 Task: nan
Action: Mouse moved to (456, 625)
Screenshot: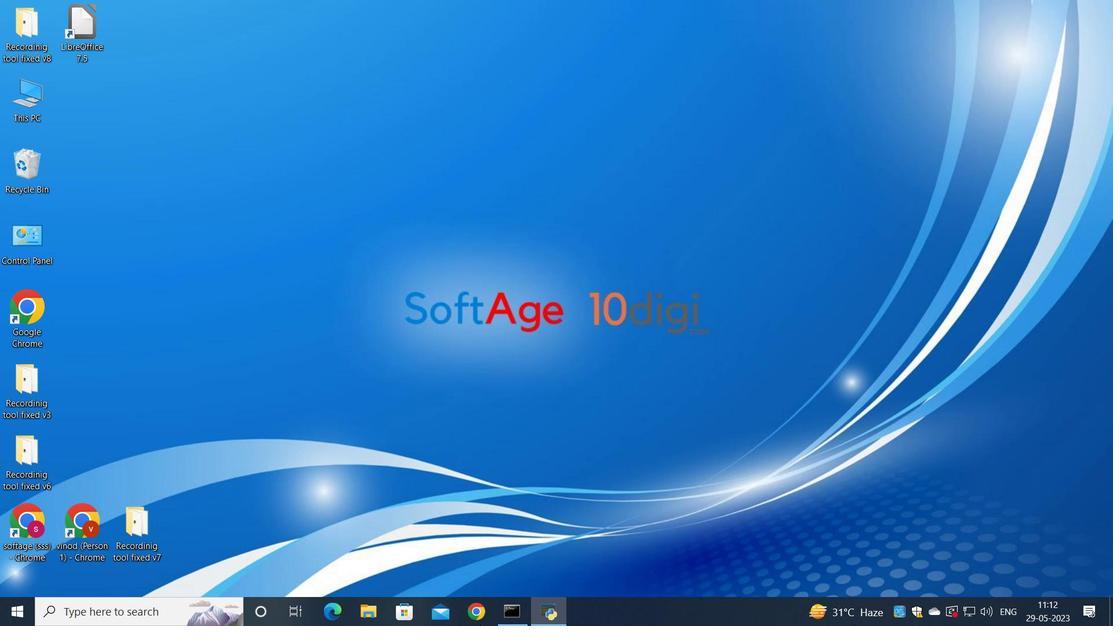 
Action: Mouse pressed left at (456, 625)
Screenshot: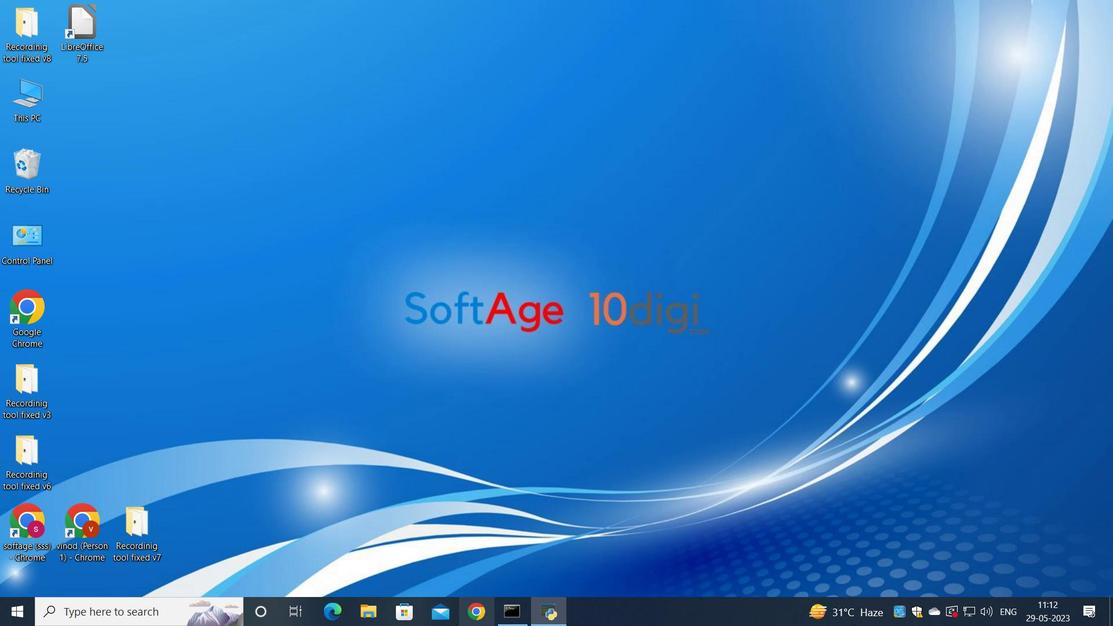 
Action: Mouse moved to (477, 616)
Screenshot: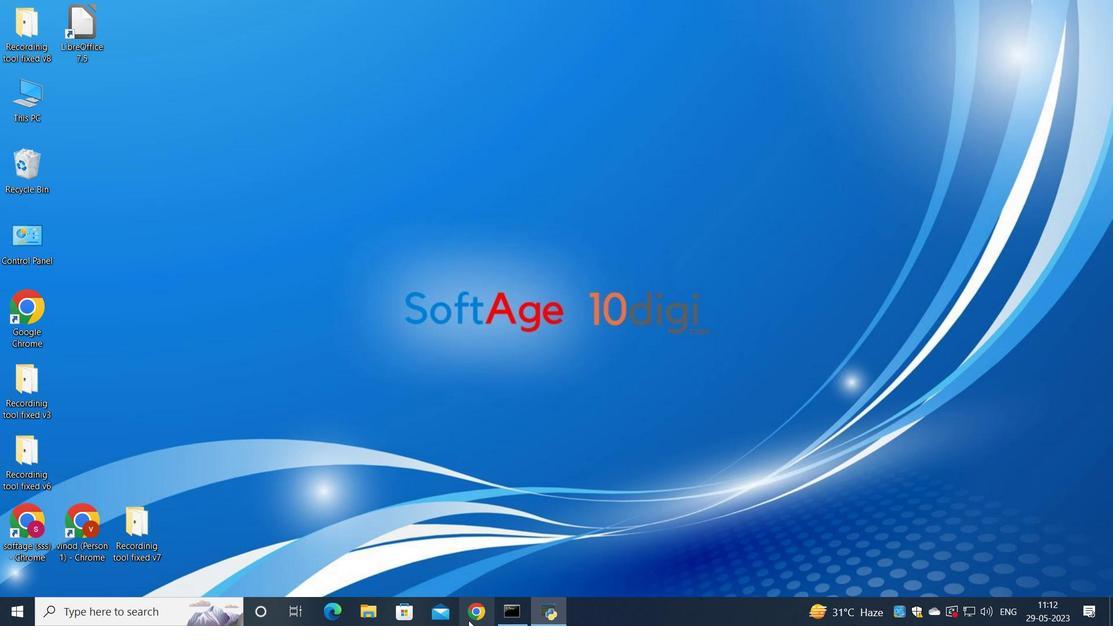 
Action: Mouse pressed left at (477, 616)
Screenshot: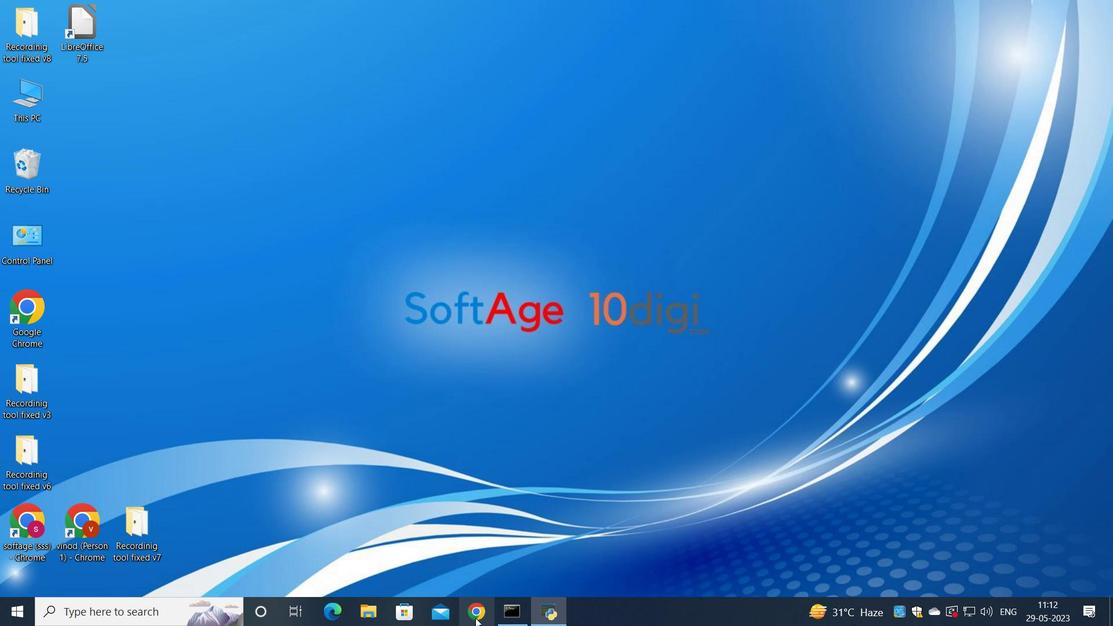 
Action: Mouse moved to (899, 22)
Screenshot: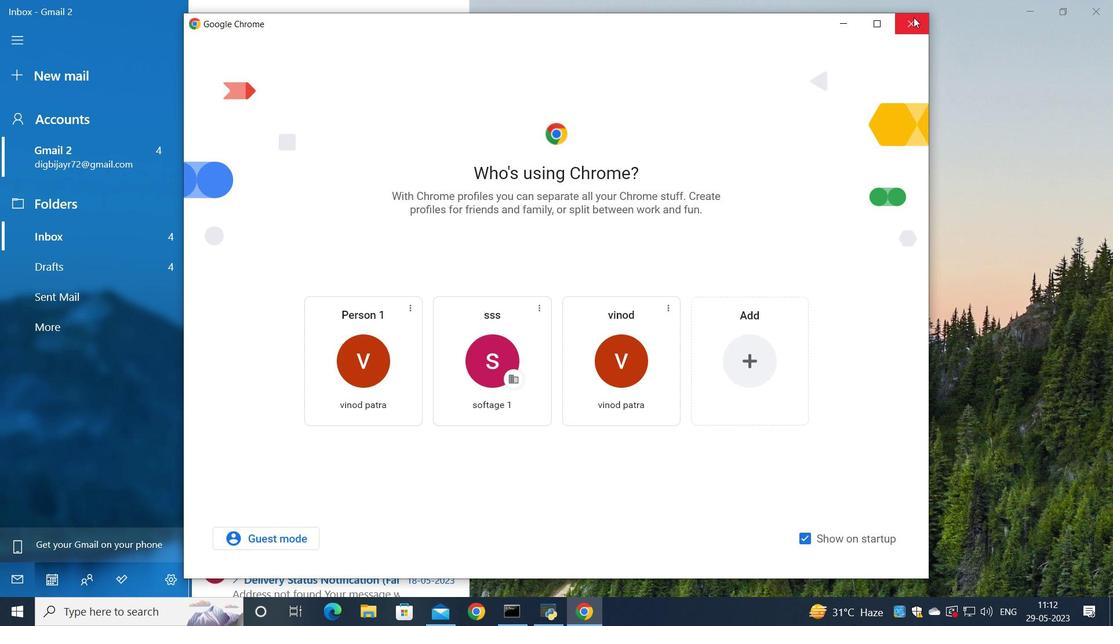 
Action: Mouse pressed left at (899, 22)
Screenshot: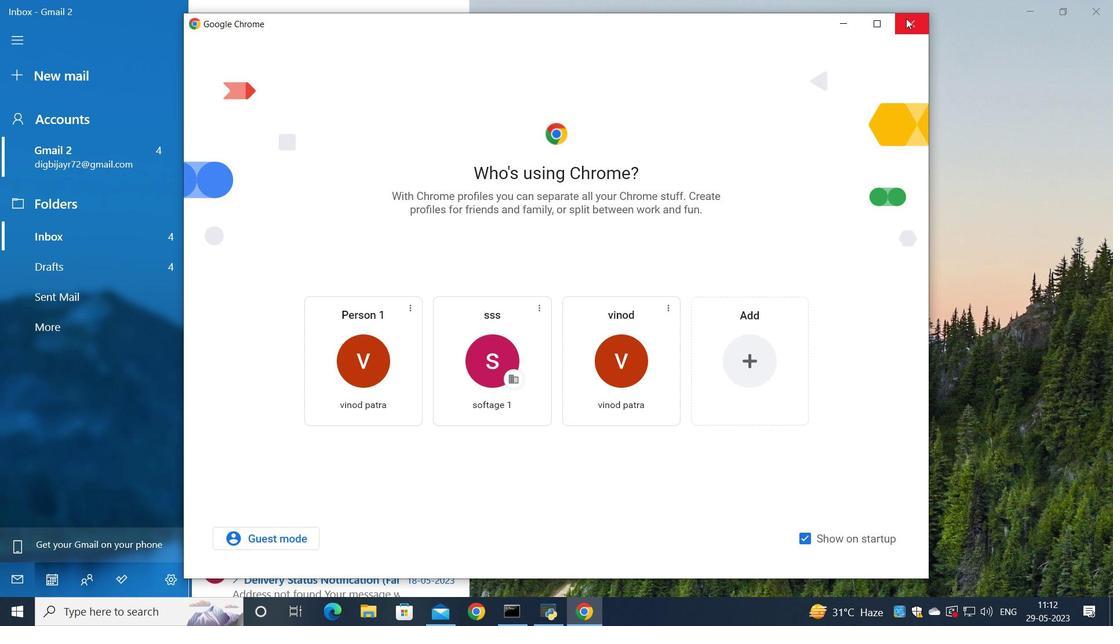 
Action: Mouse moved to (552, 553)
Screenshot: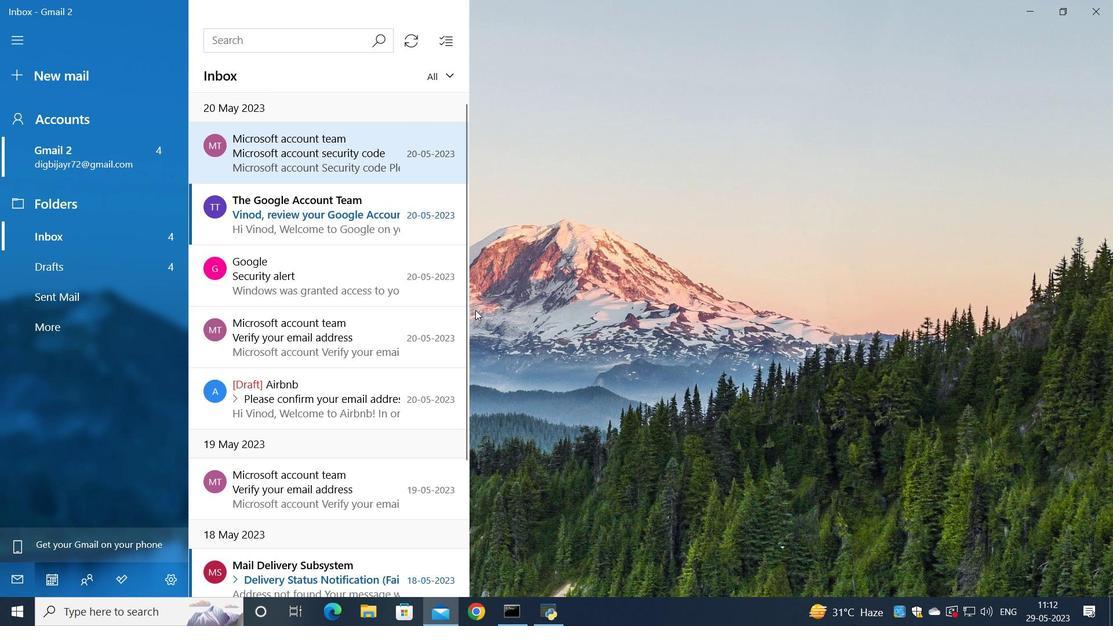 
Action: Mouse scrolled (552, 554) with delta (0, 0)
Screenshot: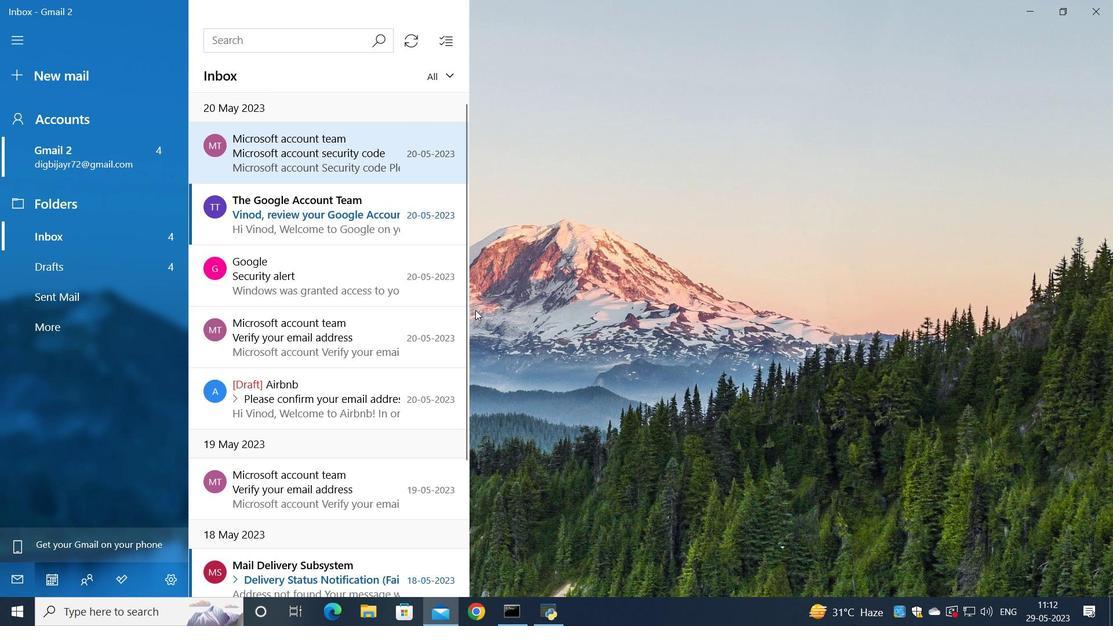 
Action: Mouse moved to (472, 620)
Screenshot: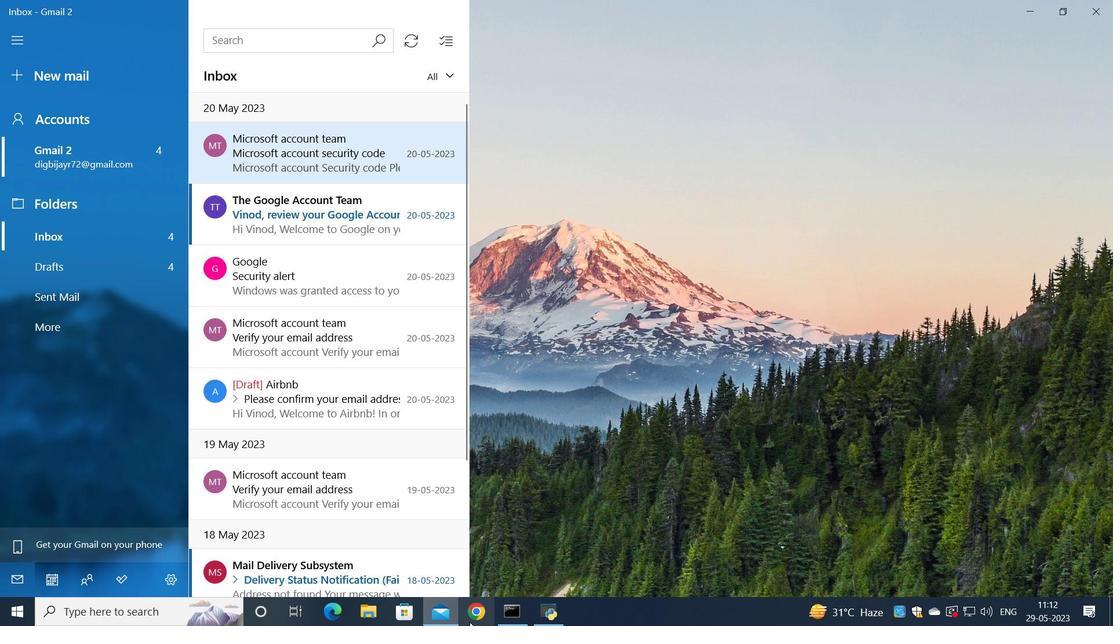 
Action: Mouse pressed left at (472, 620)
Screenshot: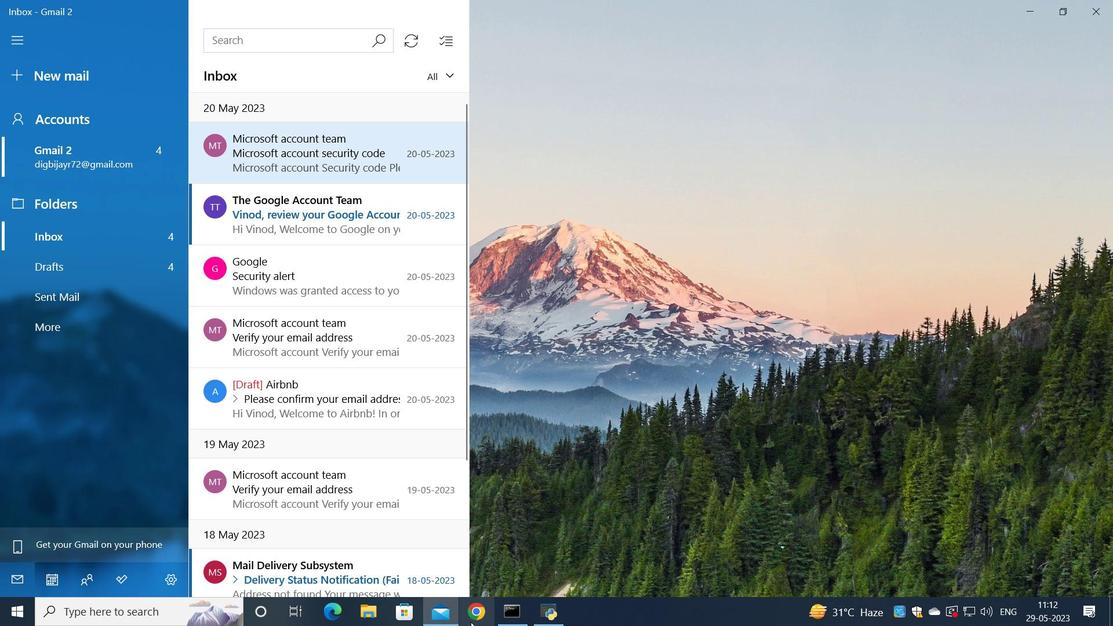 
Action: Mouse moved to (491, 360)
Screenshot: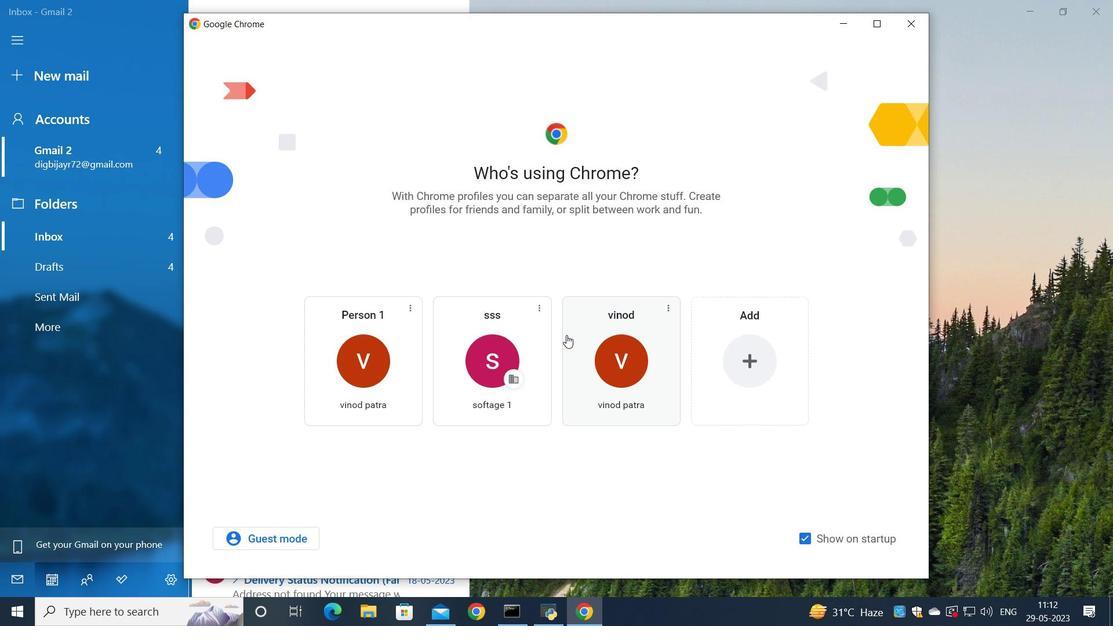 
Action: Mouse pressed left at (491, 360)
Screenshot: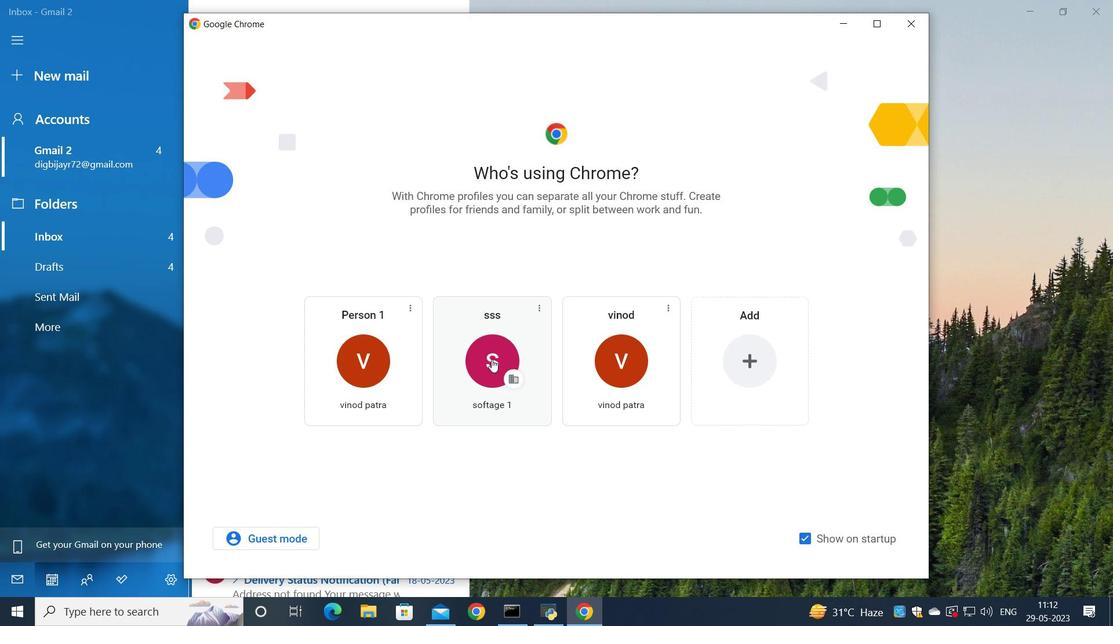 
Action: Mouse moved to (971, 78)
Screenshot: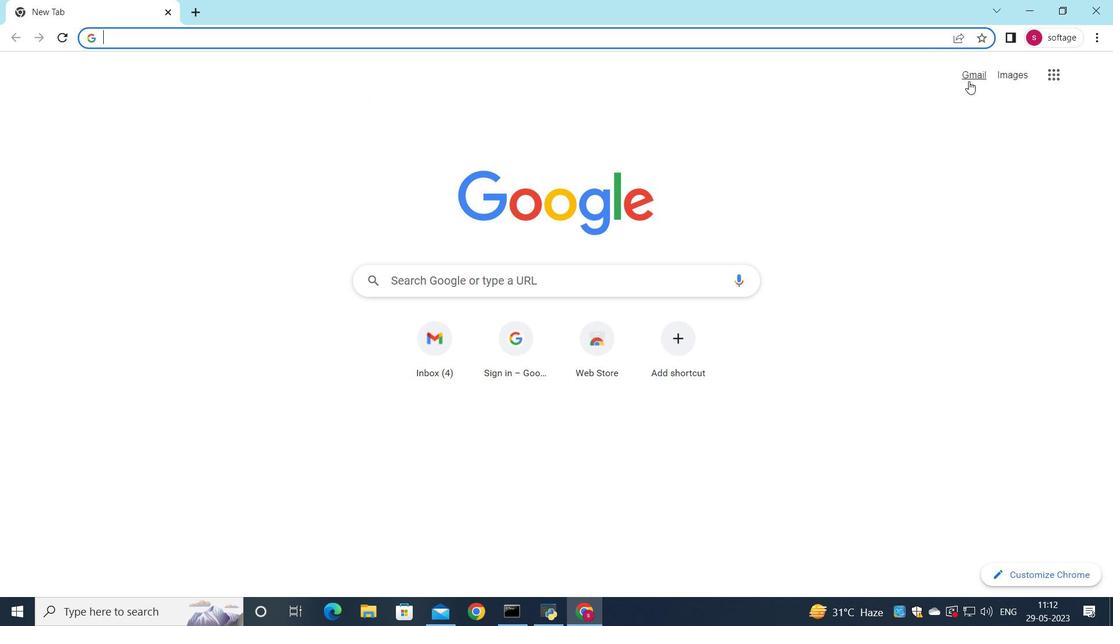 
Action: Mouse pressed left at (971, 78)
Screenshot: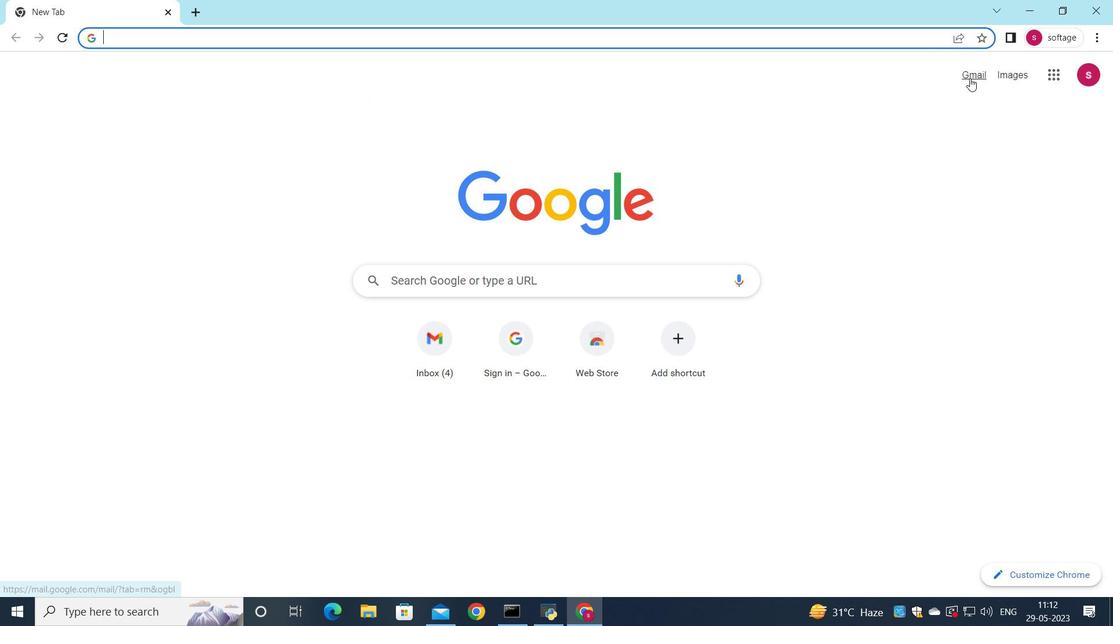 
Action: Mouse moved to (948, 95)
Screenshot: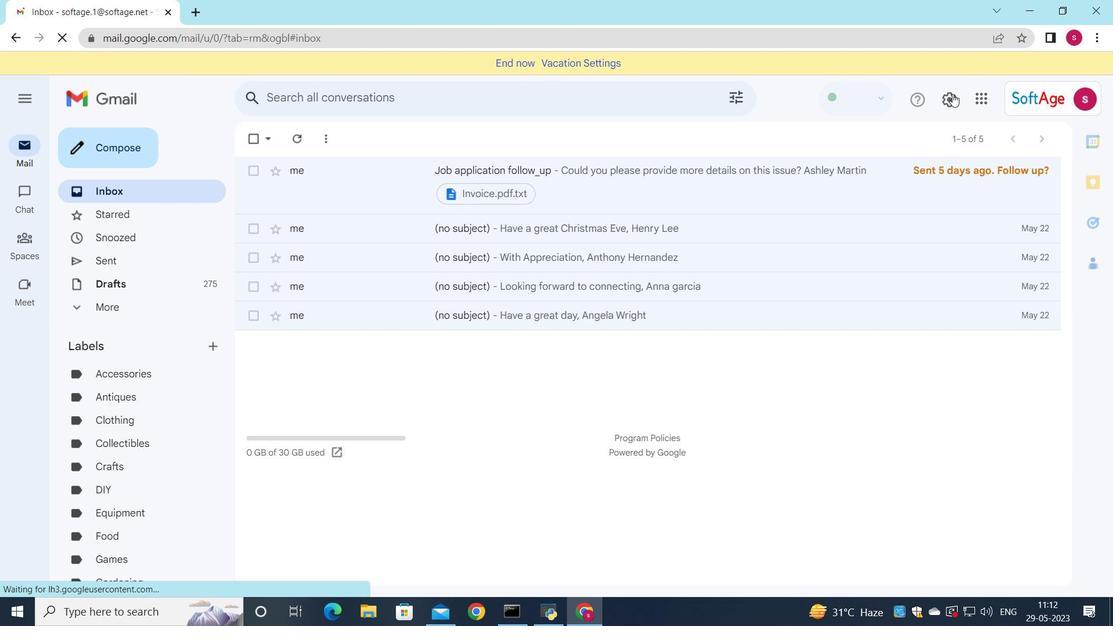 
Action: Mouse pressed left at (948, 95)
Screenshot: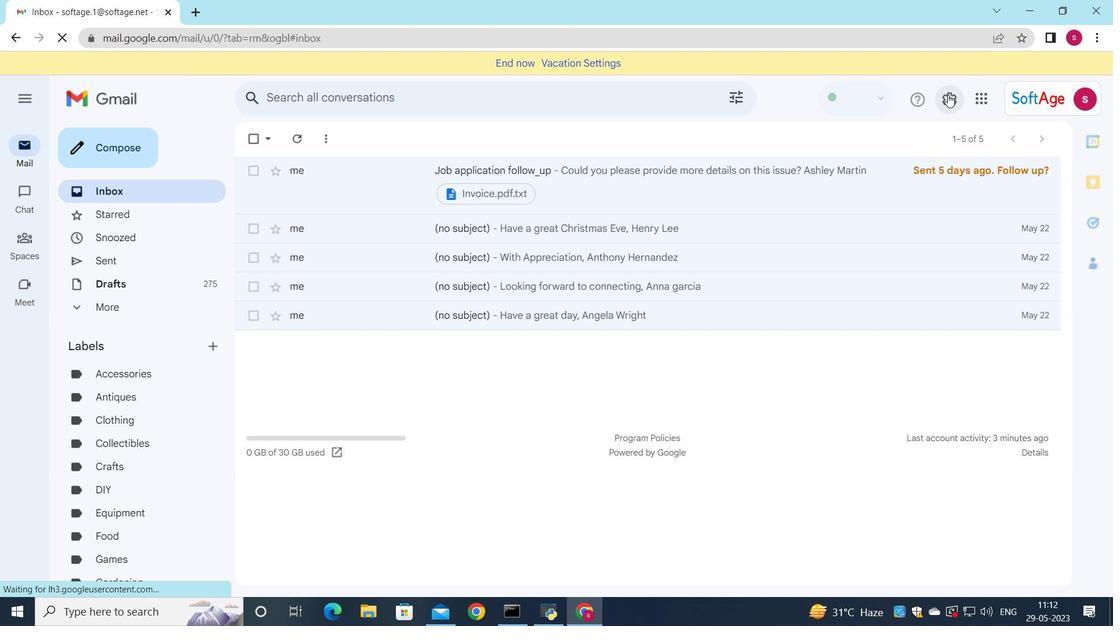
Action: Mouse moved to (967, 170)
Screenshot: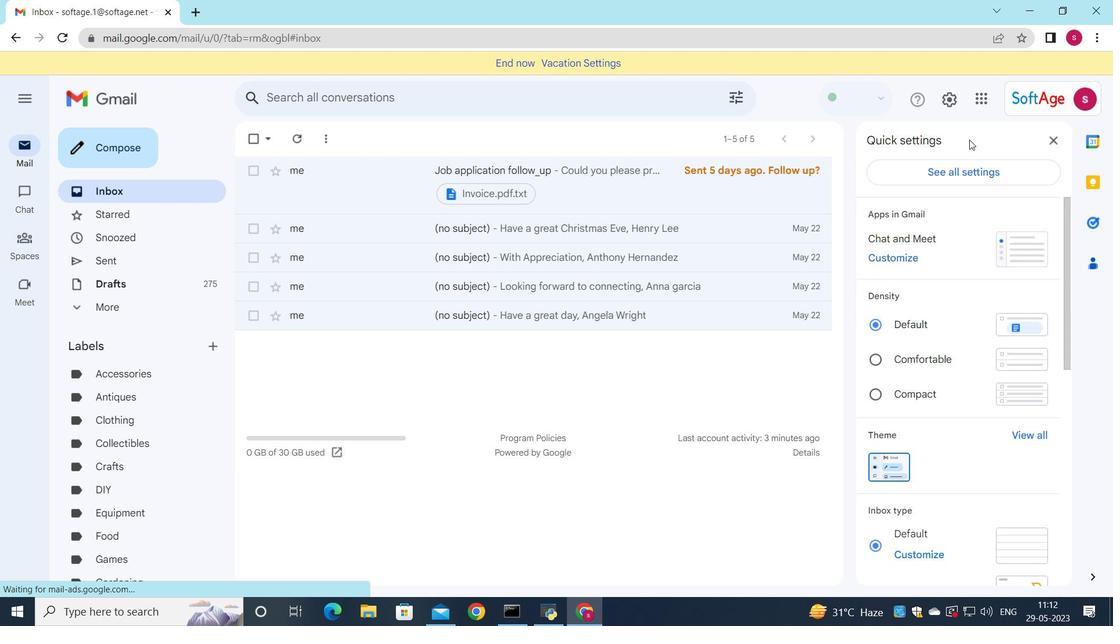 
Action: Mouse pressed left at (967, 170)
Screenshot: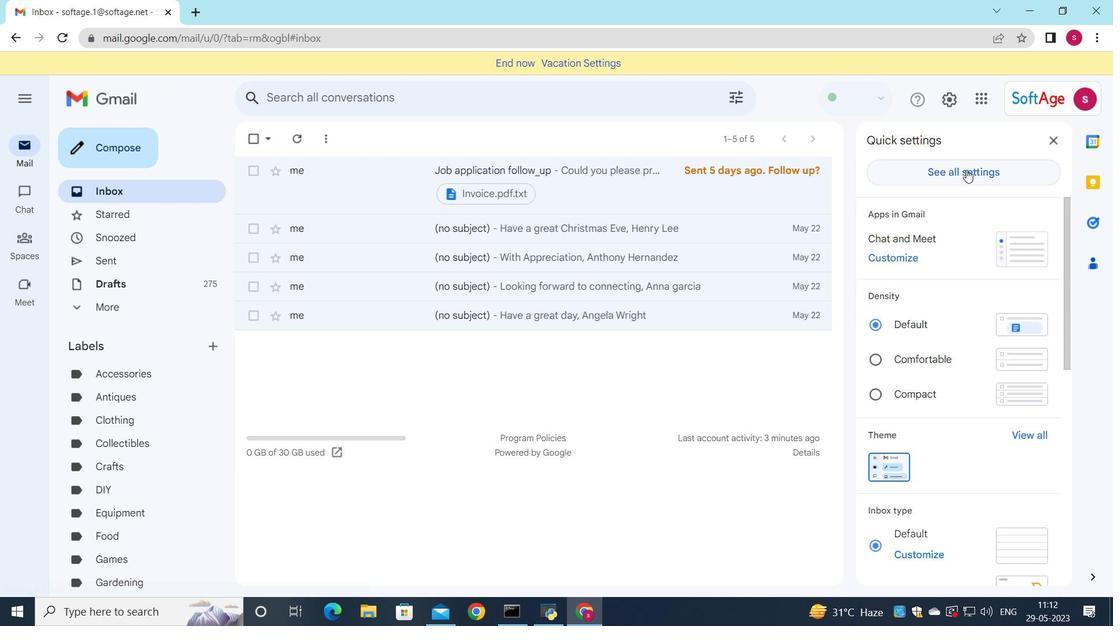 
Action: Mouse moved to (743, 246)
Screenshot: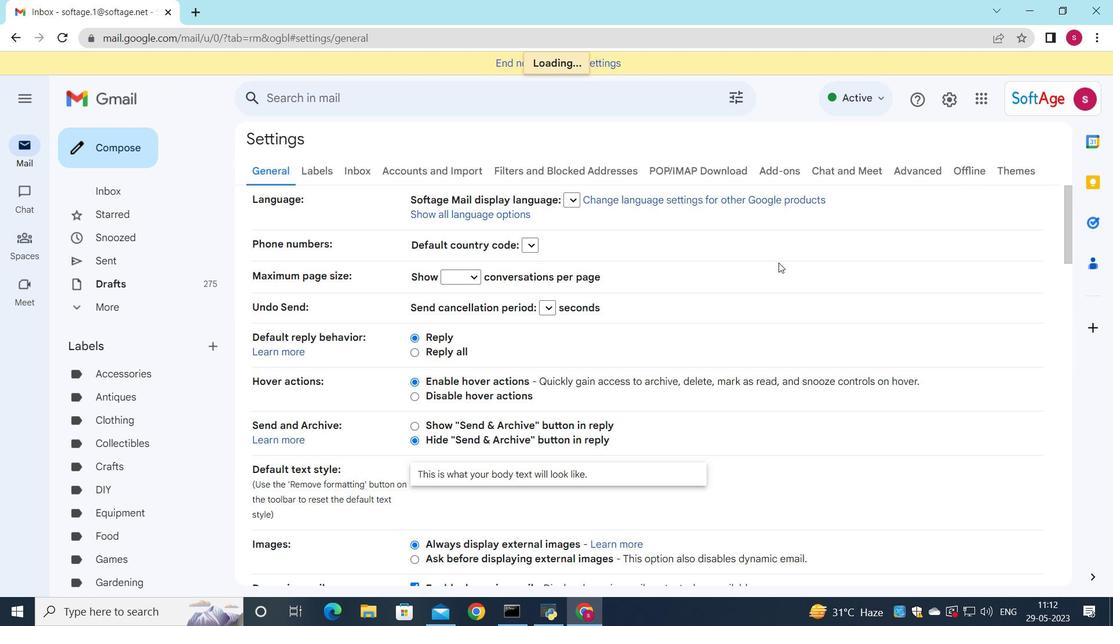 
Action: Mouse scrolled (743, 245) with delta (0, 0)
Screenshot: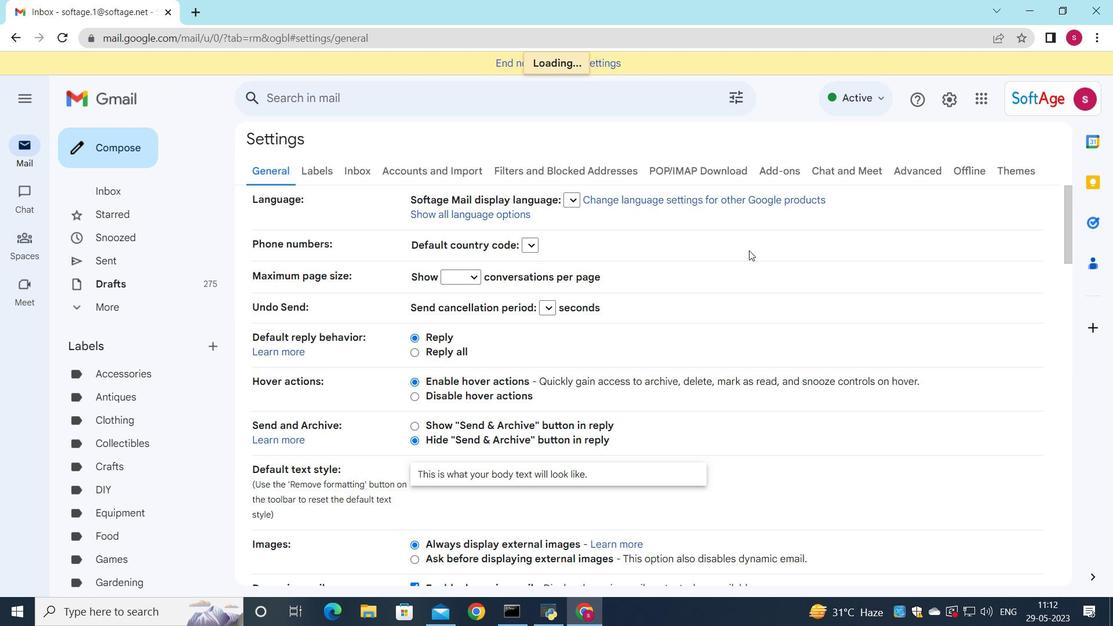 
Action: Mouse moved to (743, 246)
Screenshot: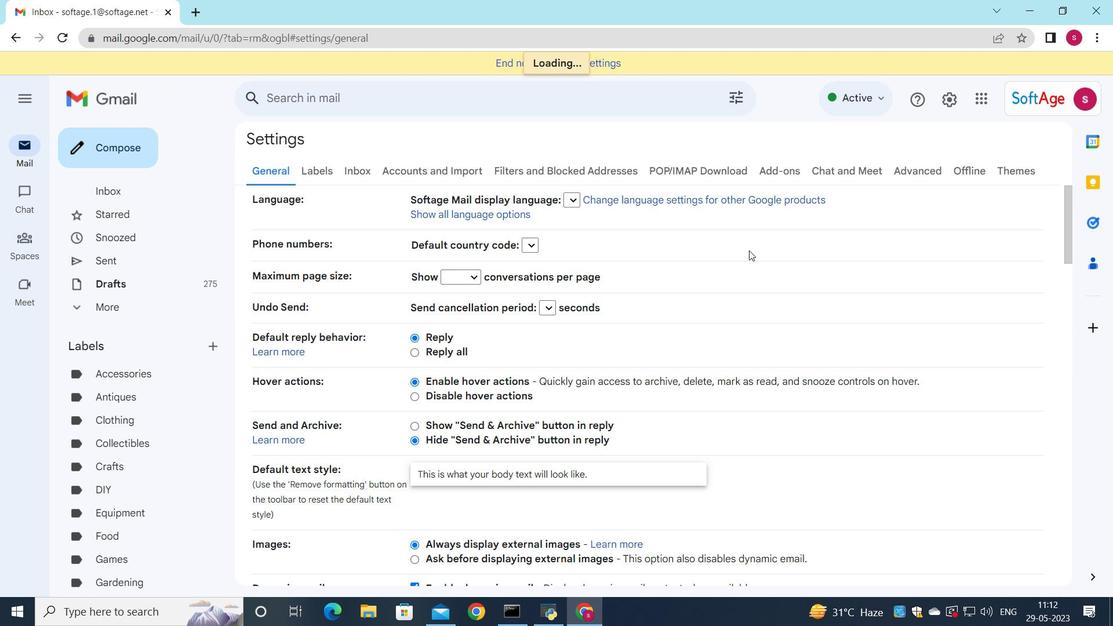 
Action: Mouse scrolled (743, 245) with delta (0, 0)
Screenshot: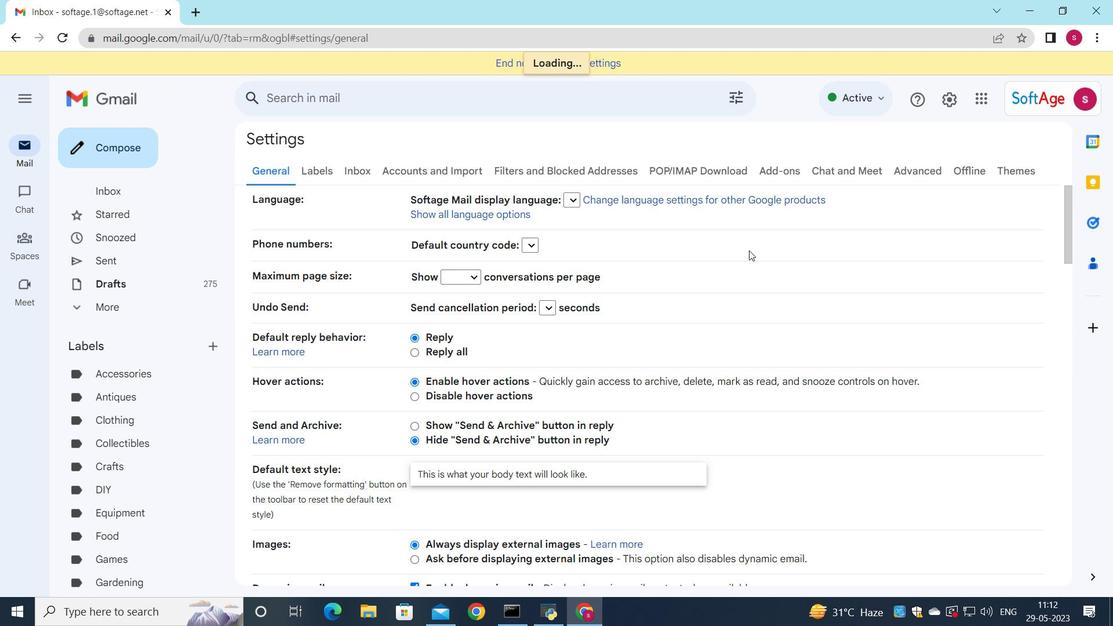 
Action: Mouse moved to (741, 247)
Screenshot: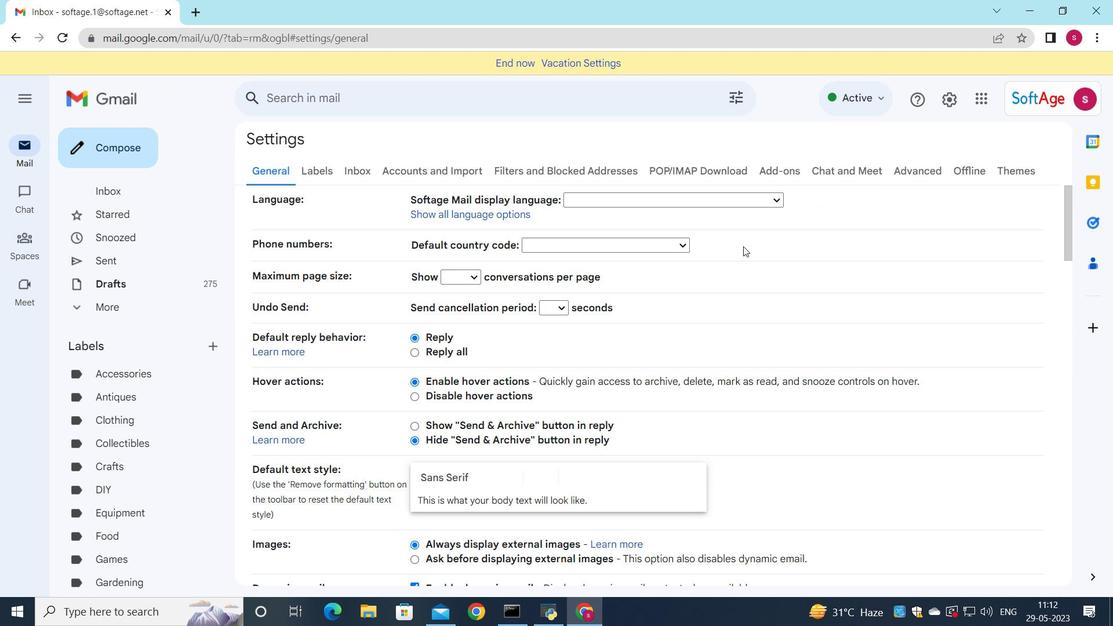
Action: Mouse scrolled (741, 247) with delta (0, 0)
Screenshot: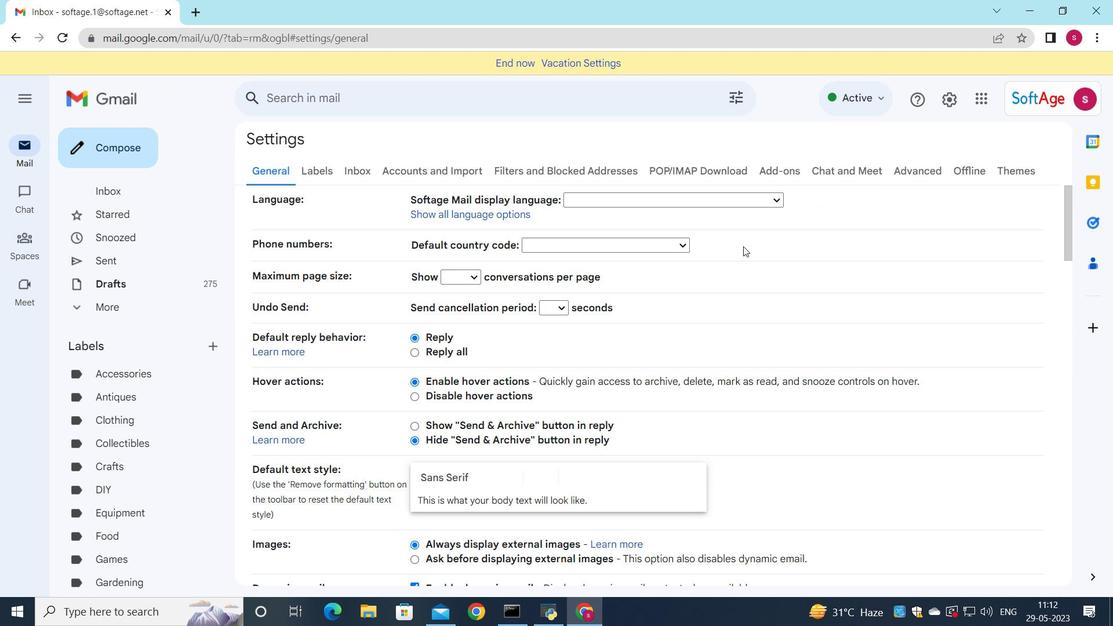 
Action: Mouse moved to (739, 248)
Screenshot: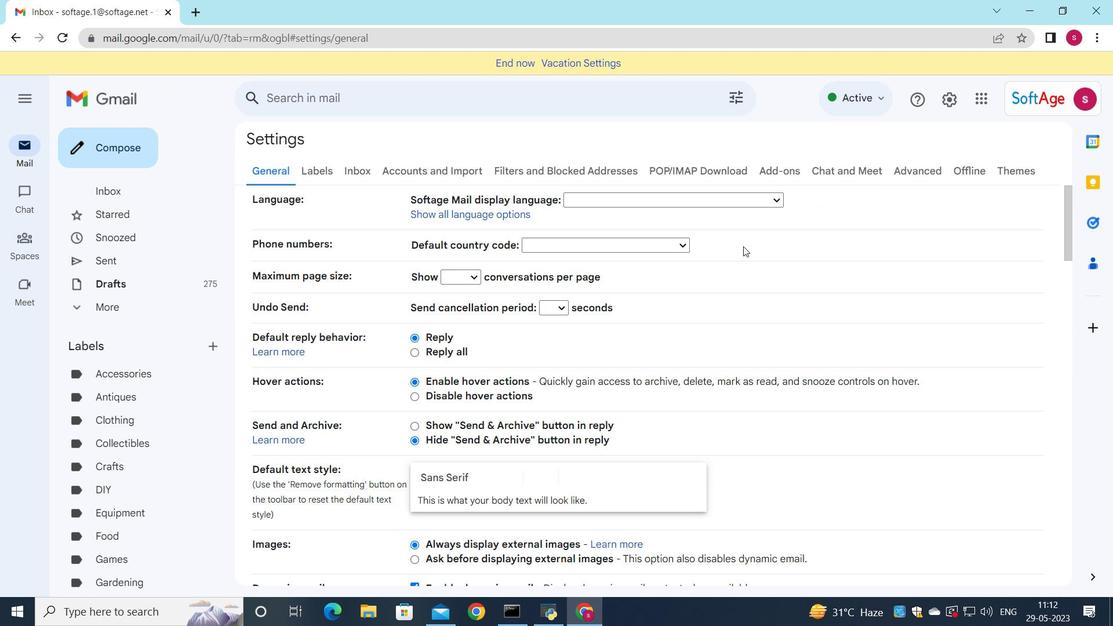 
Action: Mouse scrolled (739, 247) with delta (0, 0)
Screenshot: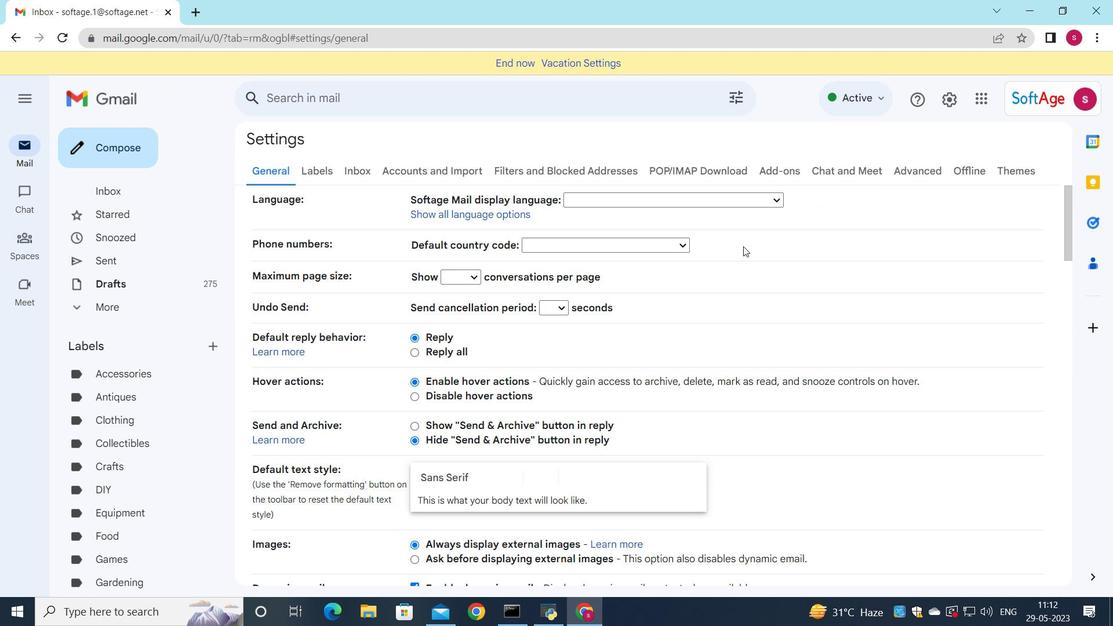 
Action: Mouse moved to (394, 272)
Screenshot: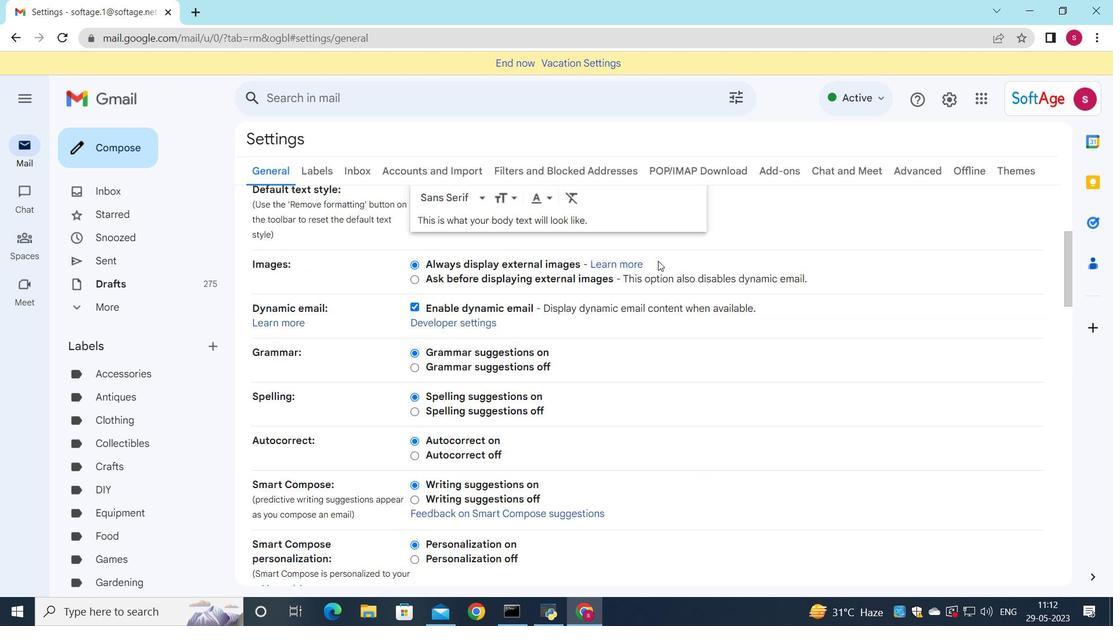 
Action: Mouse scrolled (394, 272) with delta (0, 0)
Screenshot: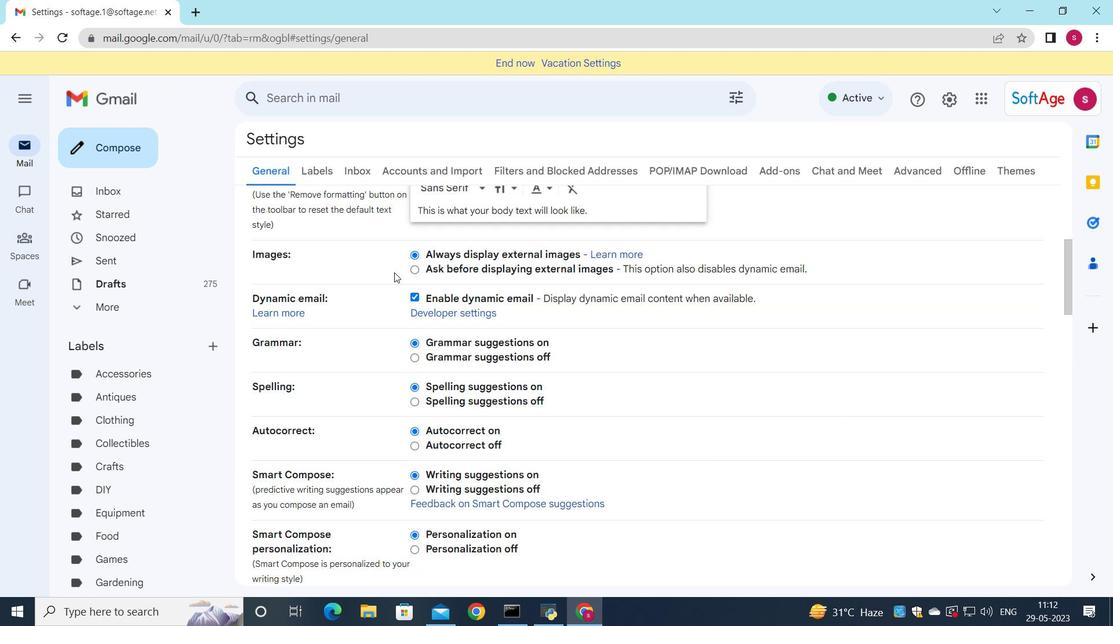 
Action: Mouse scrolled (394, 272) with delta (0, 0)
Screenshot: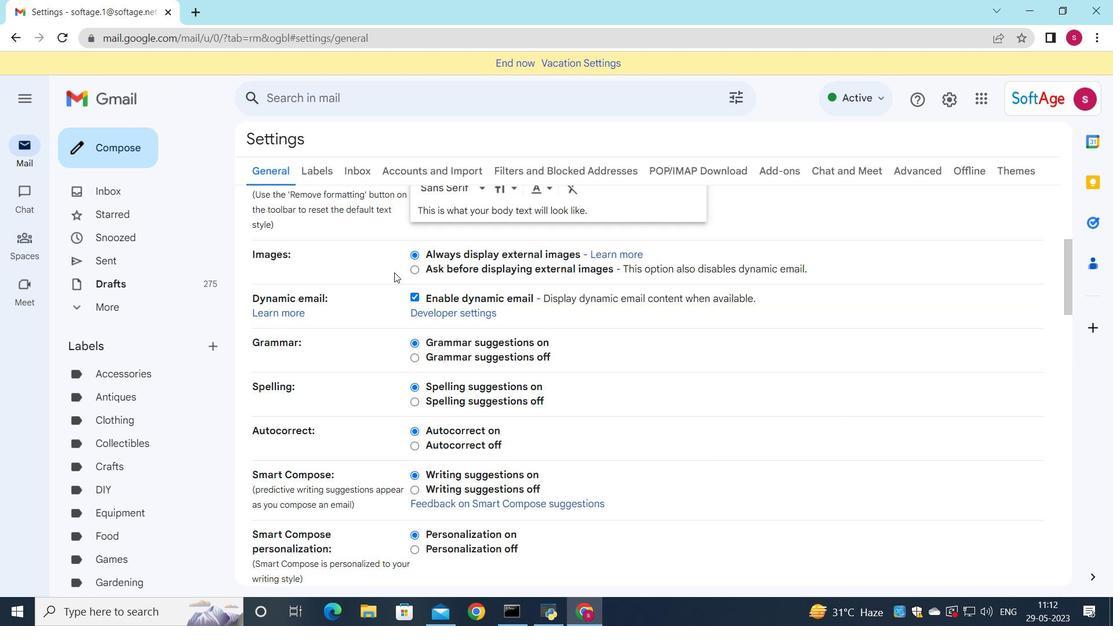 
Action: Mouse scrolled (394, 272) with delta (0, 0)
Screenshot: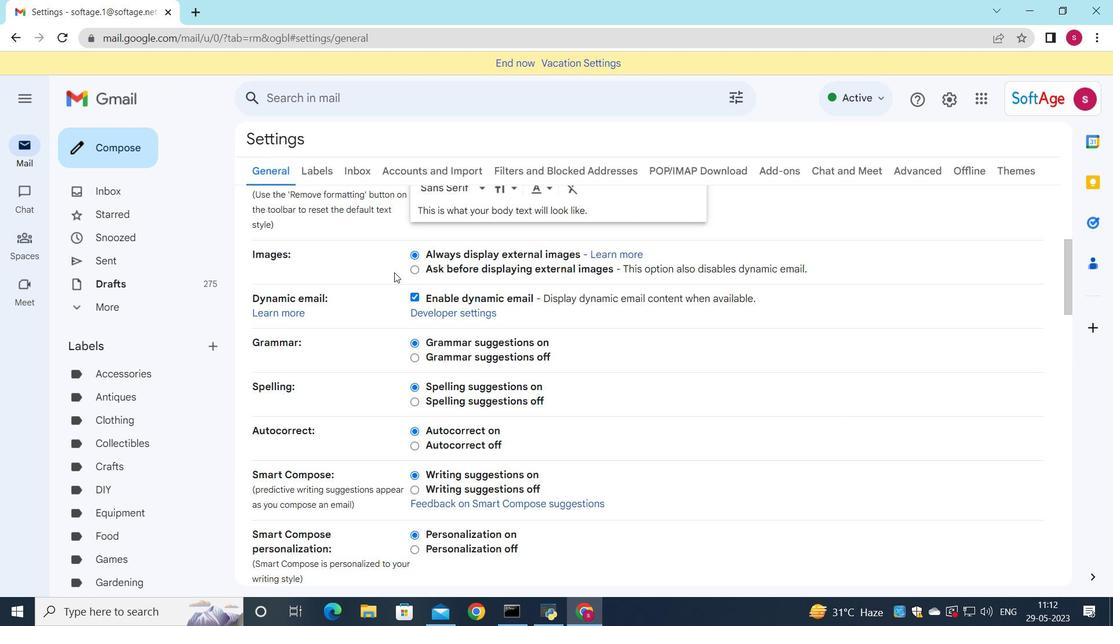 
Action: Mouse moved to (396, 273)
Screenshot: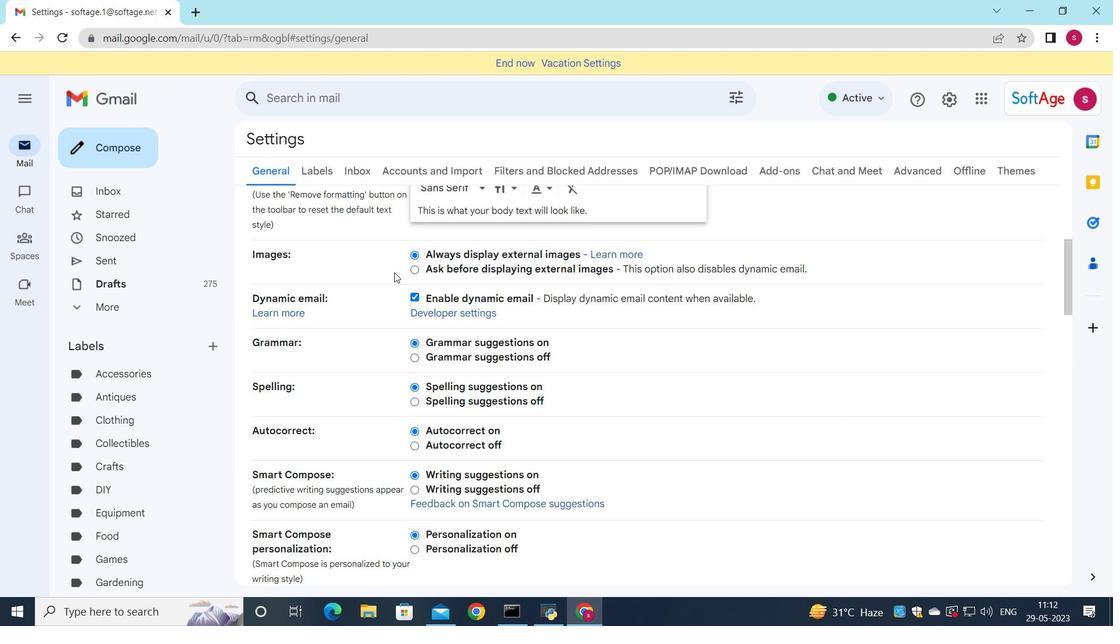 
Action: Mouse scrolled (396, 273) with delta (0, 0)
Screenshot: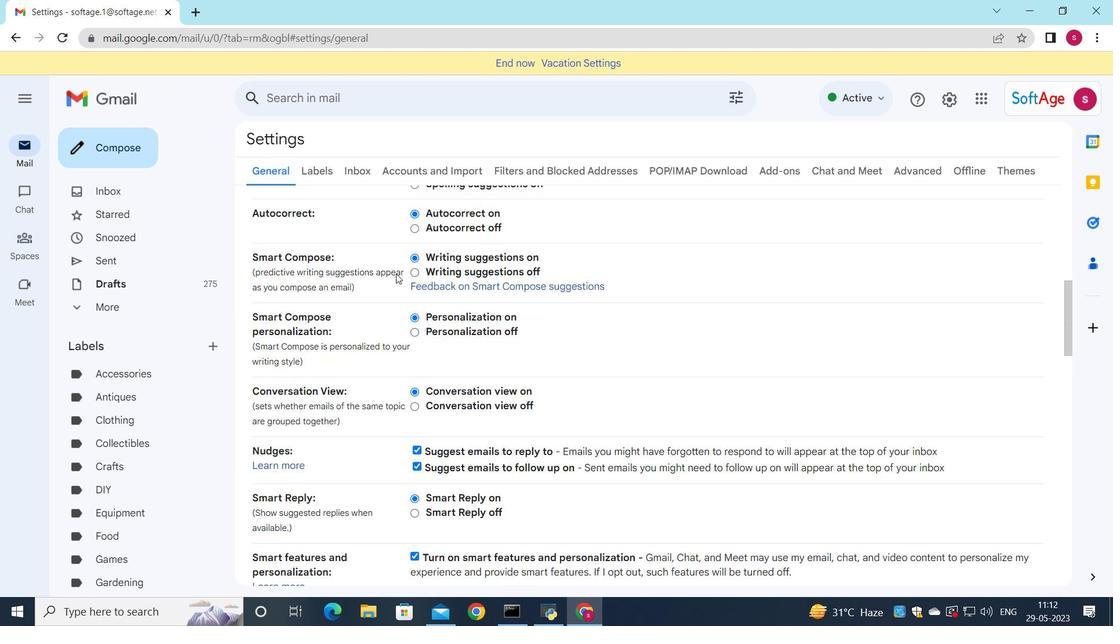 
Action: Mouse scrolled (396, 273) with delta (0, 0)
Screenshot: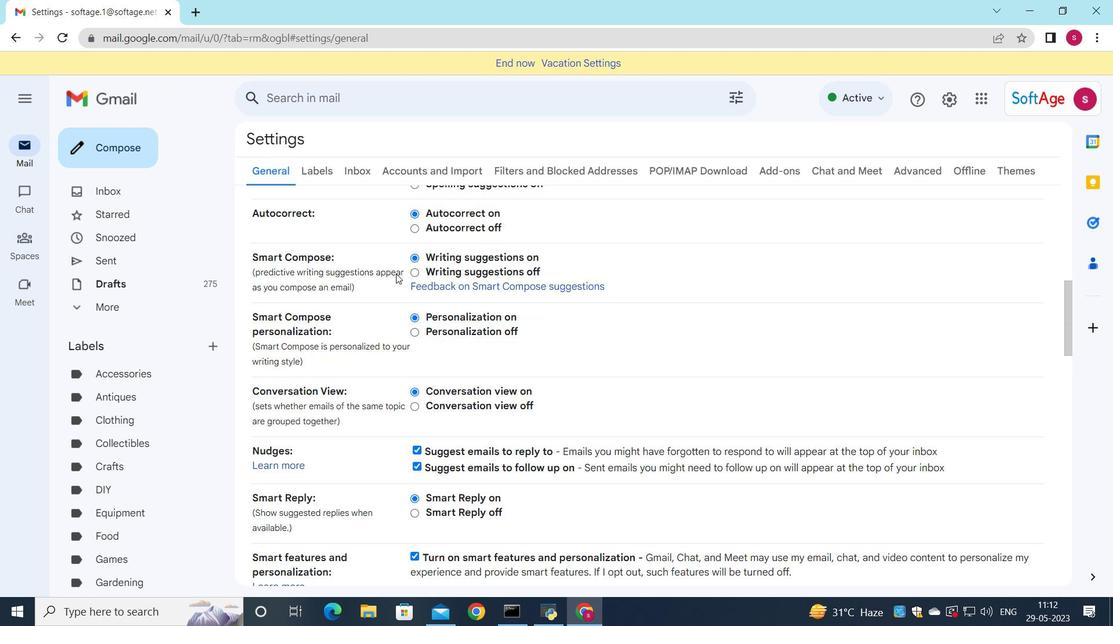 
Action: Mouse scrolled (396, 273) with delta (0, 0)
Screenshot: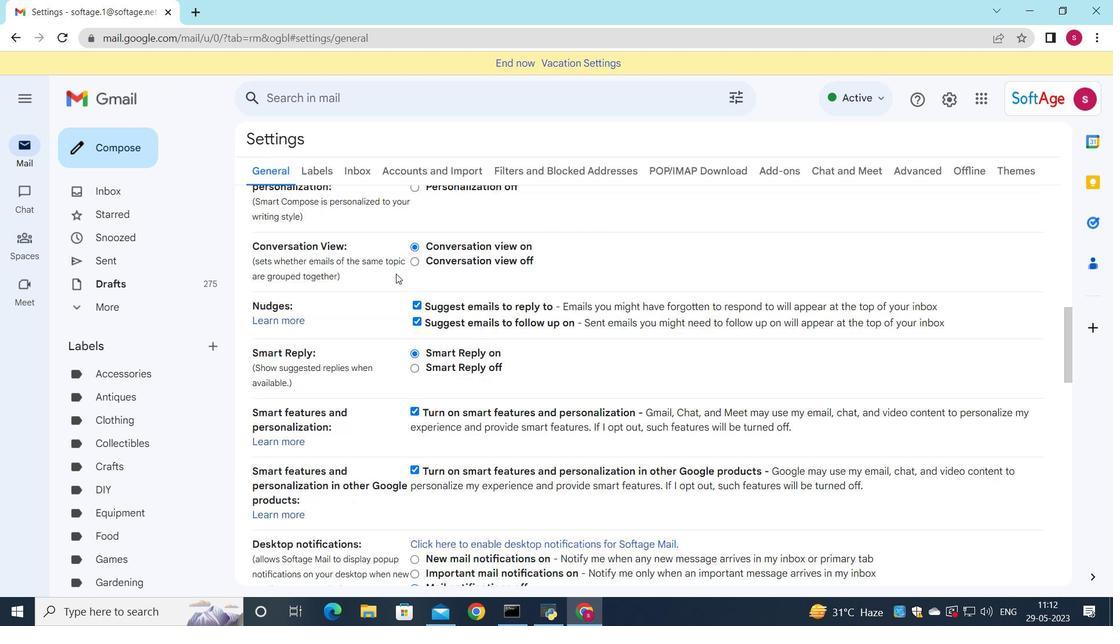 
Action: Mouse scrolled (396, 273) with delta (0, 0)
Screenshot: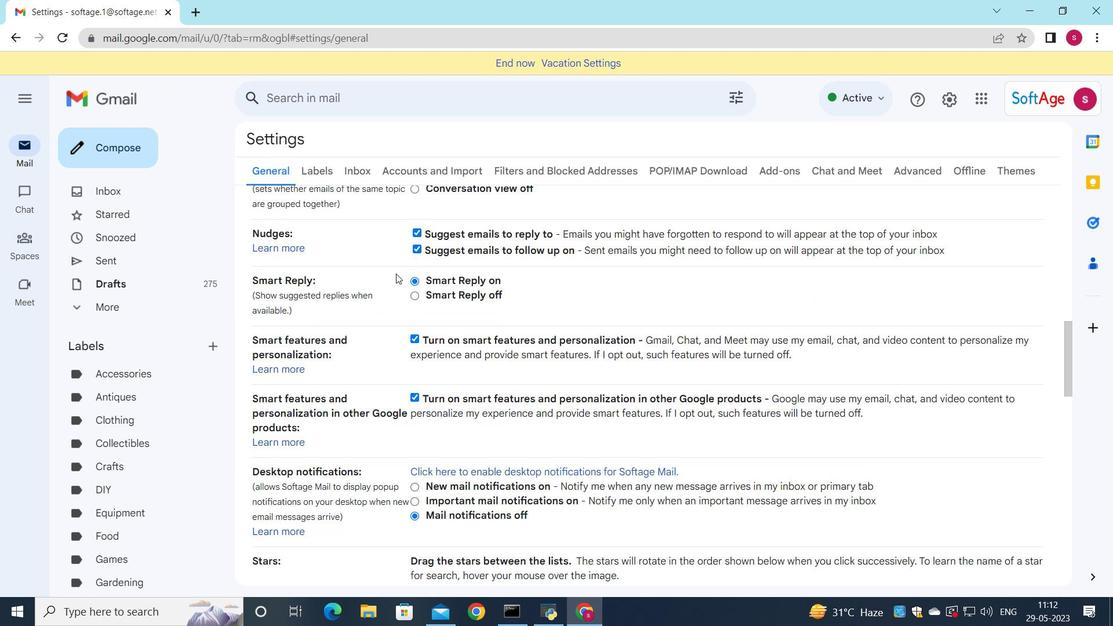 
Action: Mouse scrolled (396, 273) with delta (0, 0)
Screenshot: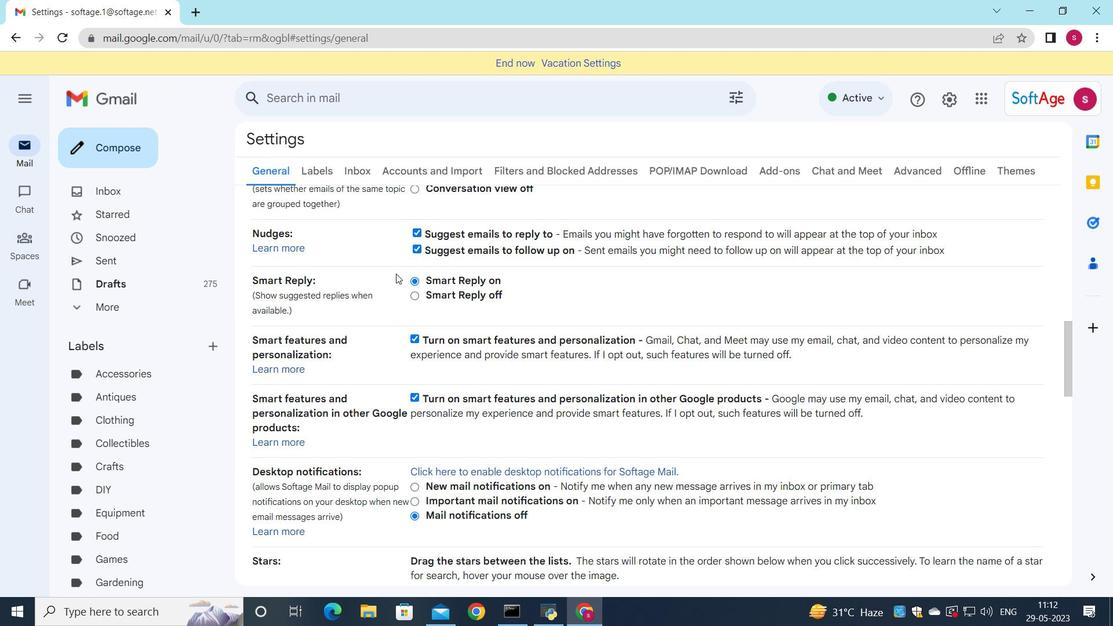 
Action: Mouse moved to (402, 297)
Screenshot: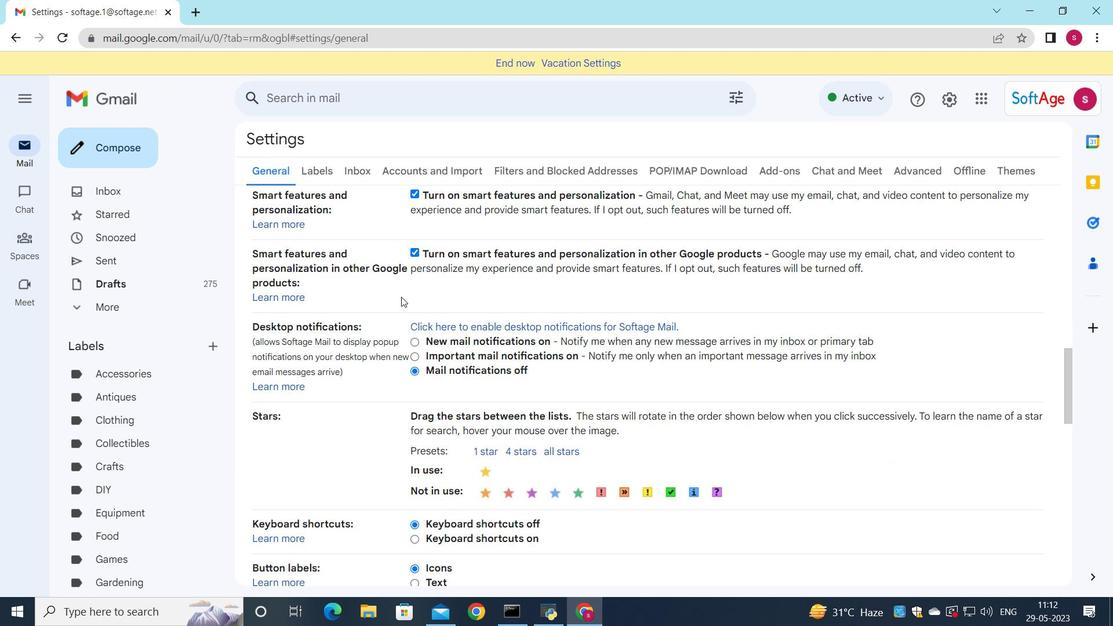 
Action: Mouse scrolled (402, 297) with delta (0, 0)
Screenshot: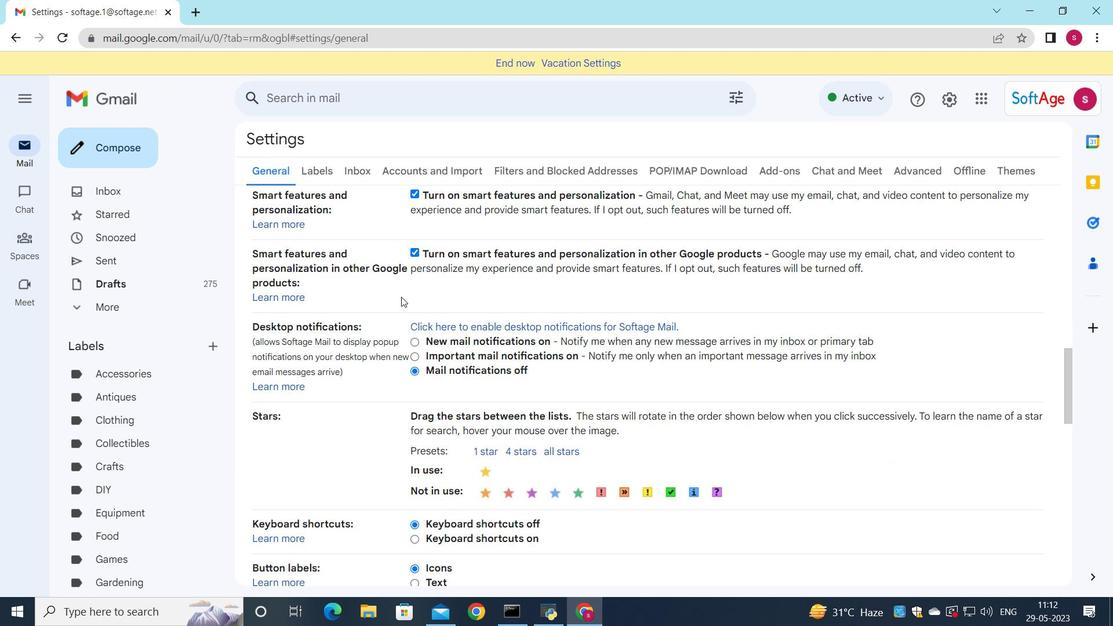 
Action: Mouse scrolled (402, 297) with delta (0, 0)
Screenshot: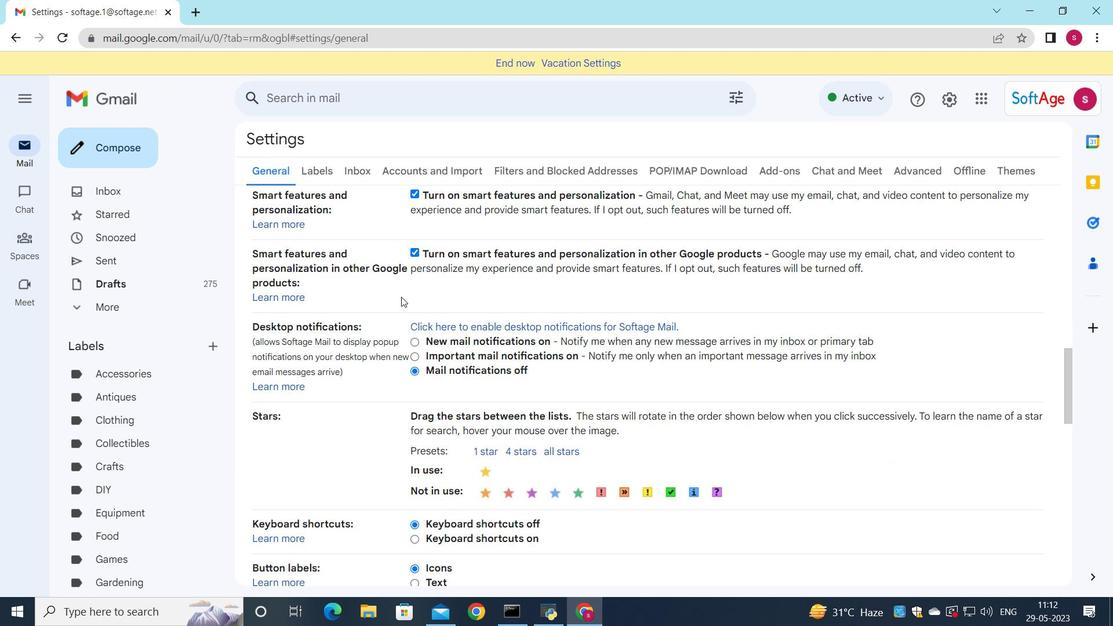 
Action: Mouse scrolled (402, 297) with delta (0, 0)
Screenshot: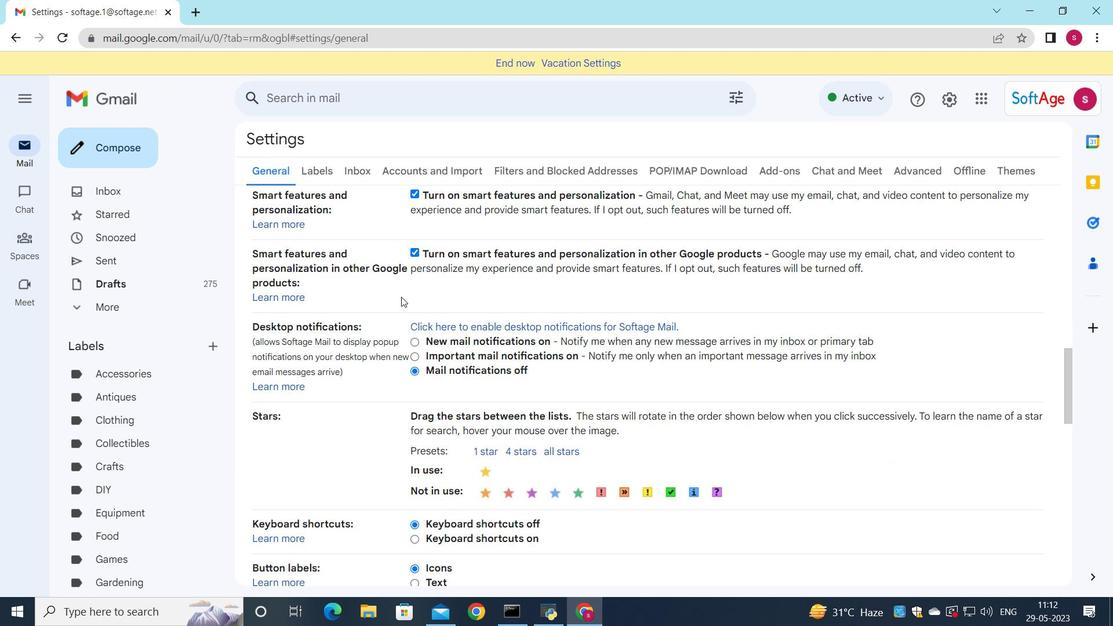 
Action: Mouse scrolled (402, 297) with delta (0, 0)
Screenshot: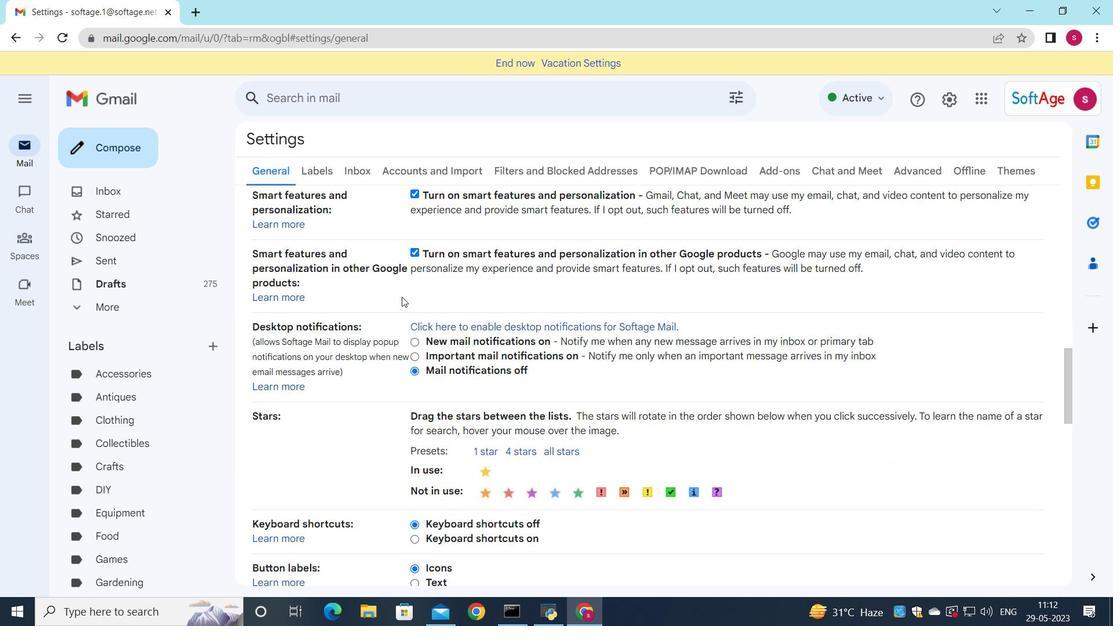 
Action: Mouse moved to (571, 432)
Screenshot: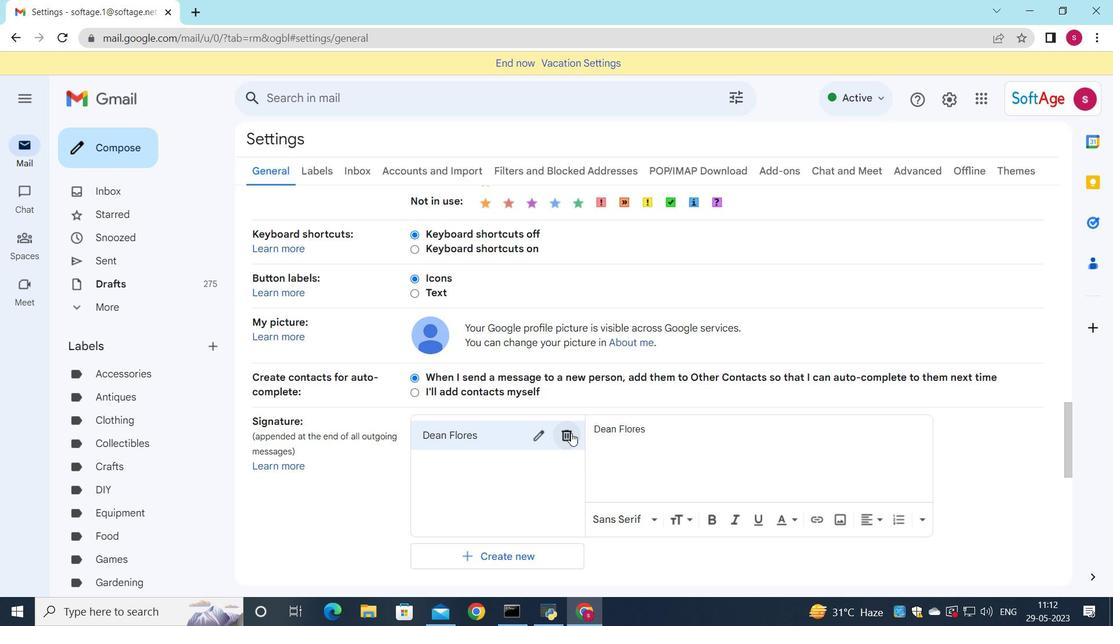 
Action: Mouse pressed left at (571, 432)
Screenshot: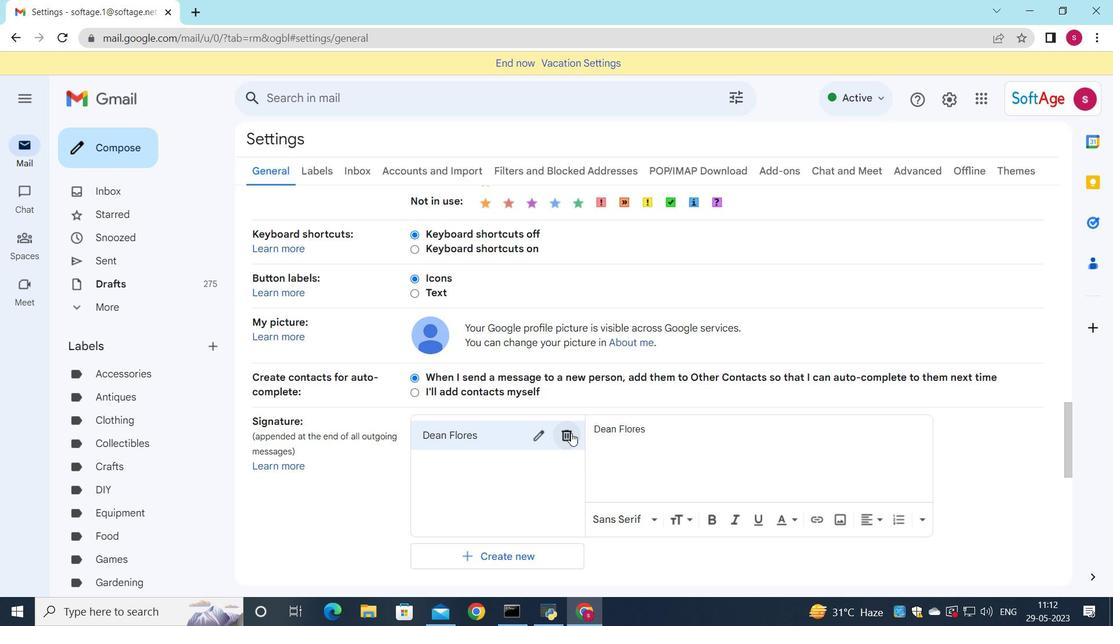 
Action: Mouse moved to (672, 353)
Screenshot: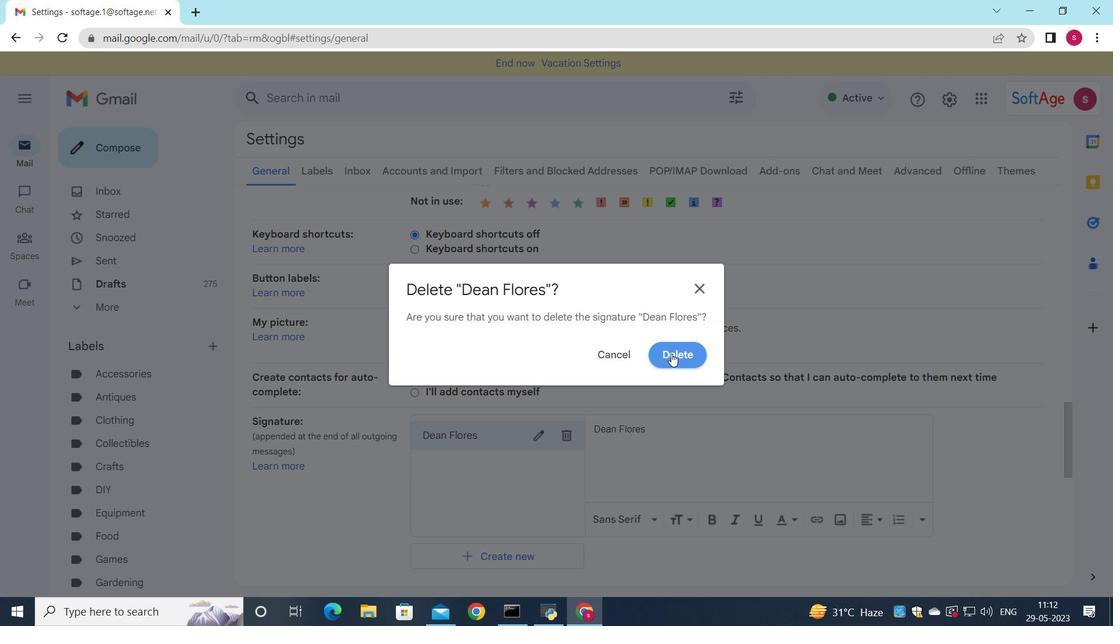 
Action: Mouse pressed left at (672, 353)
Screenshot: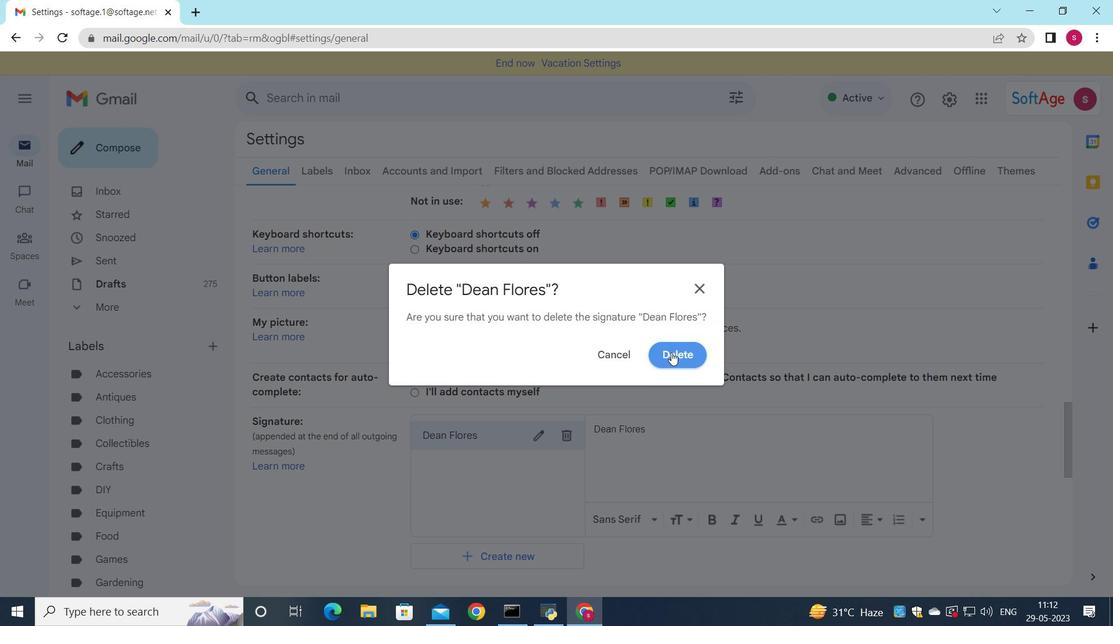 
Action: Mouse moved to (495, 444)
Screenshot: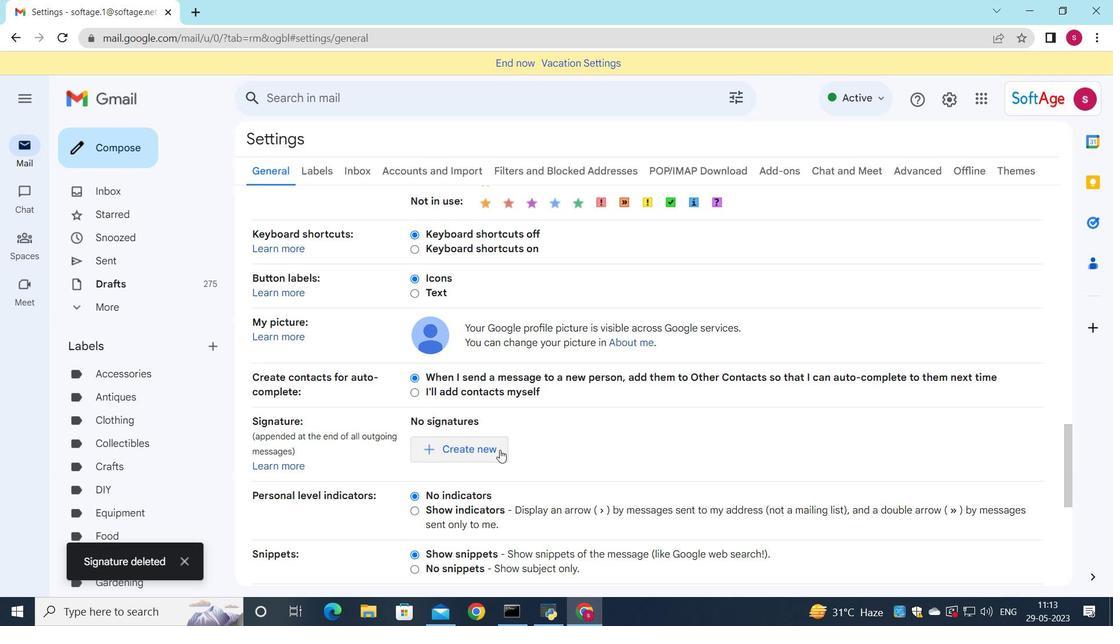 
Action: Mouse pressed left at (495, 444)
Screenshot: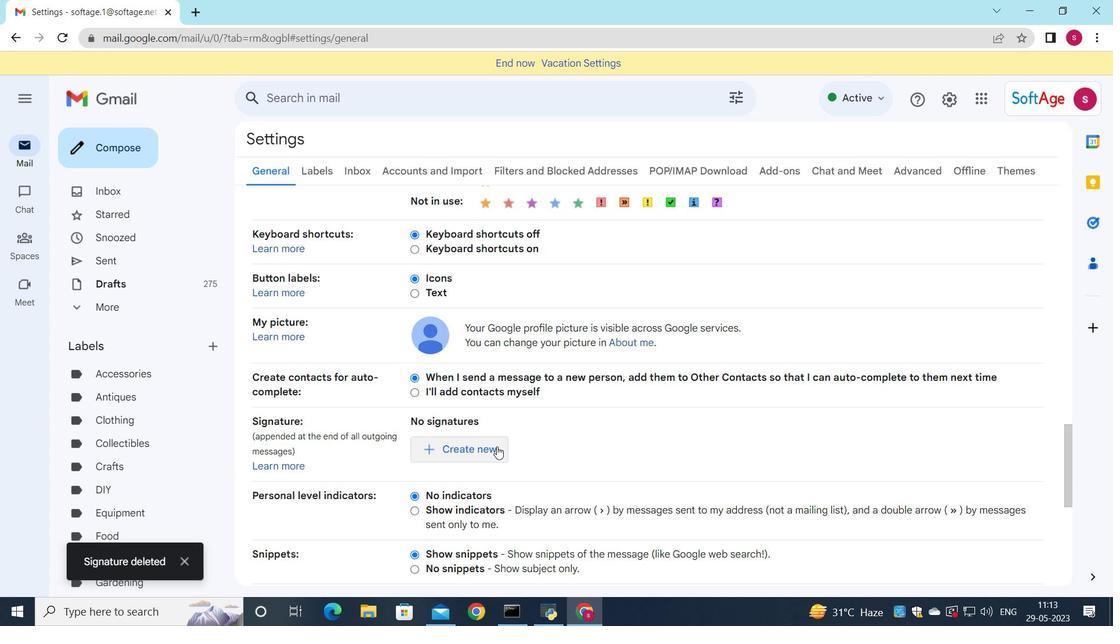 
Action: Mouse moved to (654, 414)
Screenshot: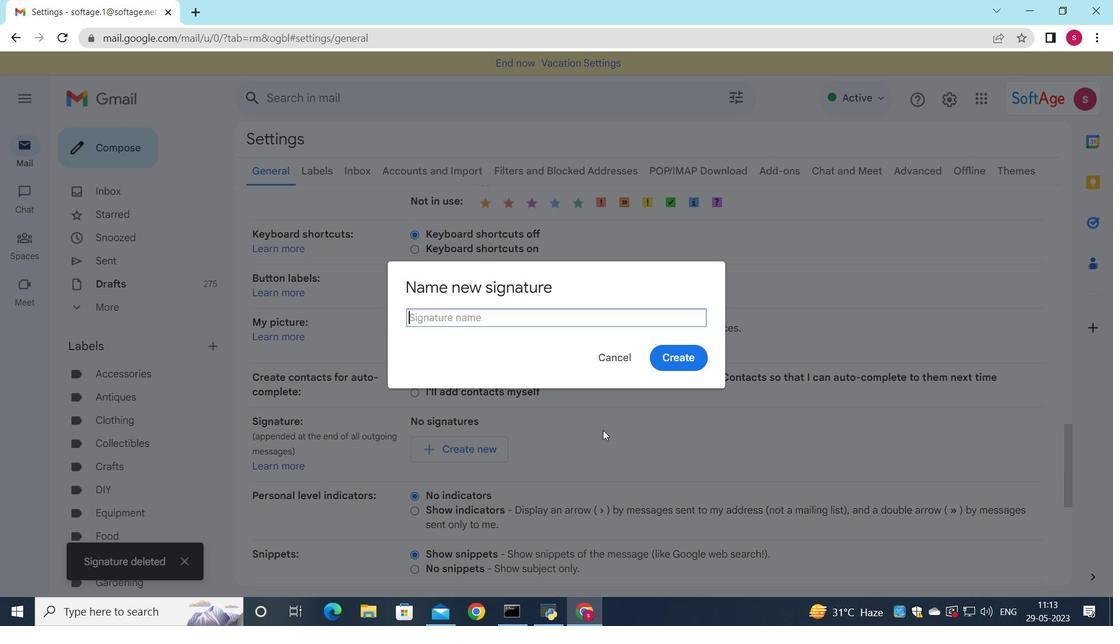 
Action: Key pressed <Key.shift>Delam<Key.backspace>ney<Key.space><Key.shift>King
Screenshot: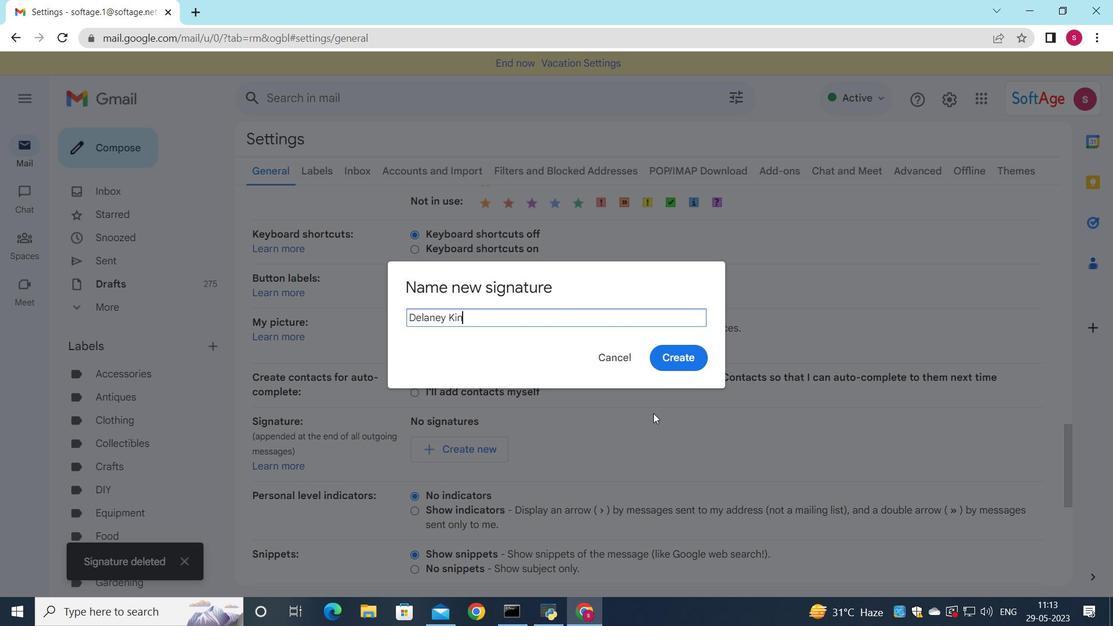 
Action: Mouse moved to (679, 355)
Screenshot: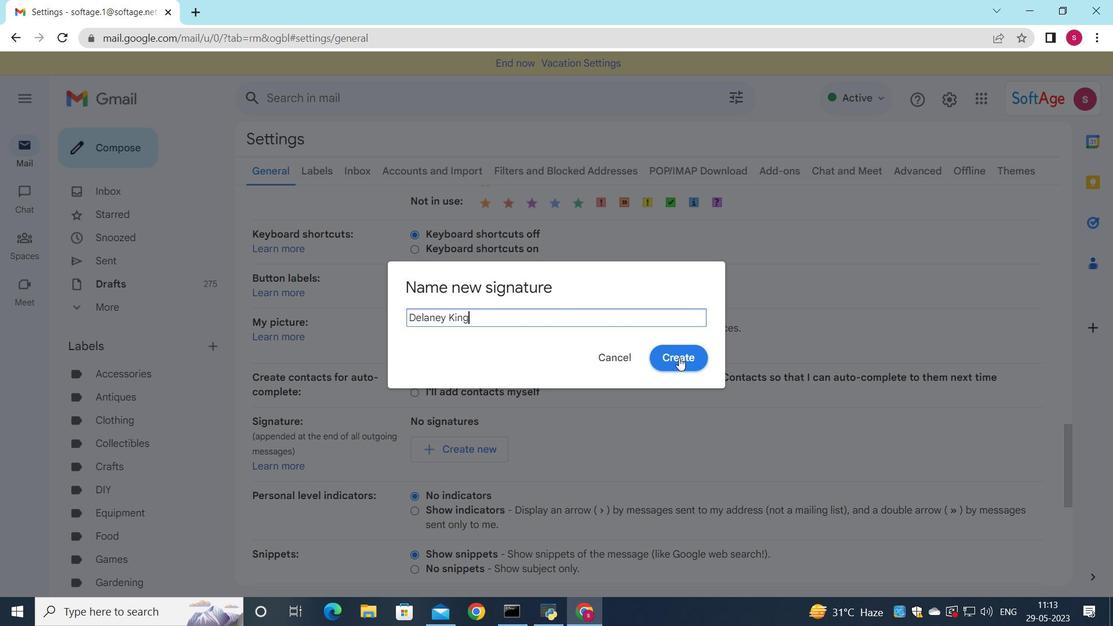 
Action: Mouse pressed left at (679, 355)
Screenshot: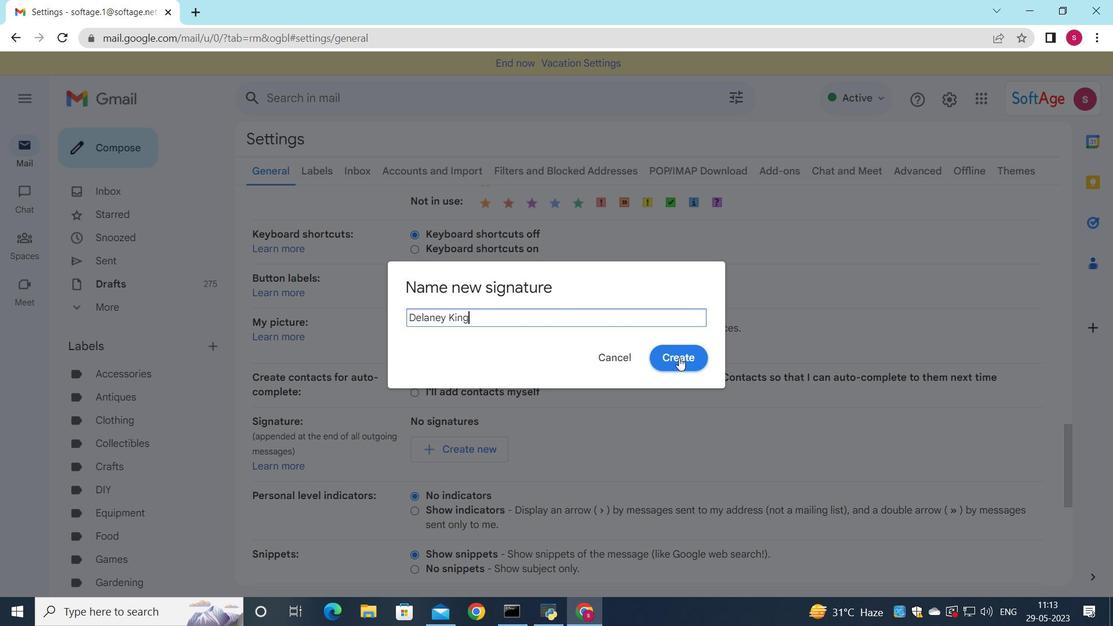 
Action: Mouse moved to (690, 472)
Screenshot: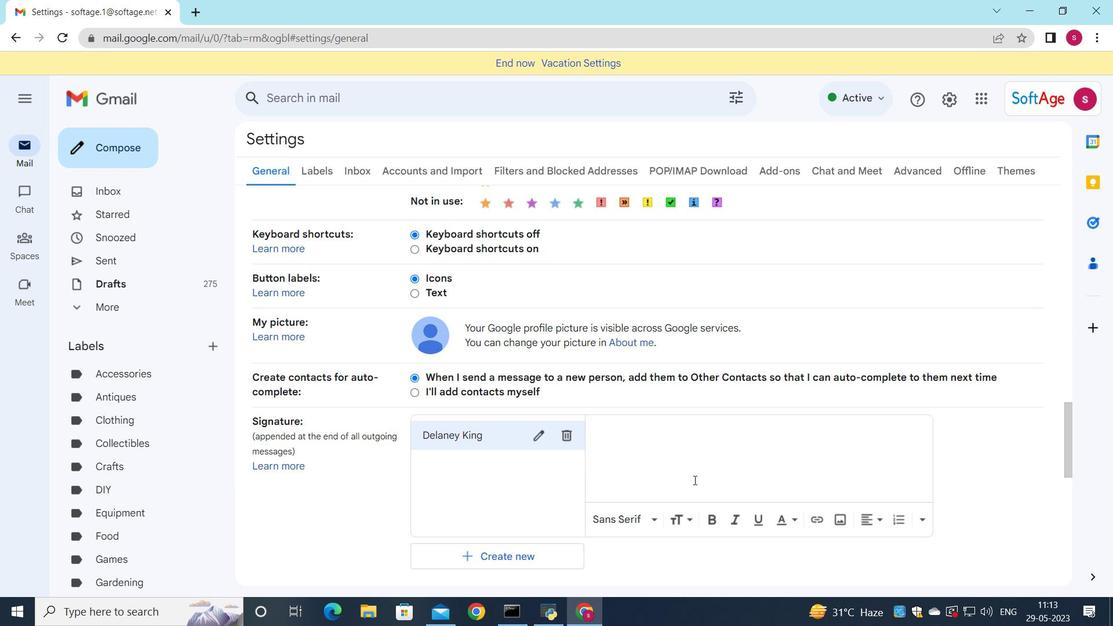 
Action: Mouse pressed left at (690, 472)
Screenshot: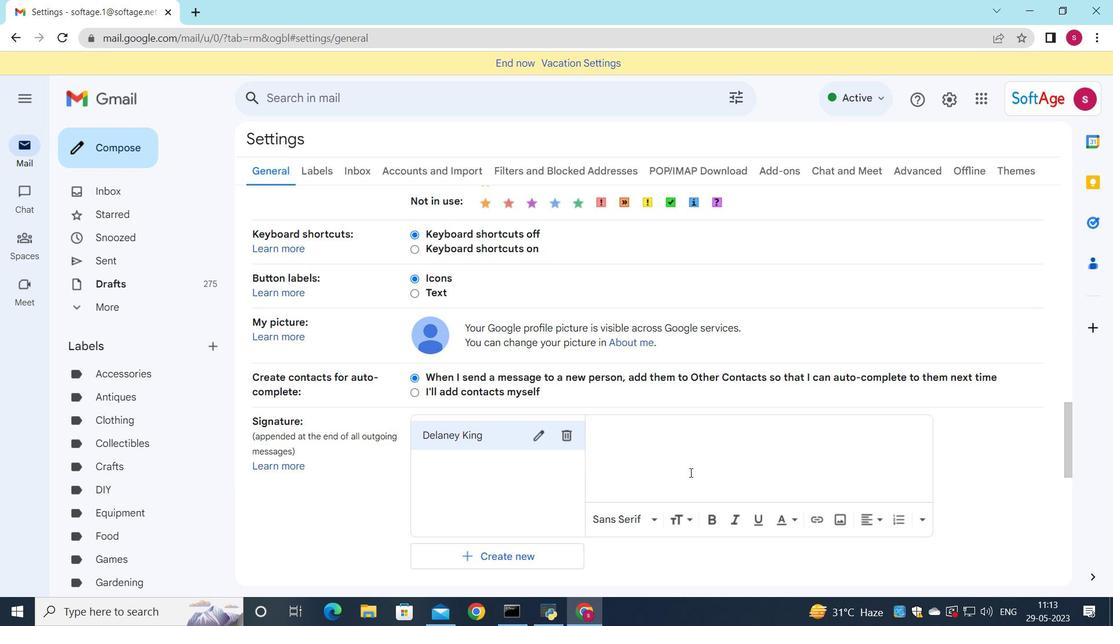 
Action: Key pressed <Key.shift>Delaney<Key.space><Key.shift>King
Screenshot: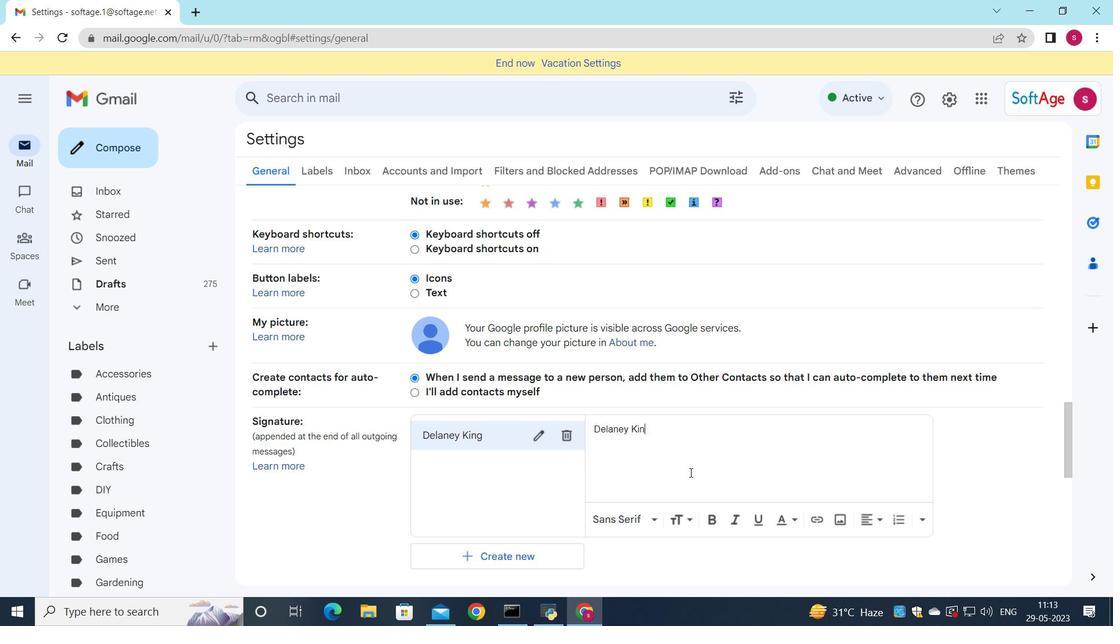 
Action: Mouse scrolled (690, 472) with delta (0, 0)
Screenshot: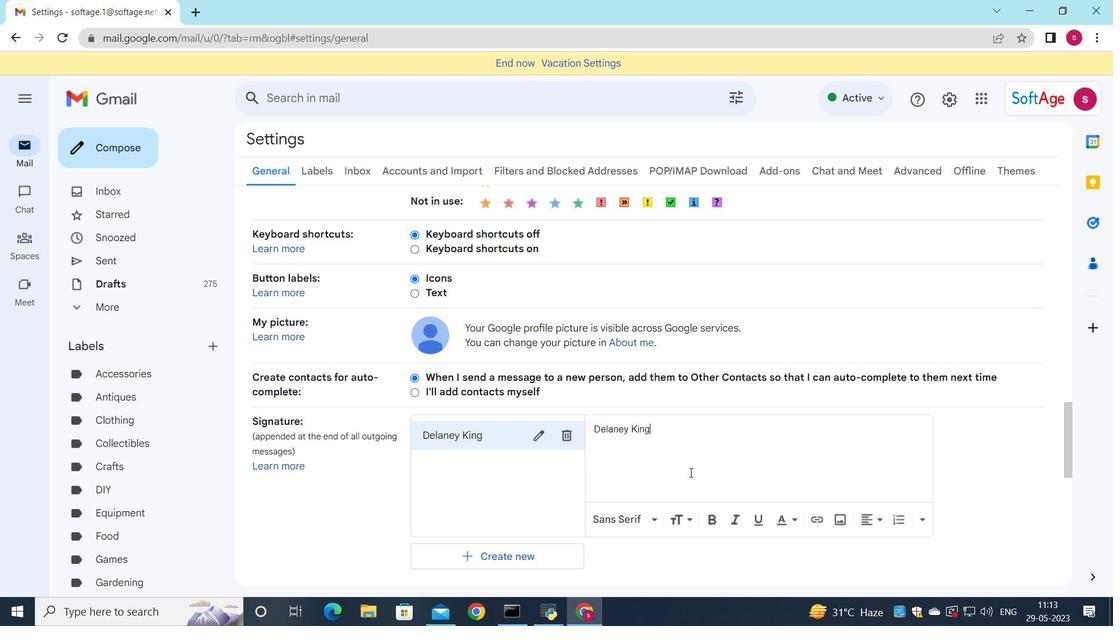 
Action: Mouse scrolled (690, 472) with delta (0, 0)
Screenshot: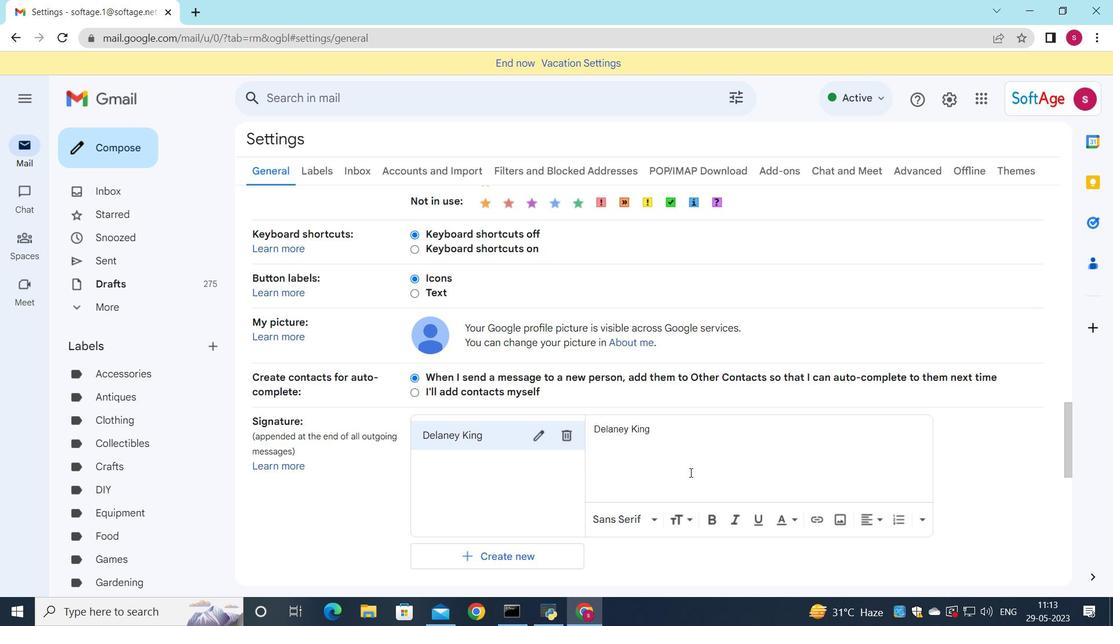 
Action: Mouse scrolled (690, 472) with delta (0, 0)
Screenshot: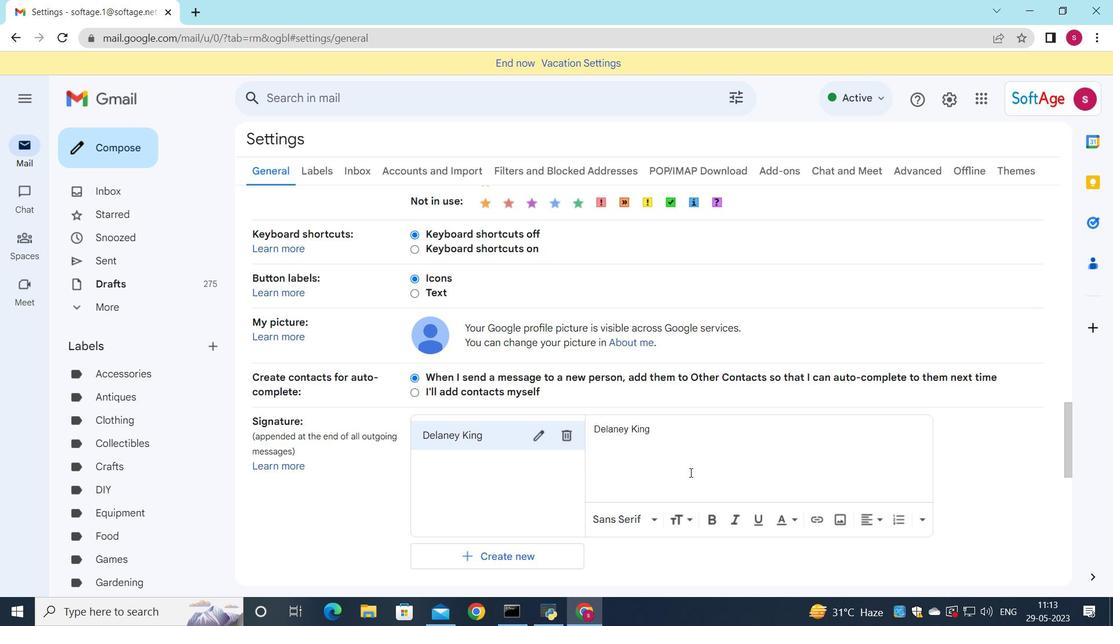 
Action: Mouse moved to (531, 428)
Screenshot: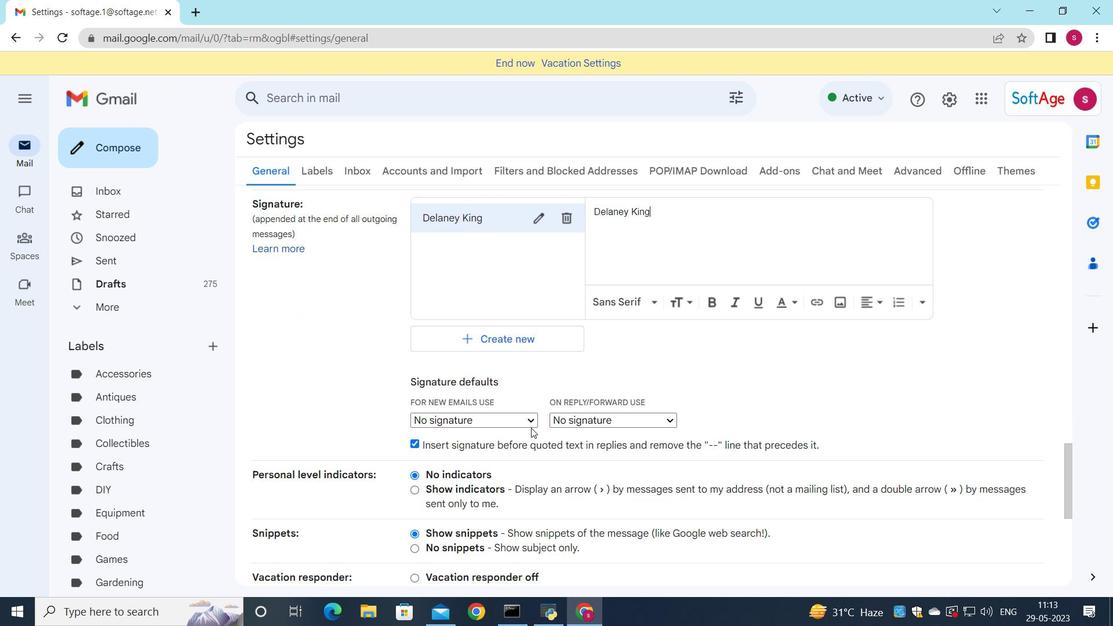 
Action: Mouse pressed left at (531, 428)
Screenshot: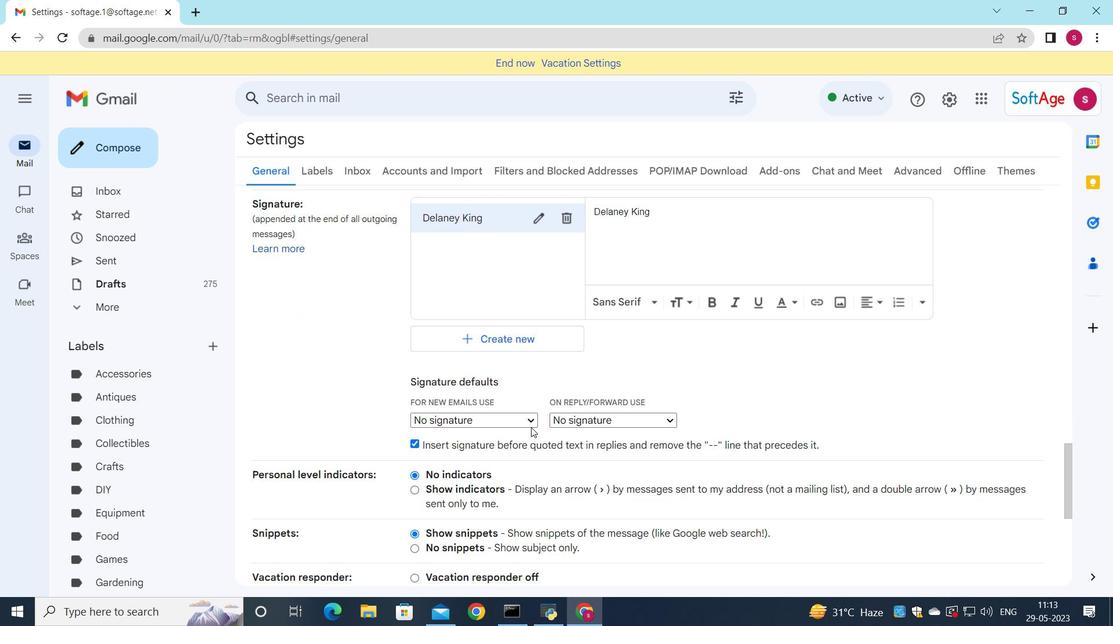 
Action: Mouse moved to (523, 420)
Screenshot: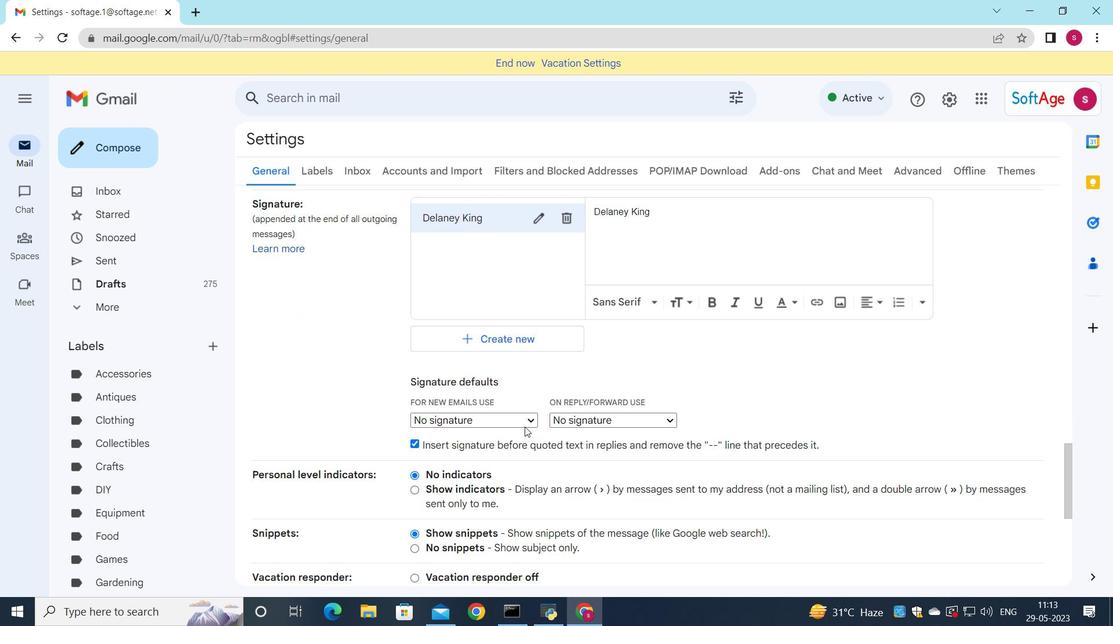 
Action: Mouse pressed left at (523, 420)
Screenshot: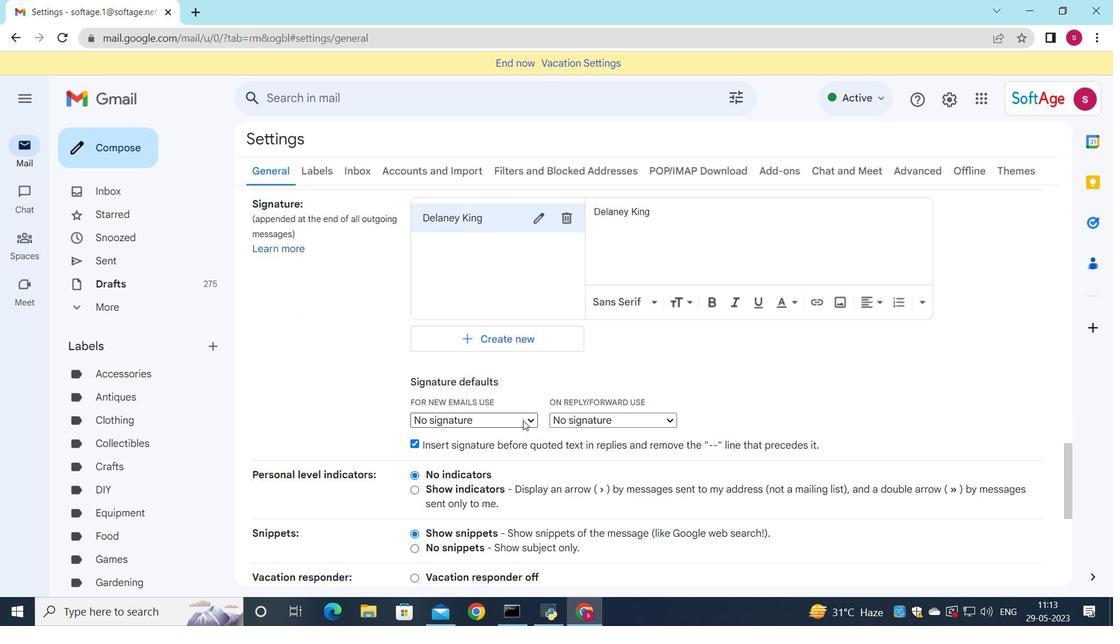 
Action: Mouse moved to (523, 448)
Screenshot: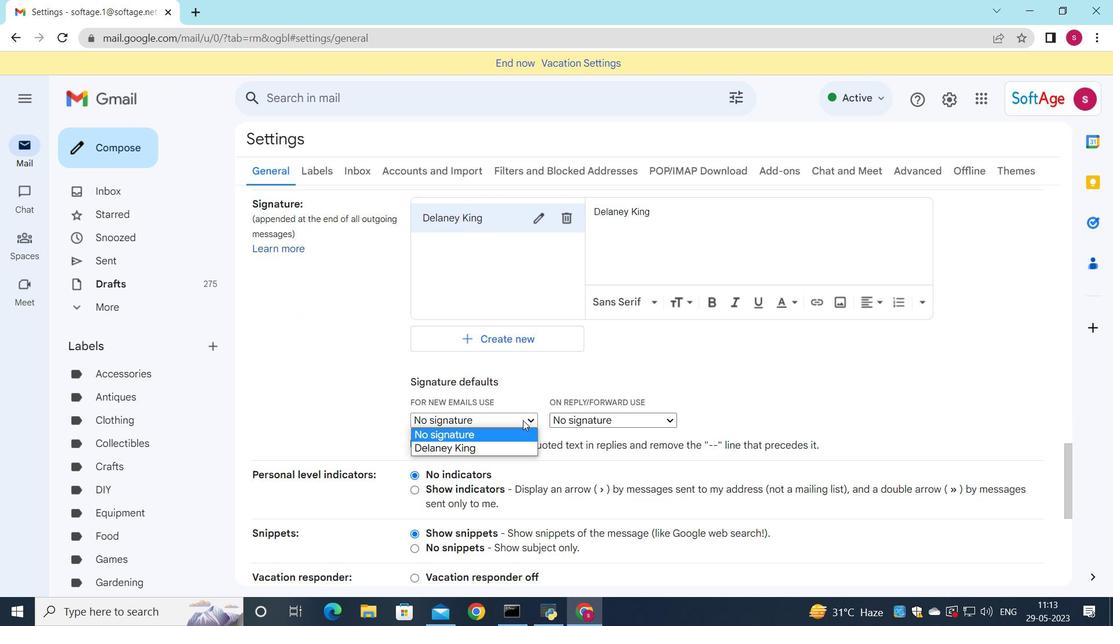 
Action: Mouse pressed left at (523, 448)
Screenshot: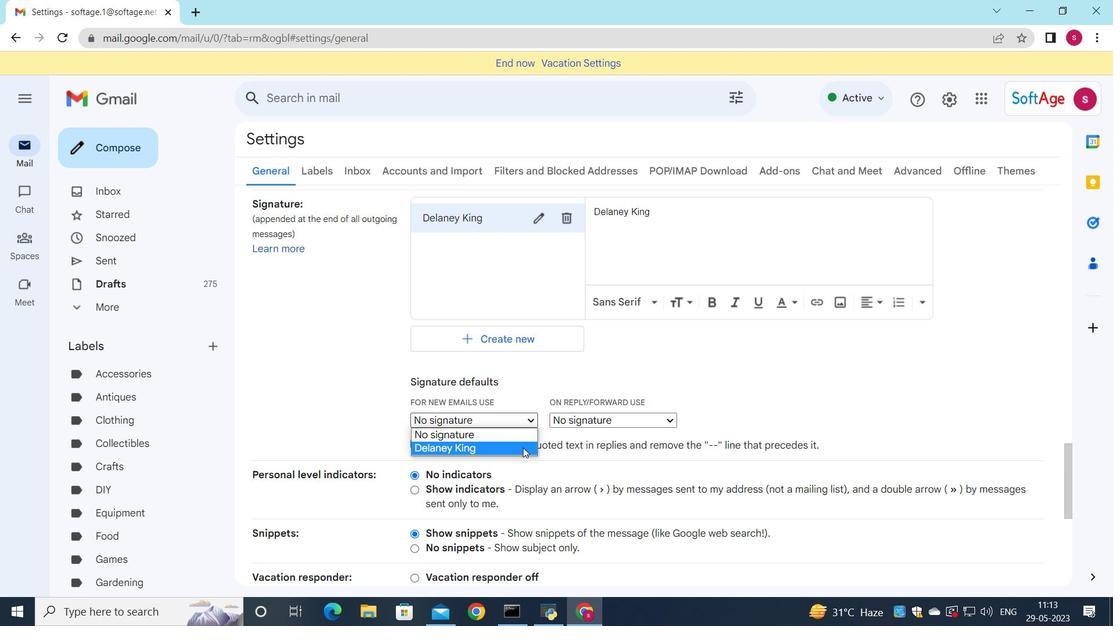 
Action: Mouse moved to (571, 421)
Screenshot: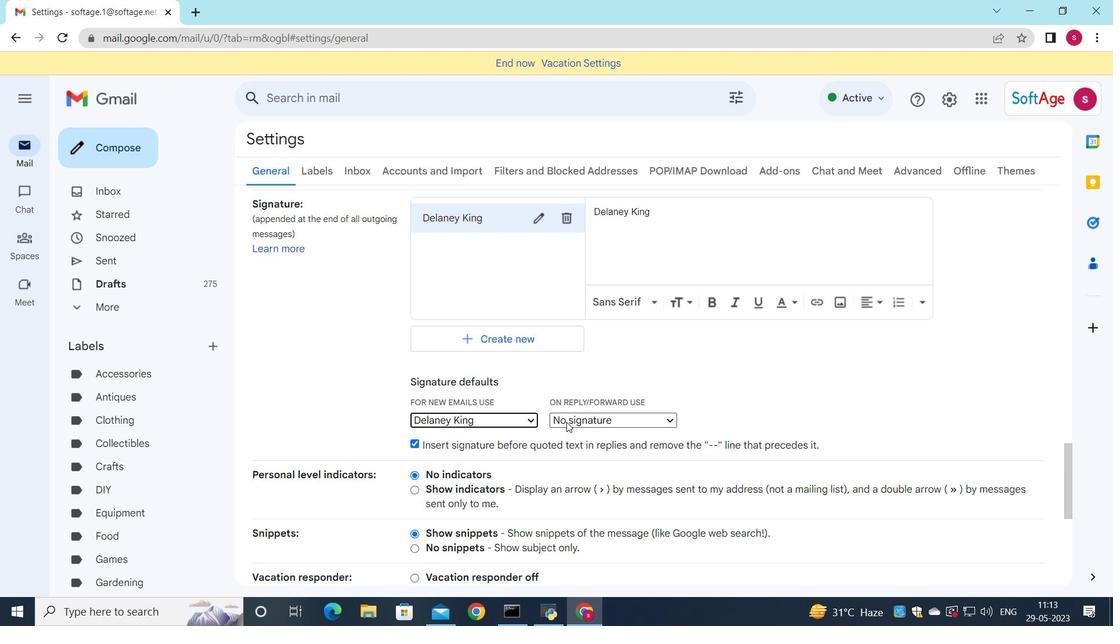 
Action: Mouse pressed left at (571, 421)
Screenshot: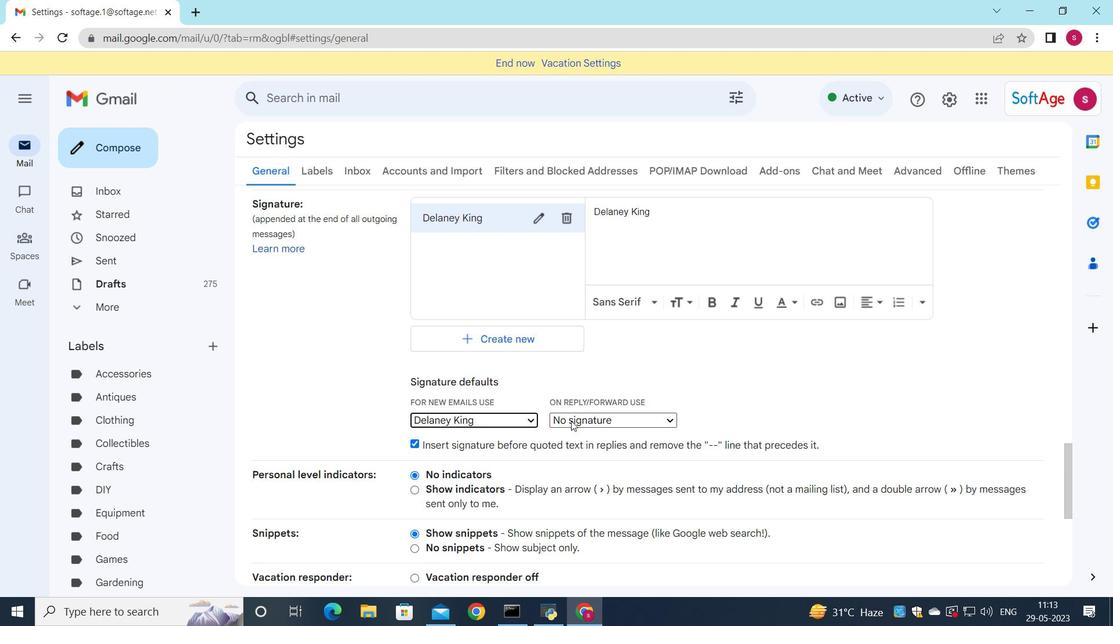
Action: Mouse moved to (574, 444)
Screenshot: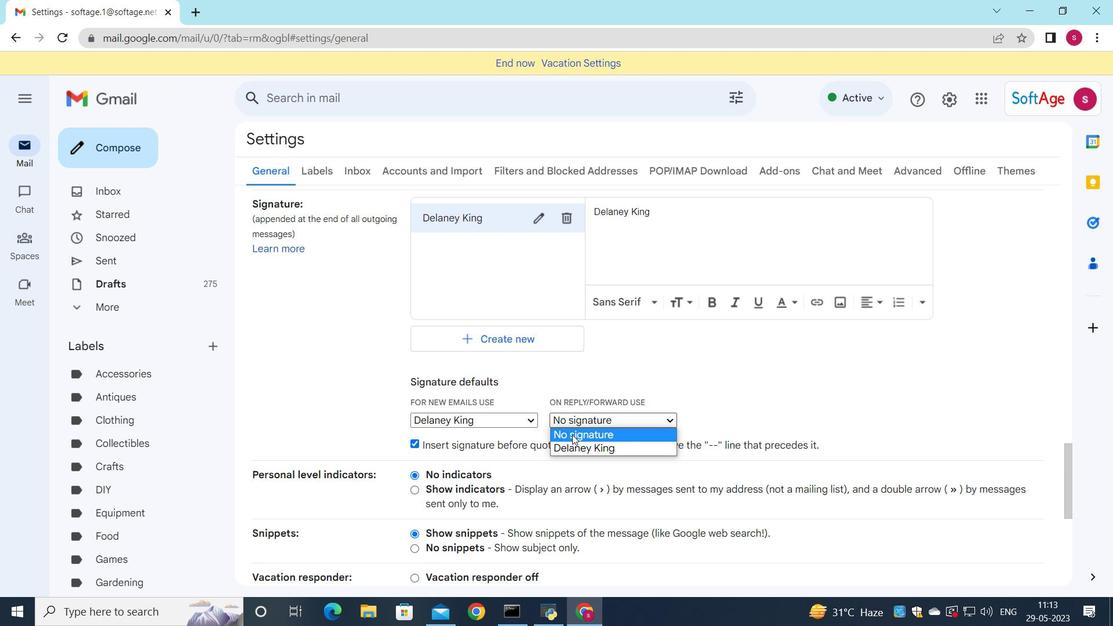 
Action: Mouse pressed left at (574, 444)
Screenshot: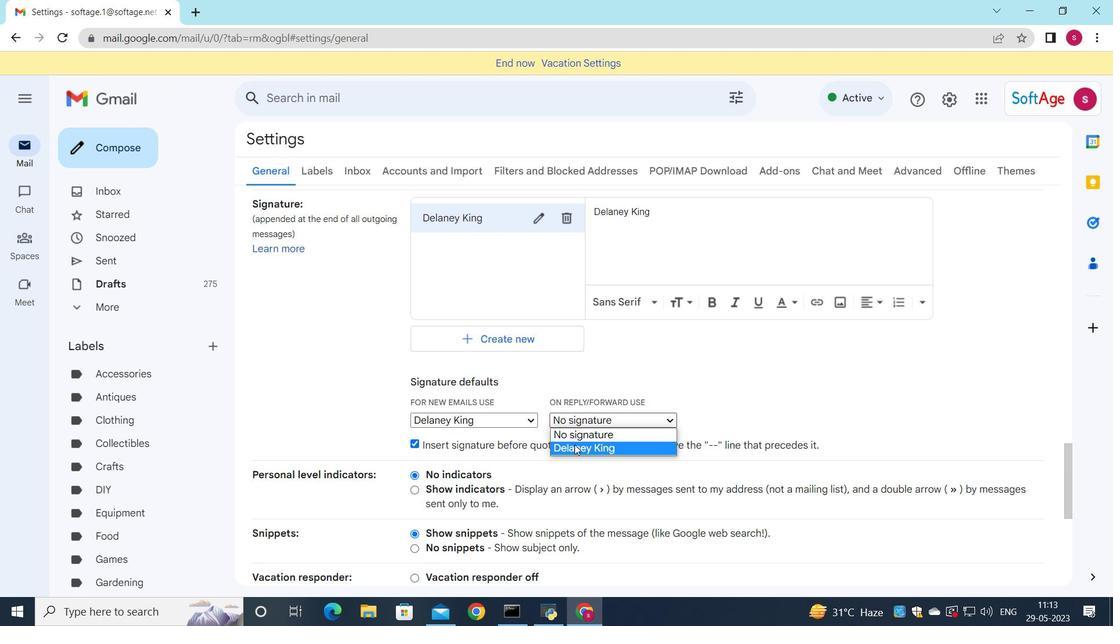 
Action: Mouse scrolled (574, 444) with delta (0, 0)
Screenshot: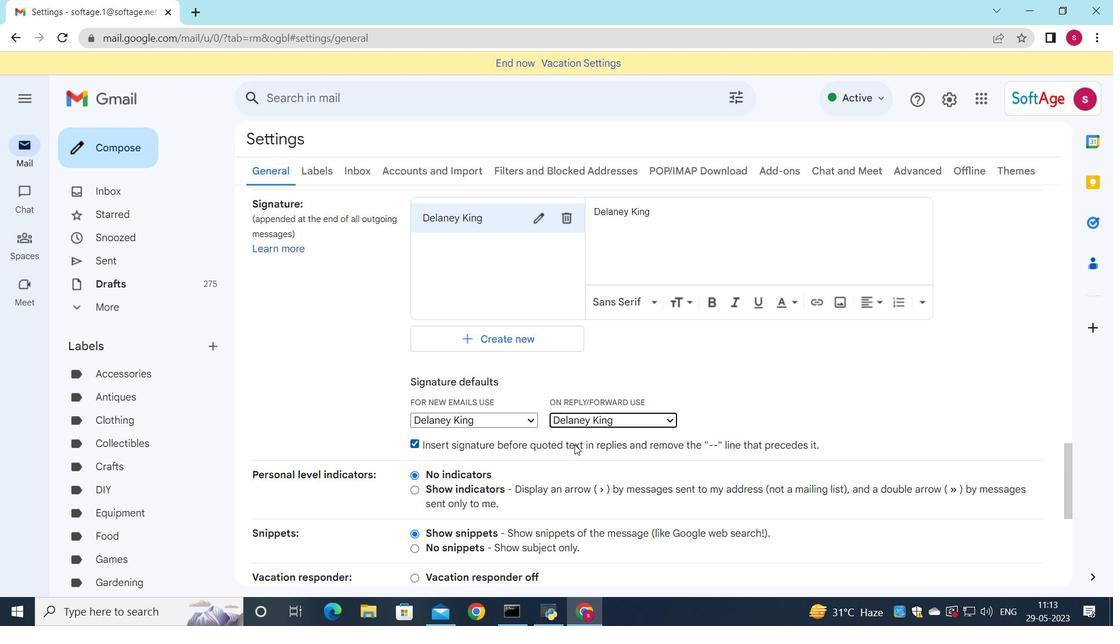 
Action: Mouse scrolled (574, 444) with delta (0, 0)
Screenshot: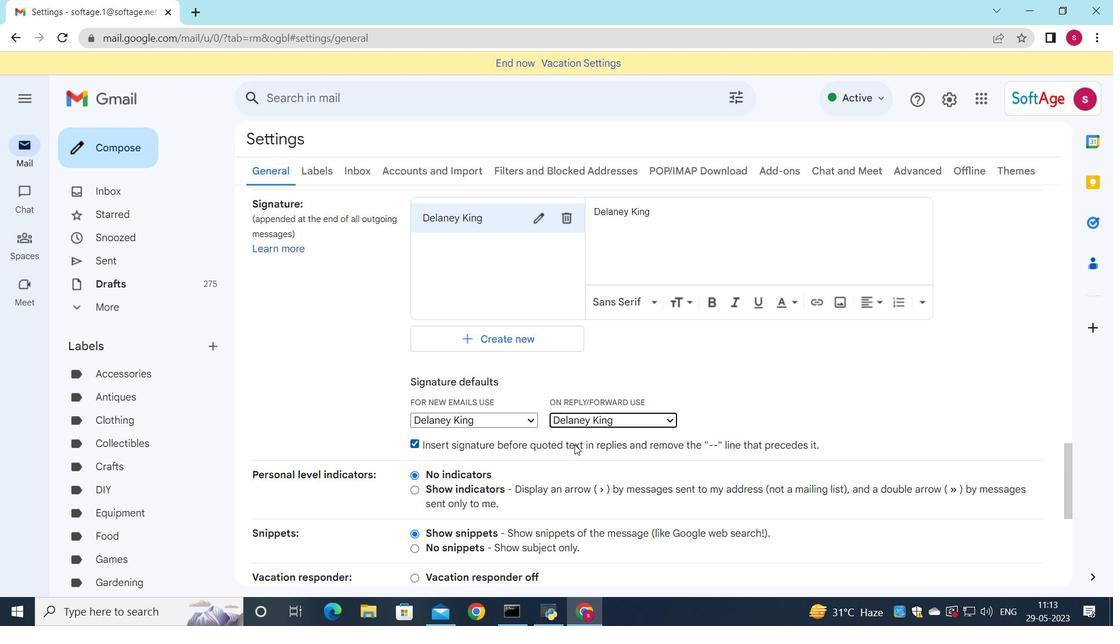 
Action: Mouse scrolled (574, 444) with delta (0, 0)
Screenshot: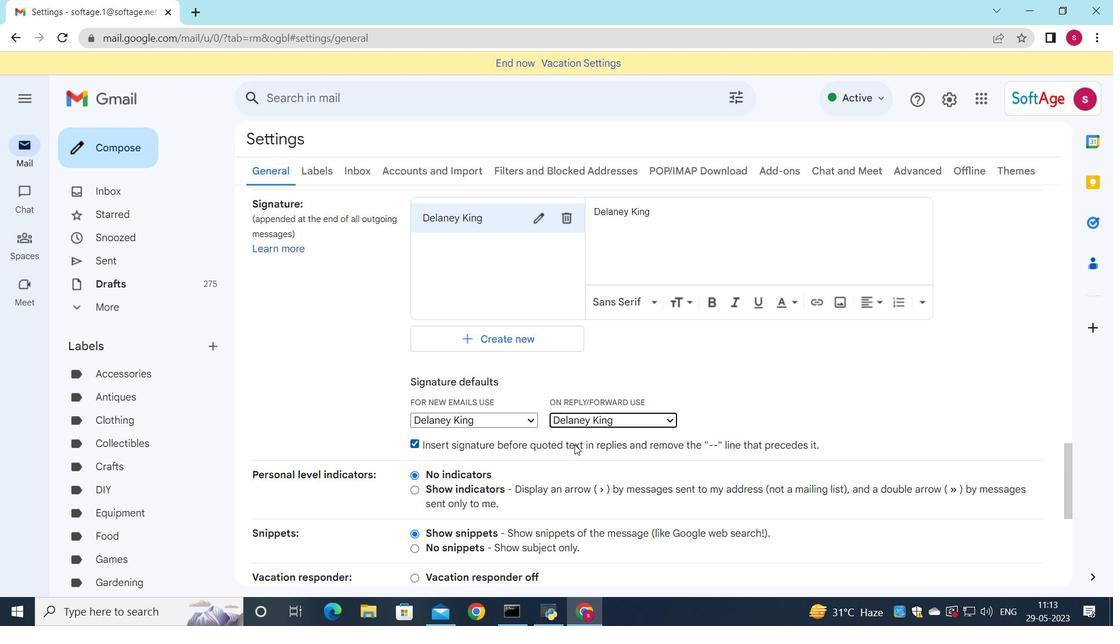 
Action: Mouse scrolled (574, 444) with delta (0, 0)
Screenshot: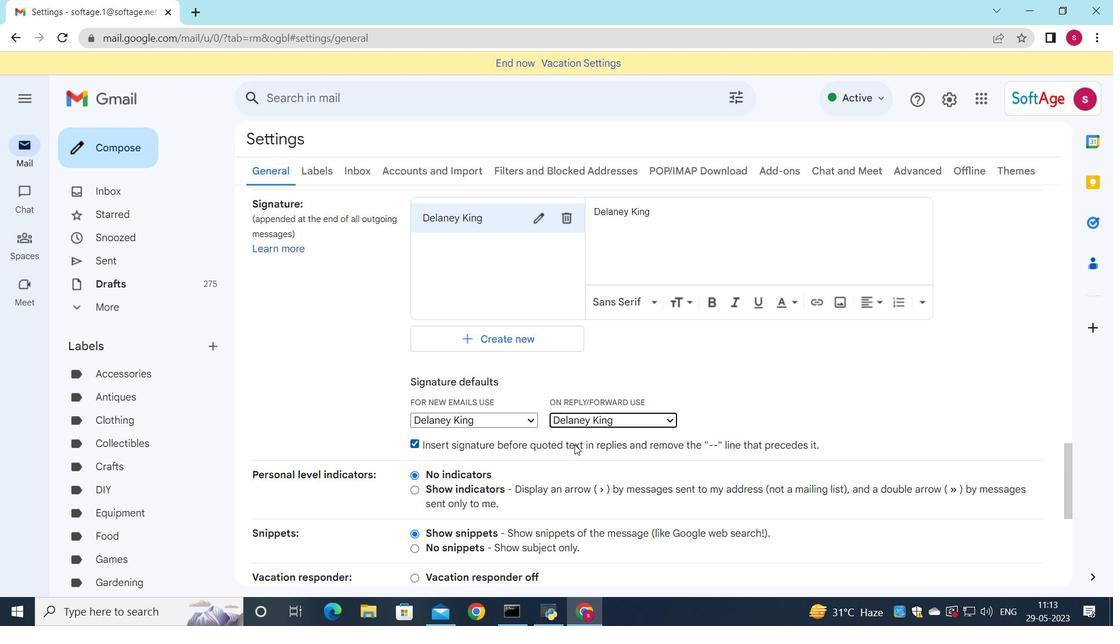 
Action: Mouse scrolled (574, 444) with delta (0, 0)
Screenshot: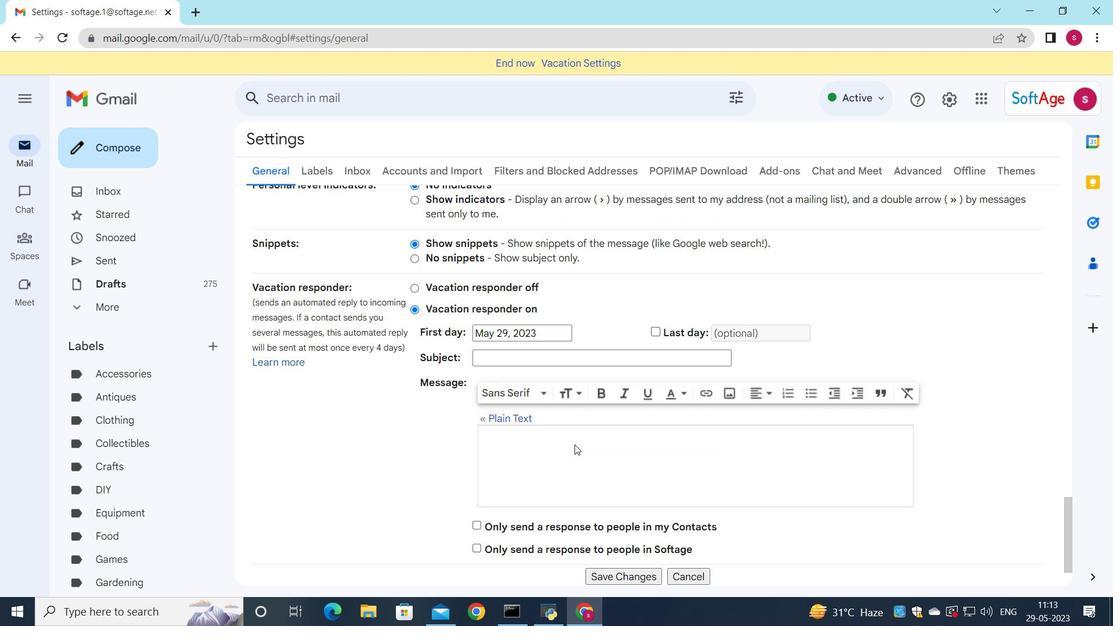 
Action: Mouse scrolled (574, 444) with delta (0, 0)
Screenshot: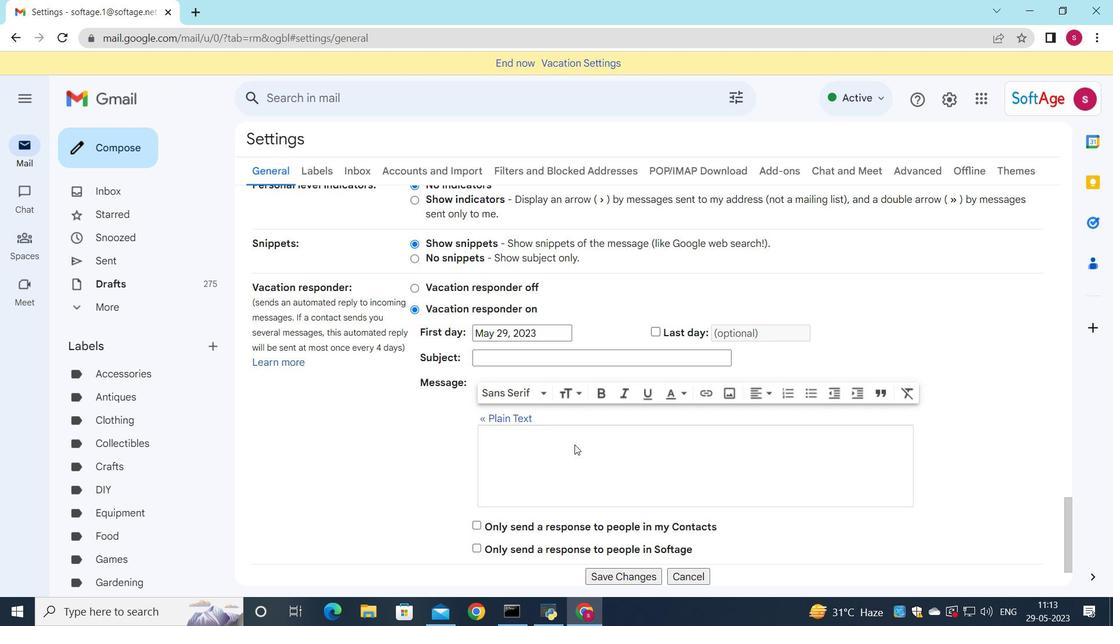 
Action: Mouse scrolled (574, 444) with delta (0, 0)
Screenshot: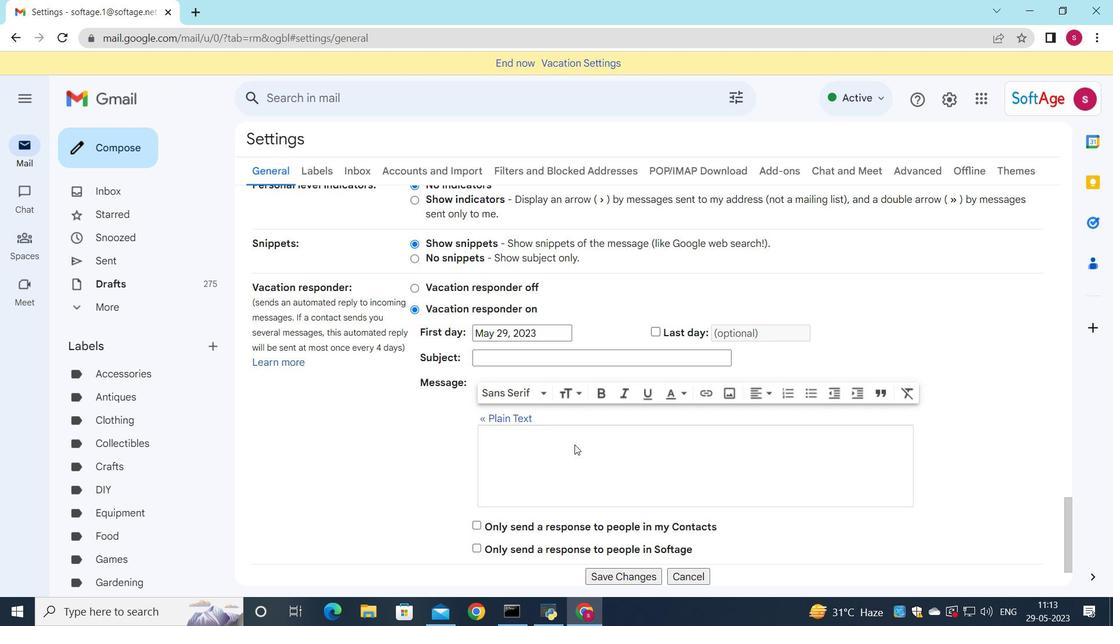 
Action: Mouse scrolled (574, 444) with delta (0, 0)
Screenshot: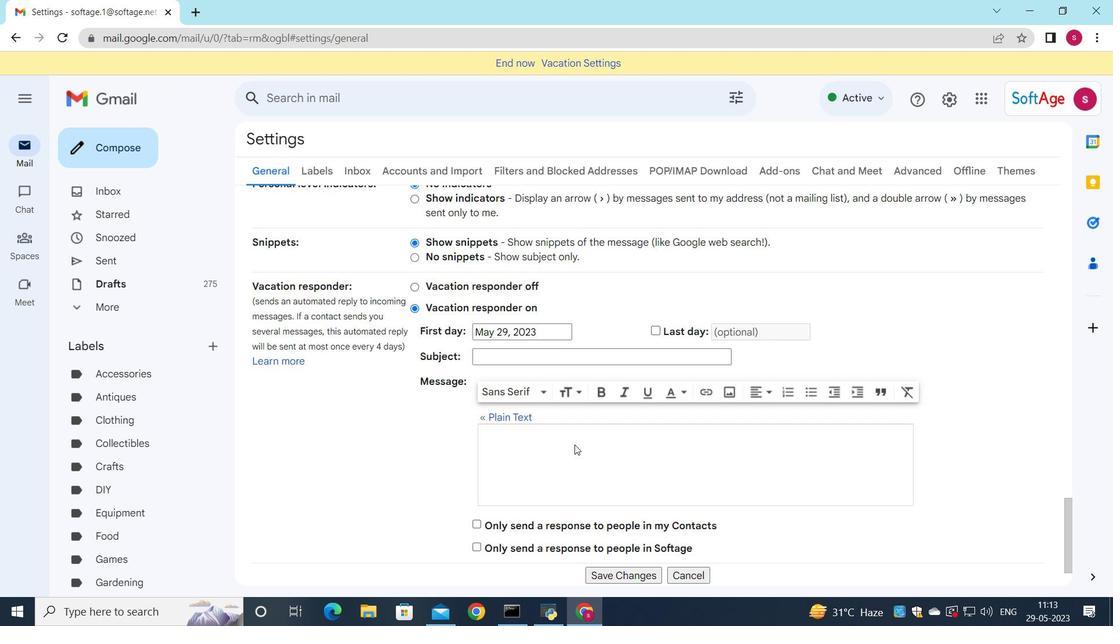 
Action: Mouse moved to (617, 510)
Screenshot: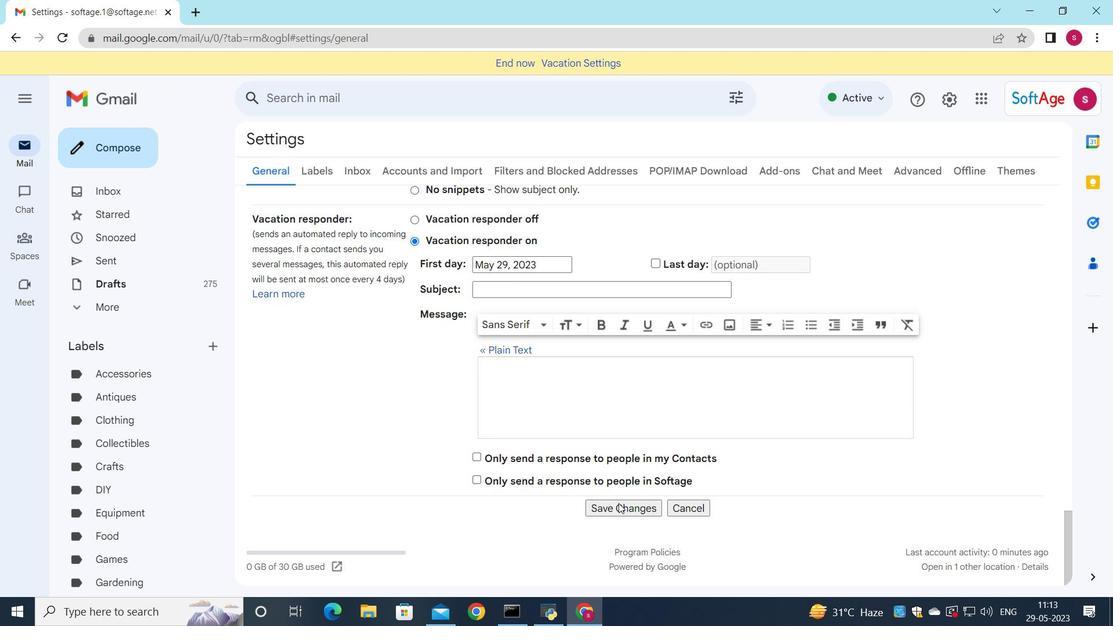 
Action: Mouse pressed left at (617, 510)
Screenshot: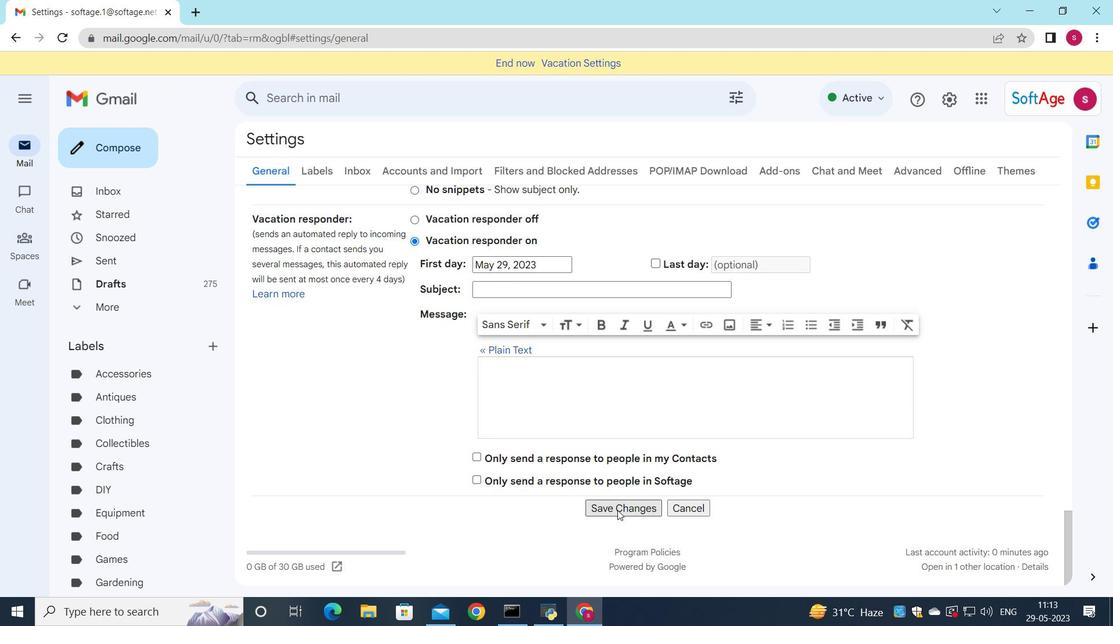 
Action: Mouse moved to (122, 139)
Screenshot: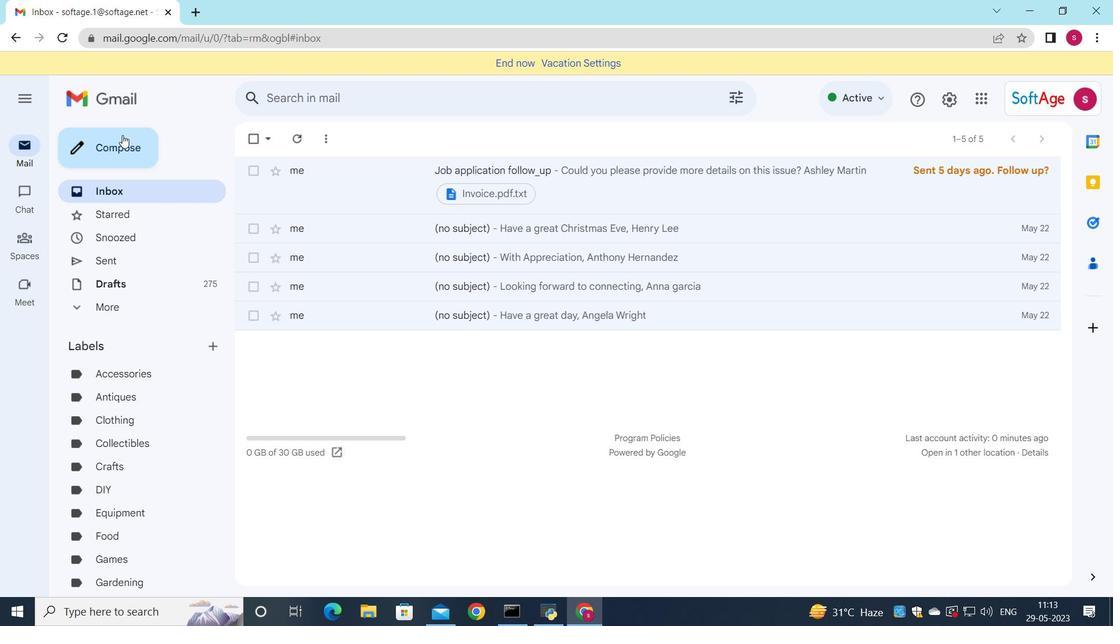 
Action: Mouse pressed left at (122, 139)
Screenshot: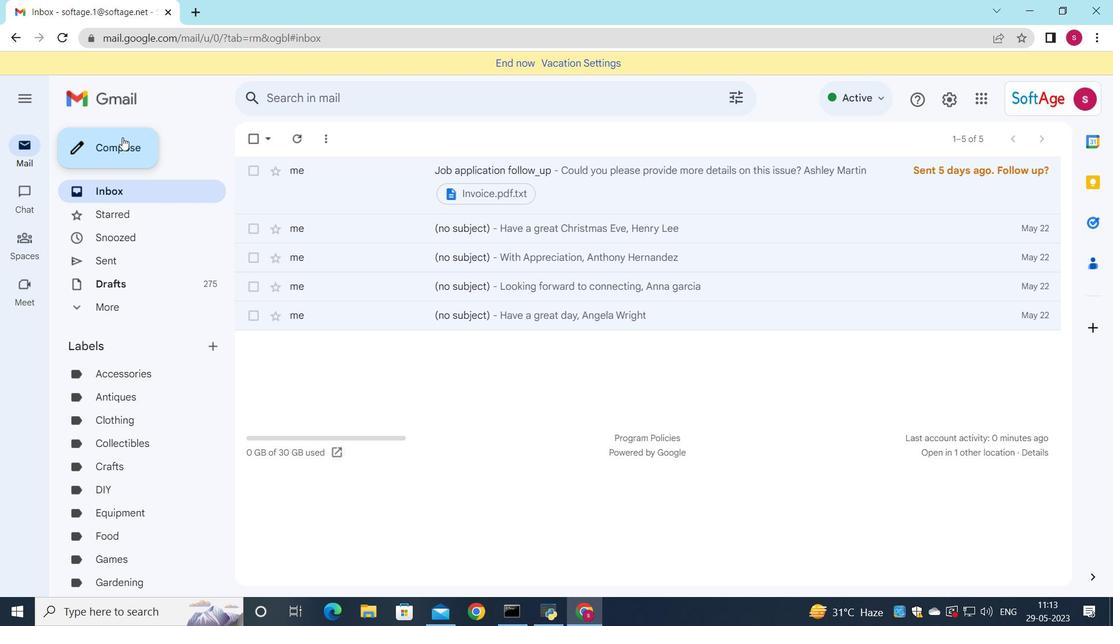 
Action: Mouse moved to (768, 244)
Screenshot: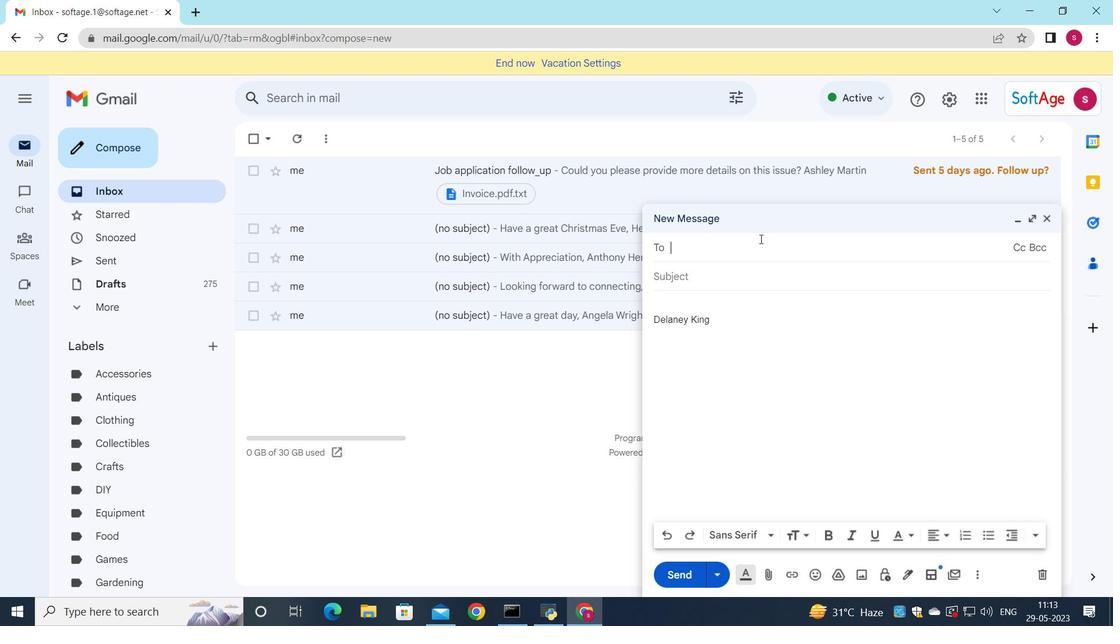 
Action: Key pressed <Key.down>
Screenshot: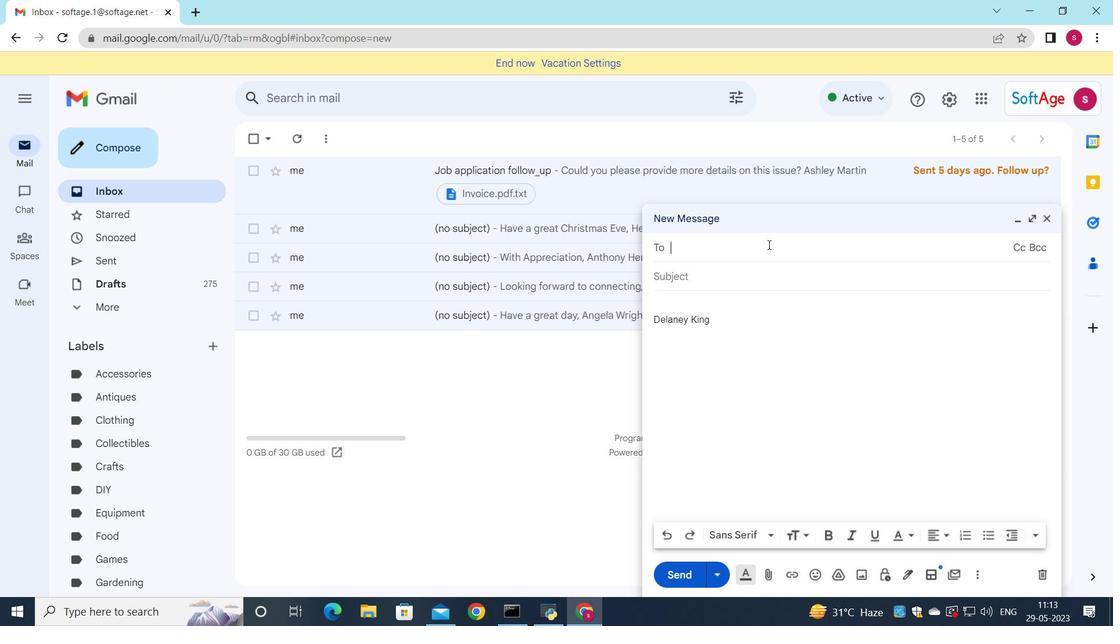 
Action: Mouse moved to (739, 277)
Screenshot: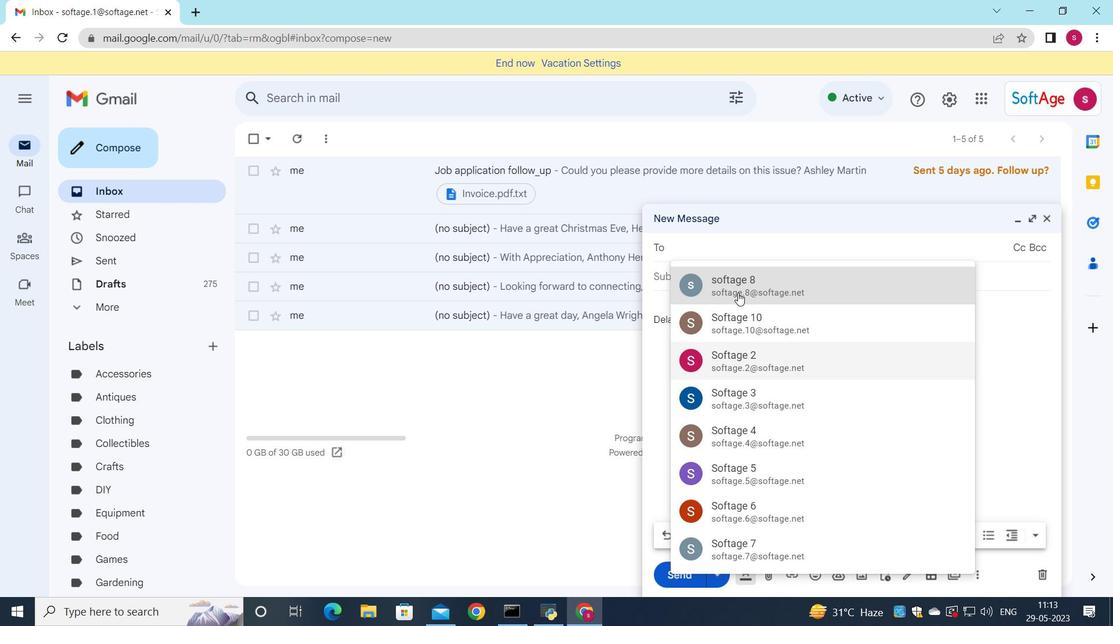 
Action: Mouse pressed left at (739, 277)
Screenshot: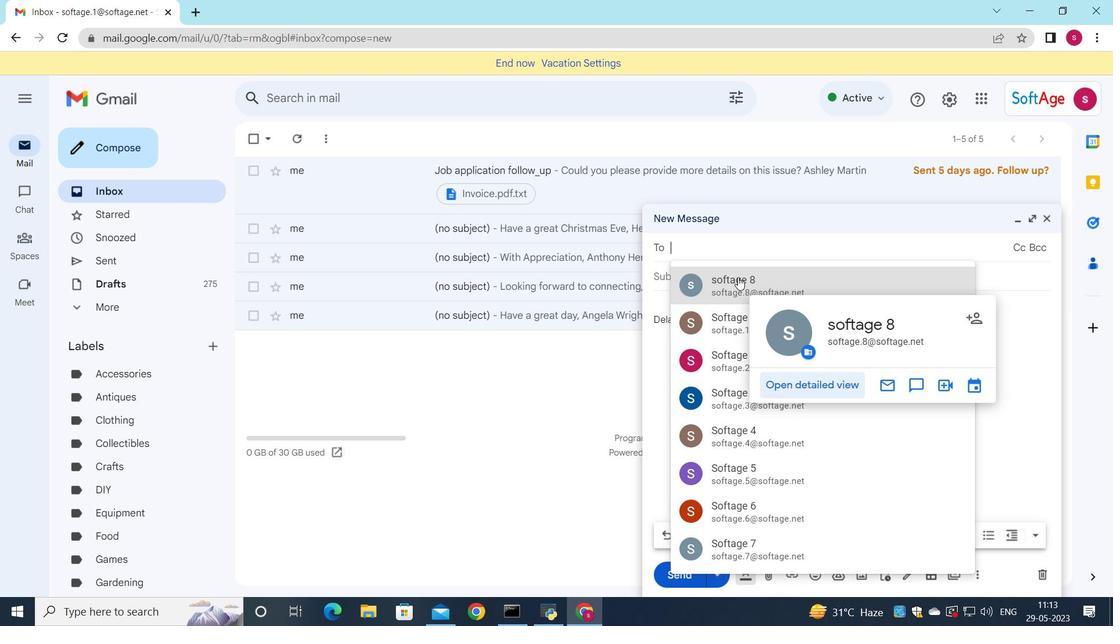 
Action: Mouse moved to (739, 277)
Screenshot: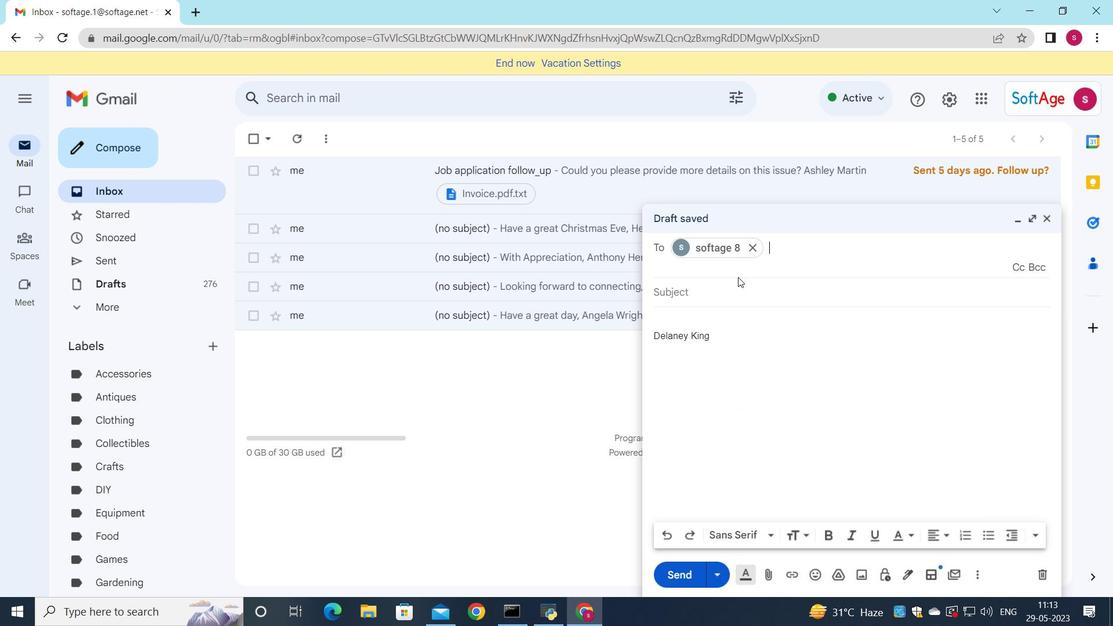 
Action: Key pressed <Key.down>
Screenshot: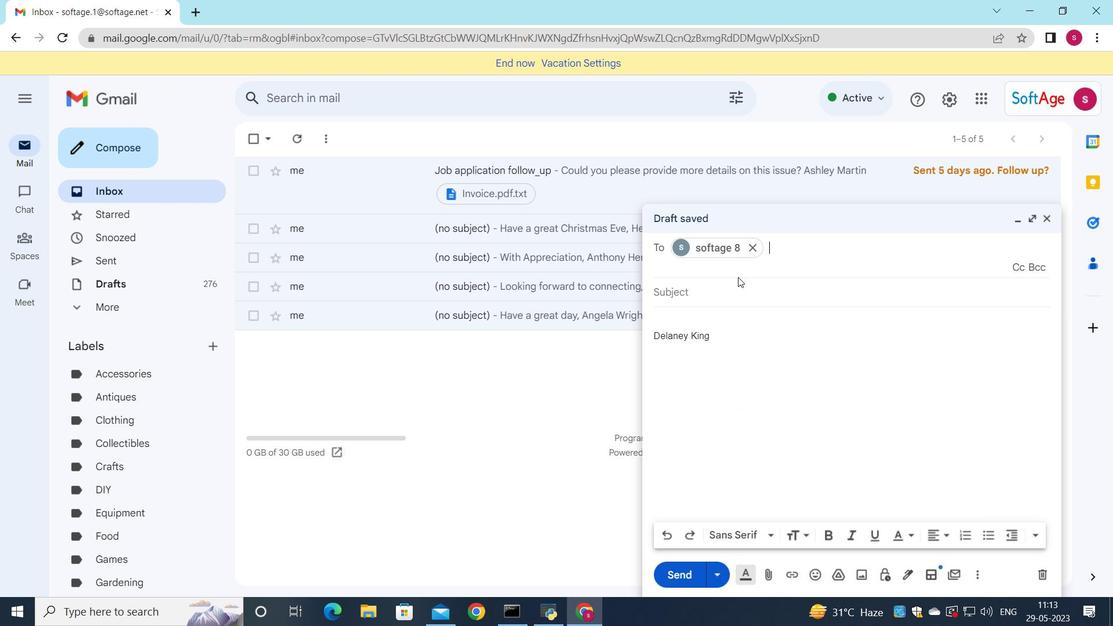 
Action: Mouse moved to (743, 277)
Screenshot: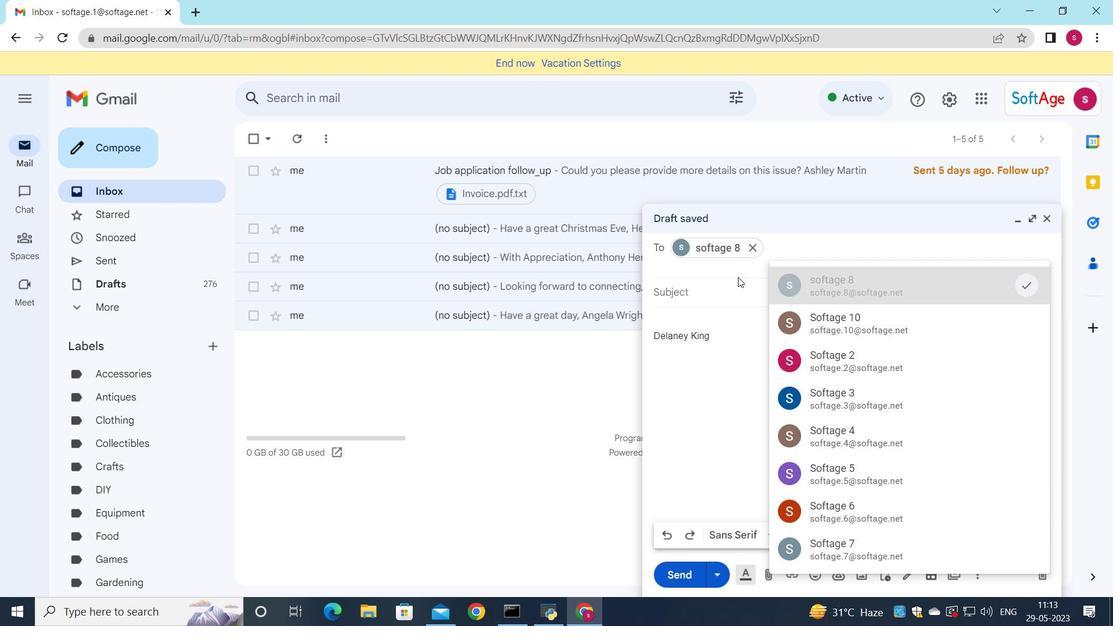 
Action: Key pressed <Key.down>
Screenshot: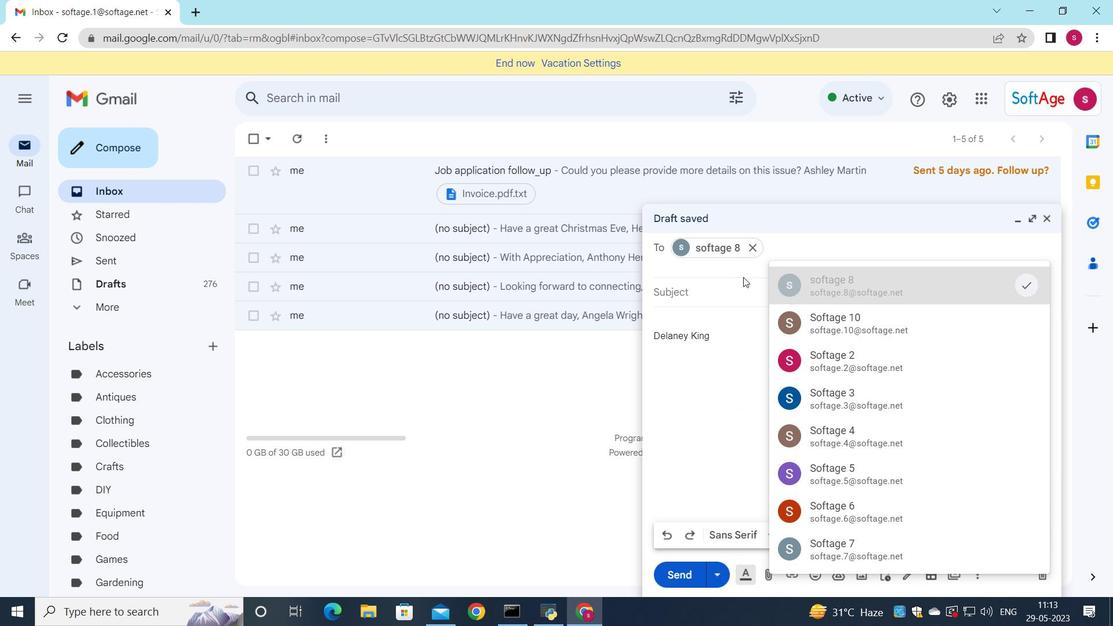 
Action: Mouse moved to (768, 287)
Screenshot: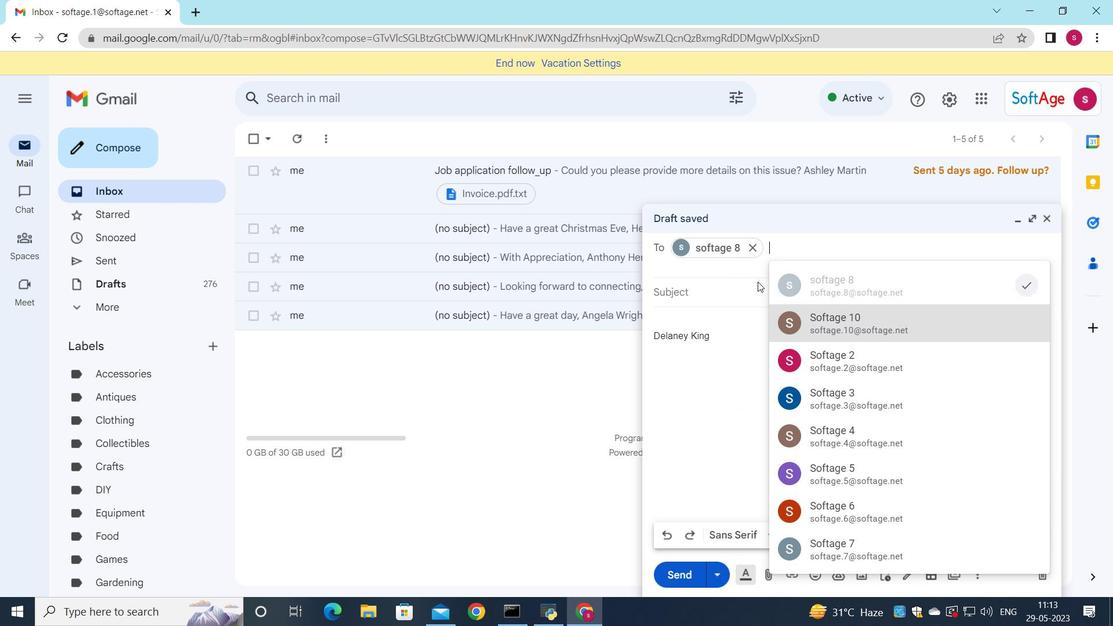 
Action: Key pressed <Key.down>
Screenshot: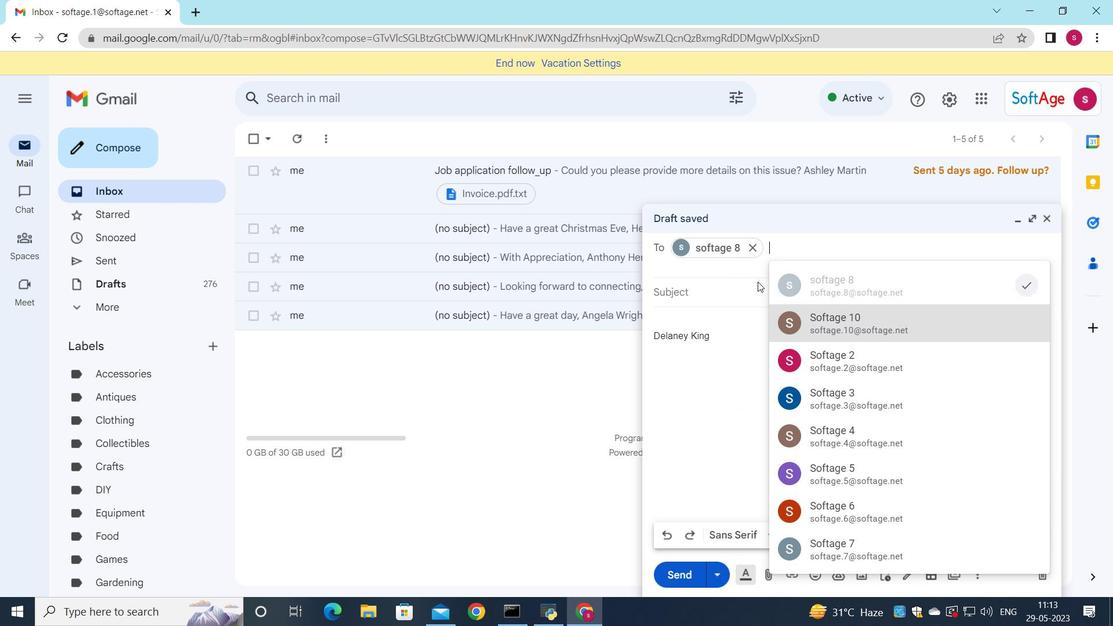 
Action: Mouse moved to (1030, 297)
Screenshot: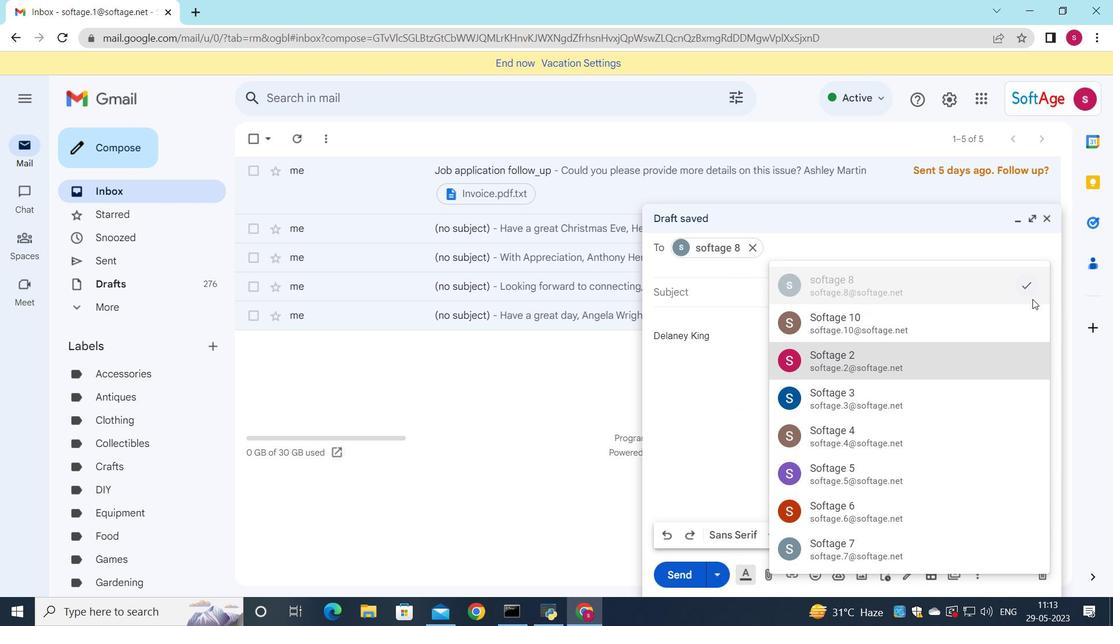 
Action: Key pressed softage.9<Key.enter>s
Screenshot: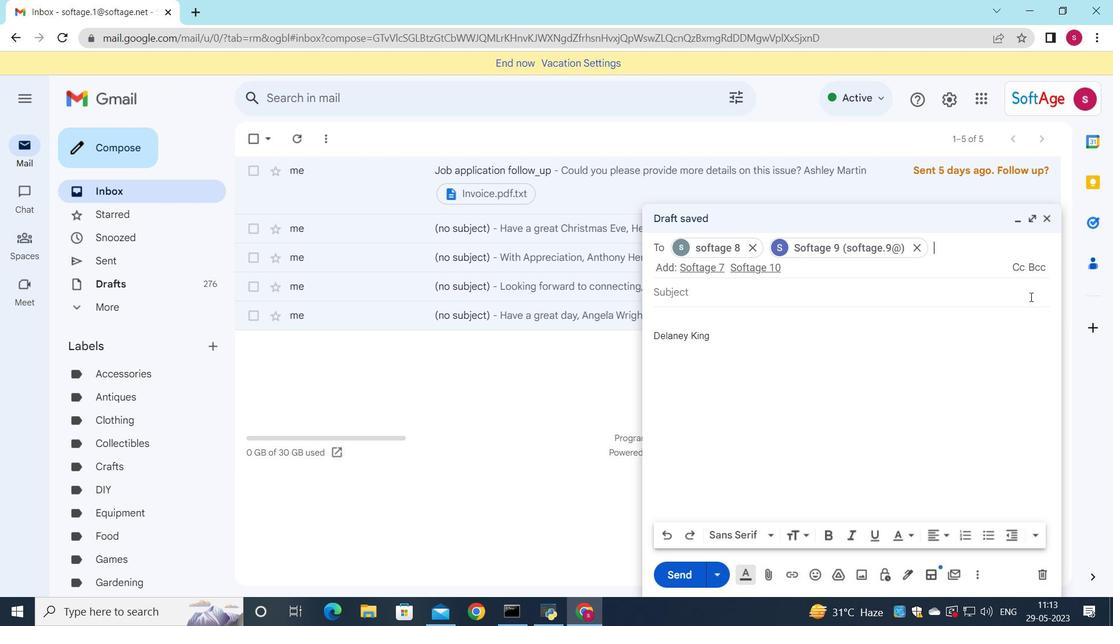 
Action: Mouse moved to (975, 324)
Screenshot: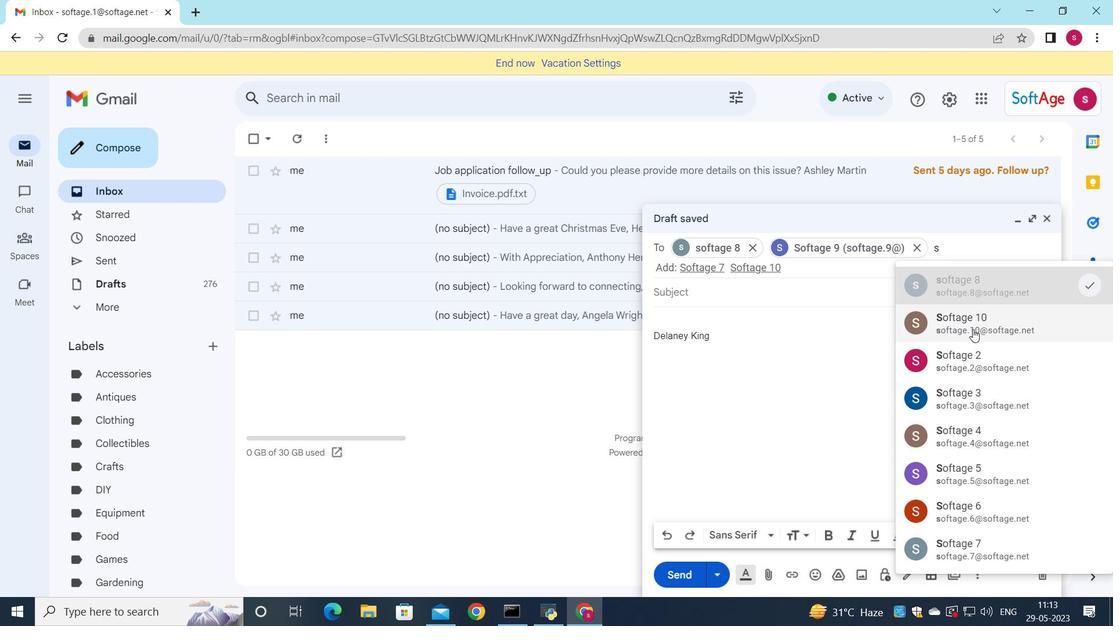 
Action: Mouse pressed left at (975, 324)
Screenshot: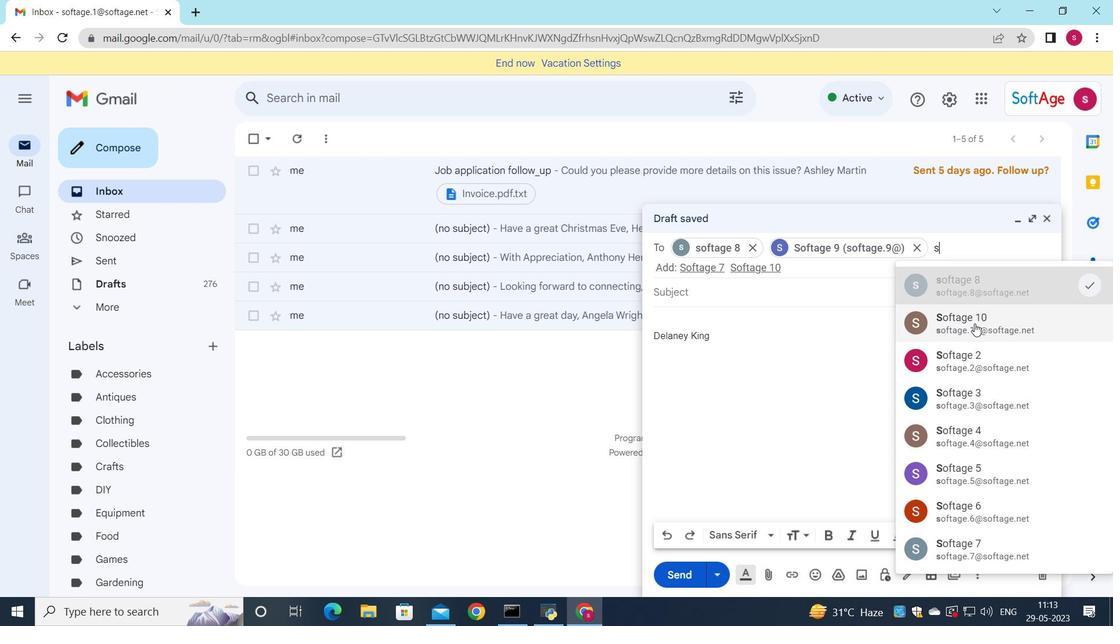 
Action: Mouse moved to (1020, 244)
Screenshot: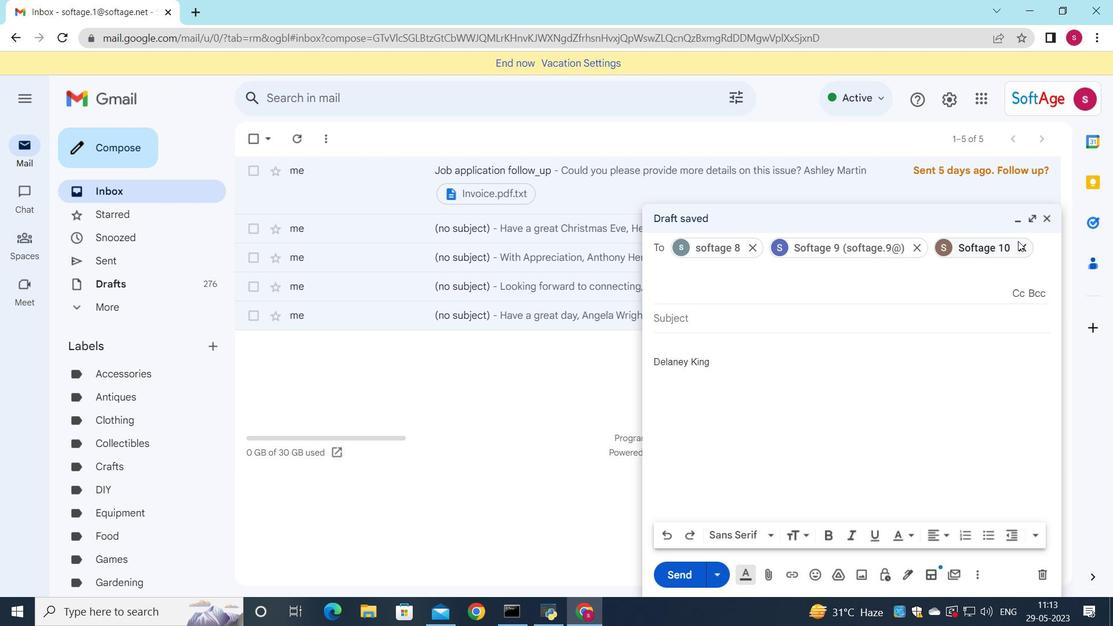 
Action: Mouse pressed left at (1020, 244)
Screenshot: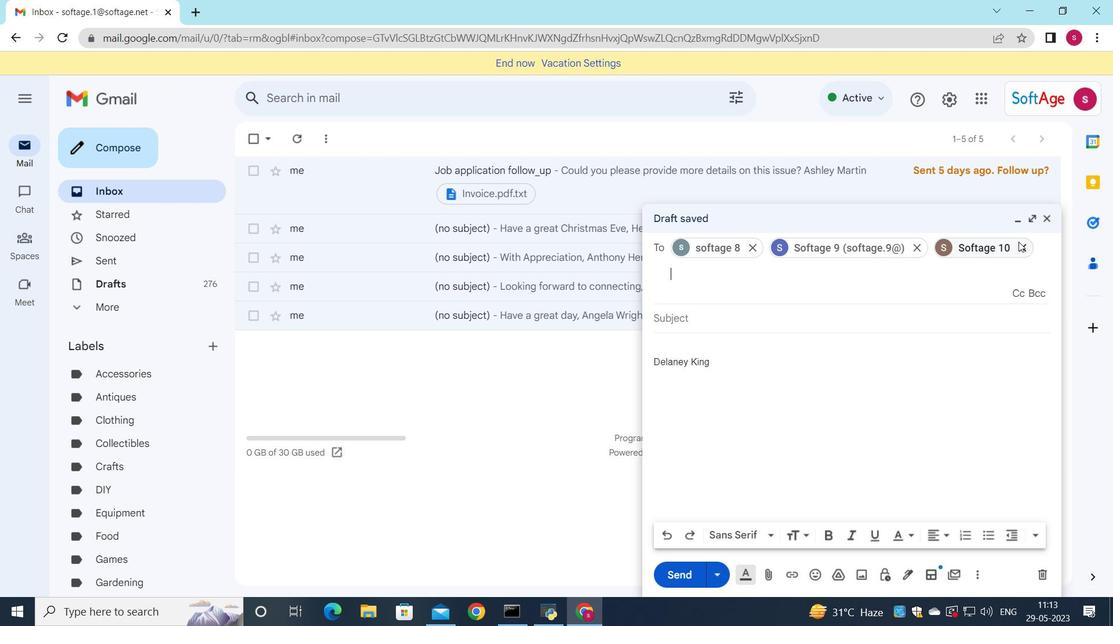 
Action: Mouse moved to (1017, 271)
Screenshot: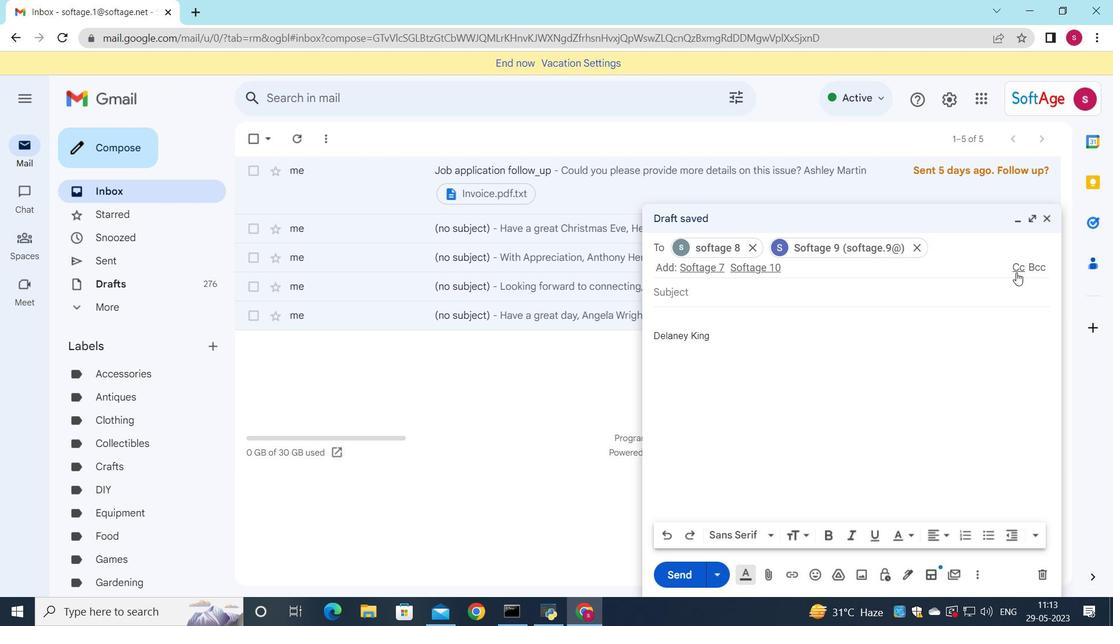 
Action: Mouse pressed left at (1017, 271)
Screenshot: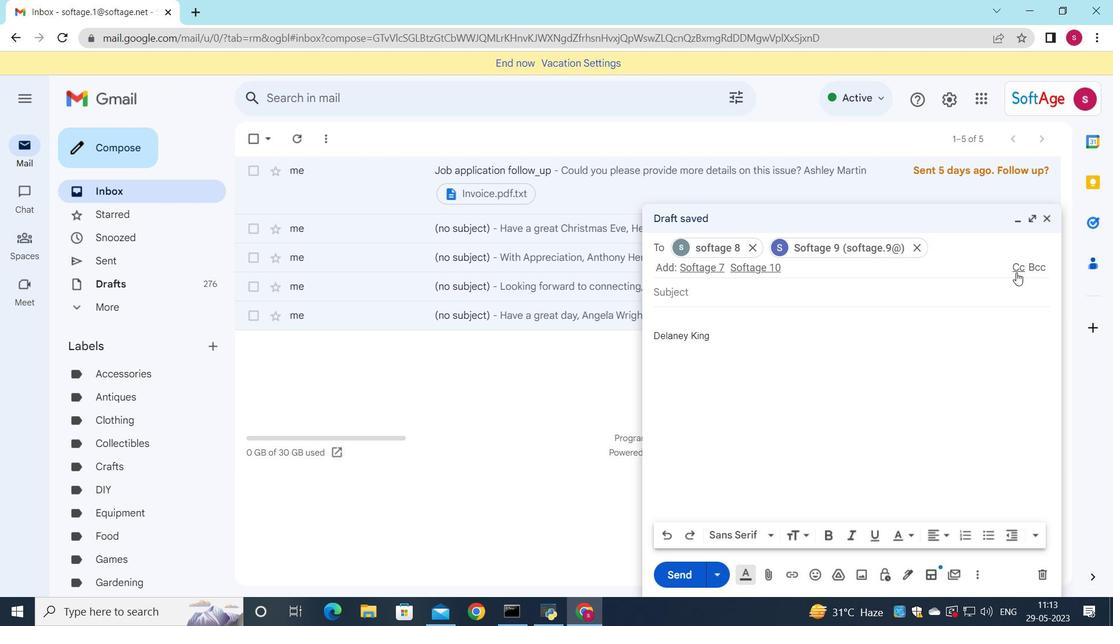 
Action: Mouse moved to (853, 297)
Screenshot: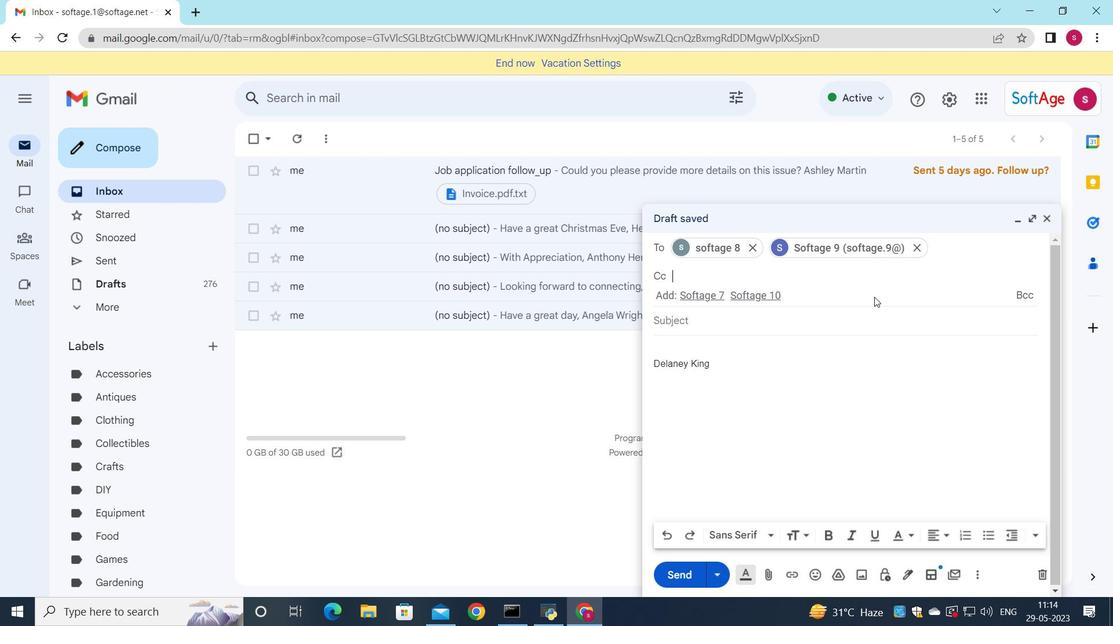 
Action: Key pressed s
Screenshot: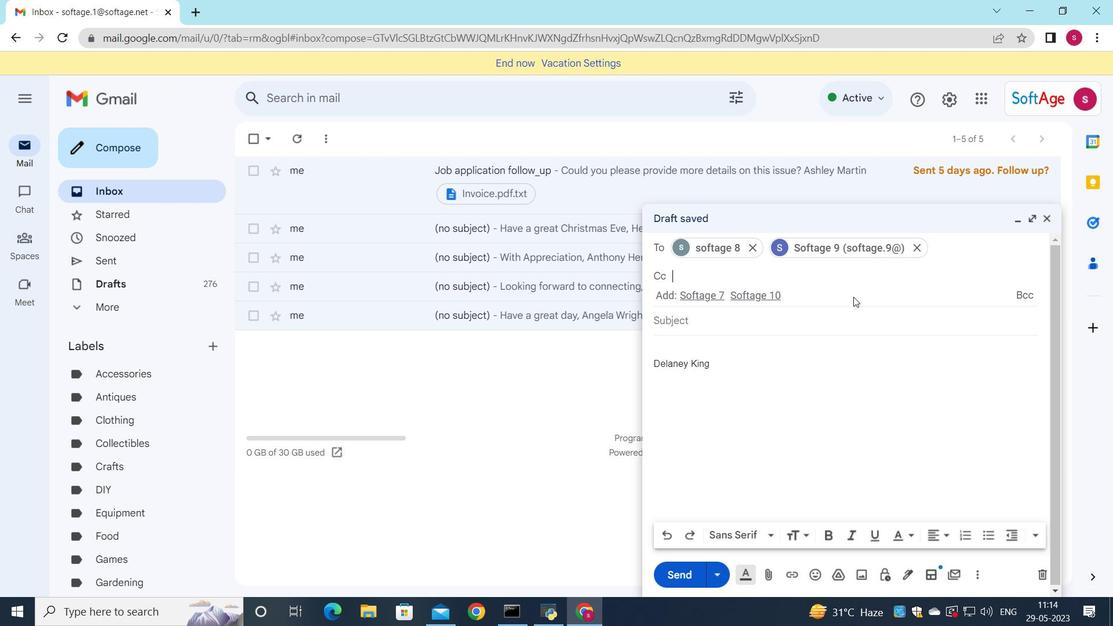 
Action: Mouse moved to (802, 353)
Screenshot: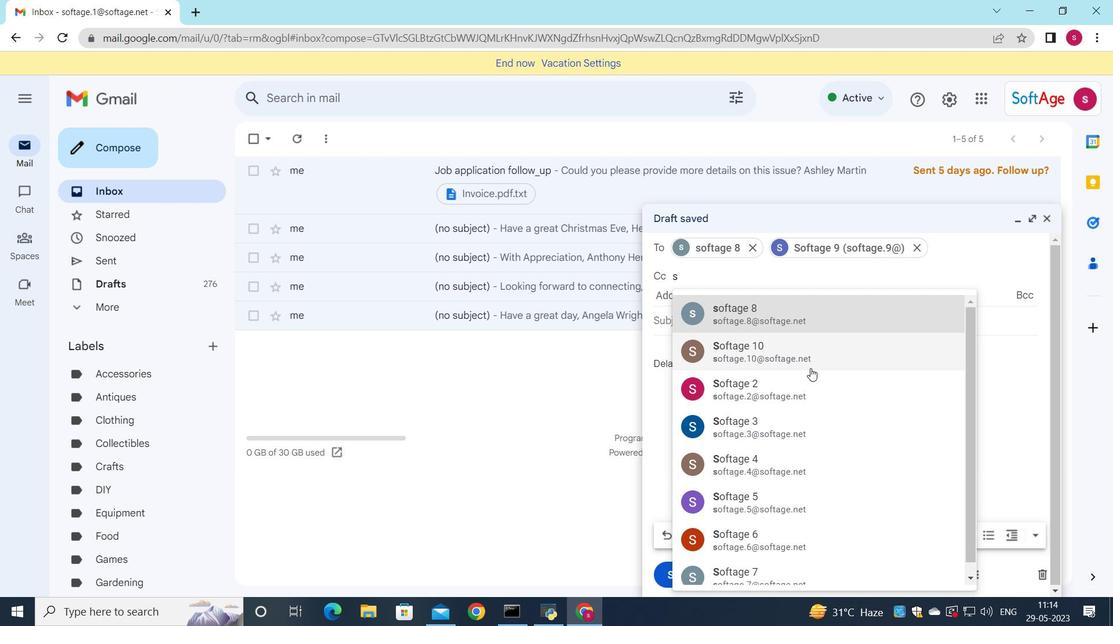 
Action: Mouse pressed left at (802, 353)
Screenshot: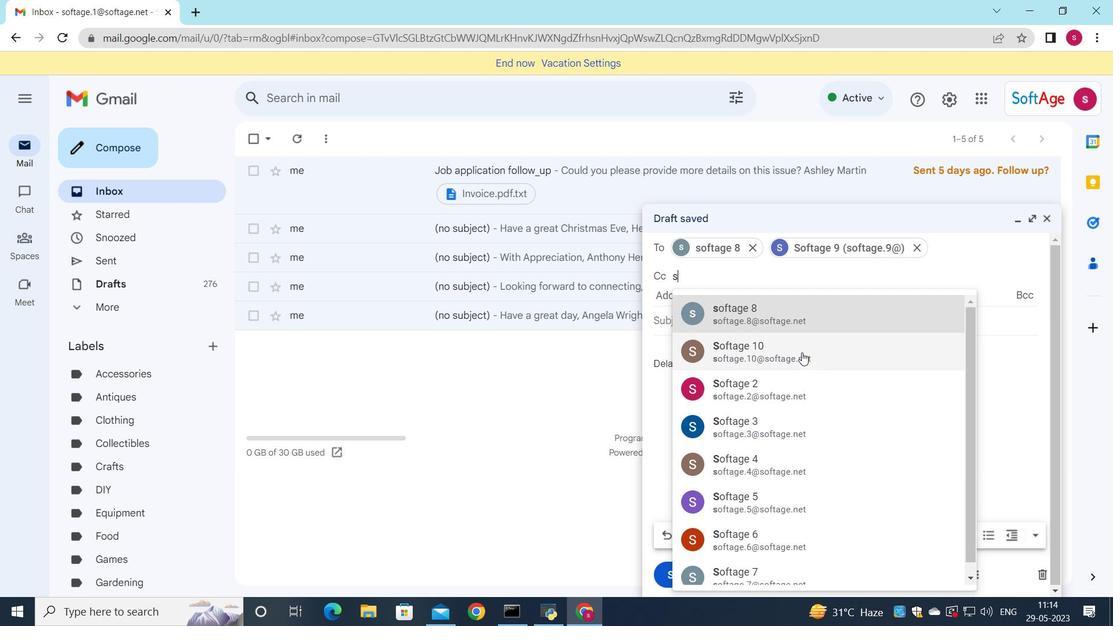 
Action: Mouse moved to (685, 317)
Screenshot: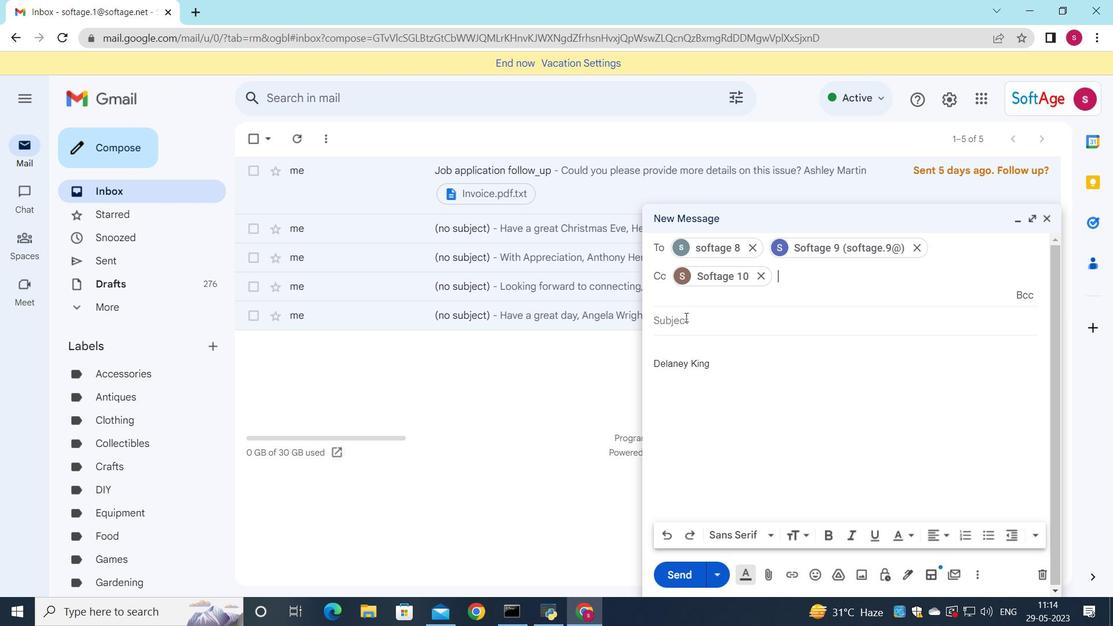 
Action: Mouse pressed left at (685, 317)
Screenshot: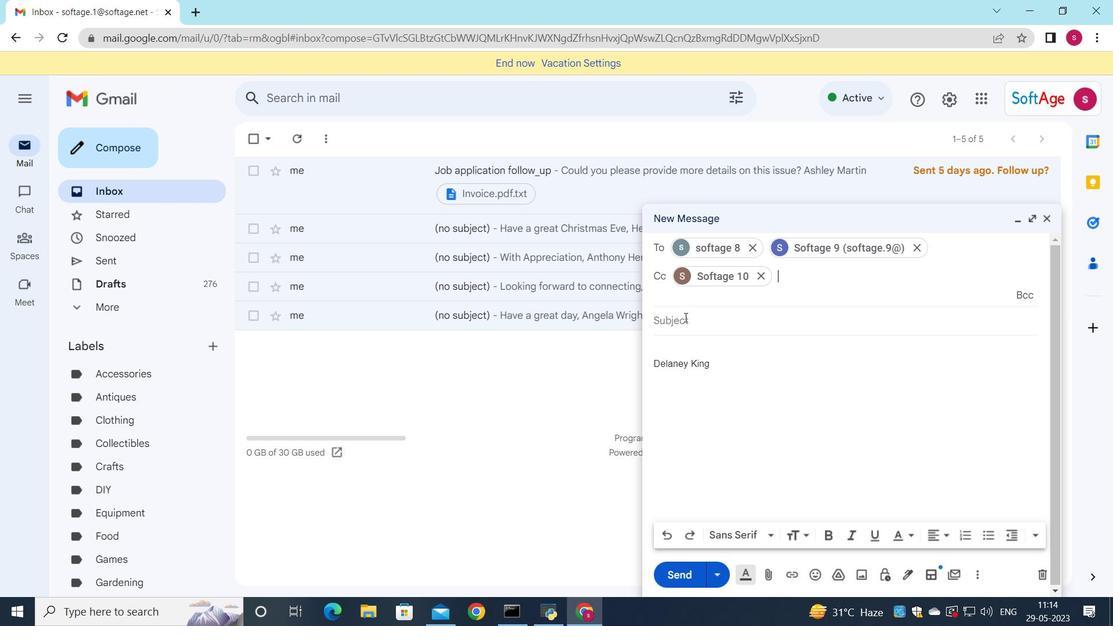 
Action: Key pressed <Key.shift>Meeting<Key.space>minutes
Screenshot: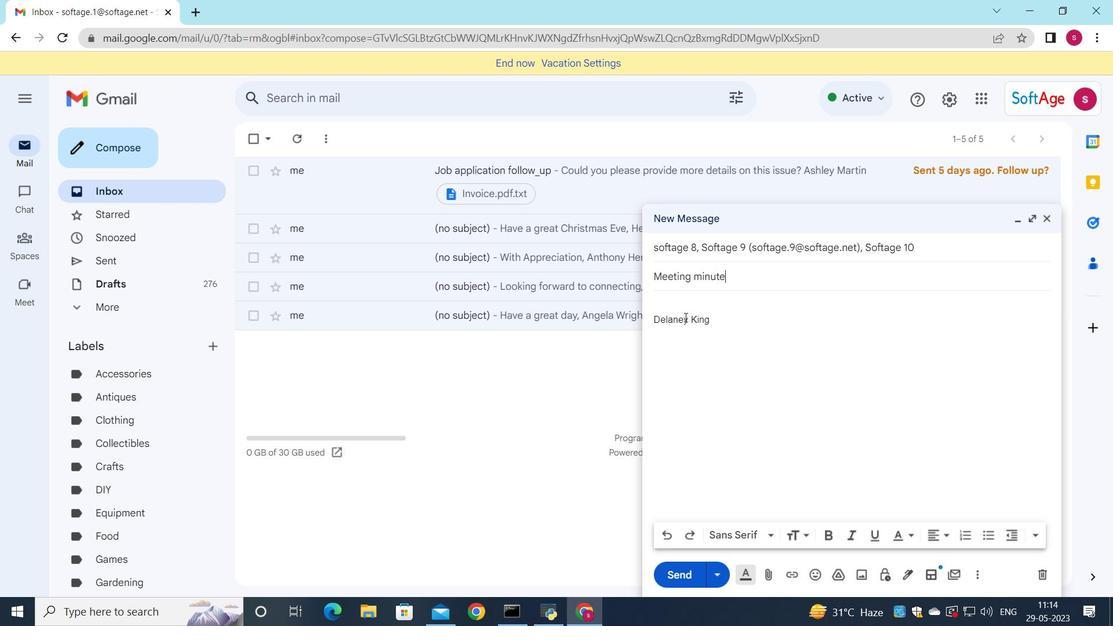 
Action: Mouse moved to (682, 301)
Screenshot: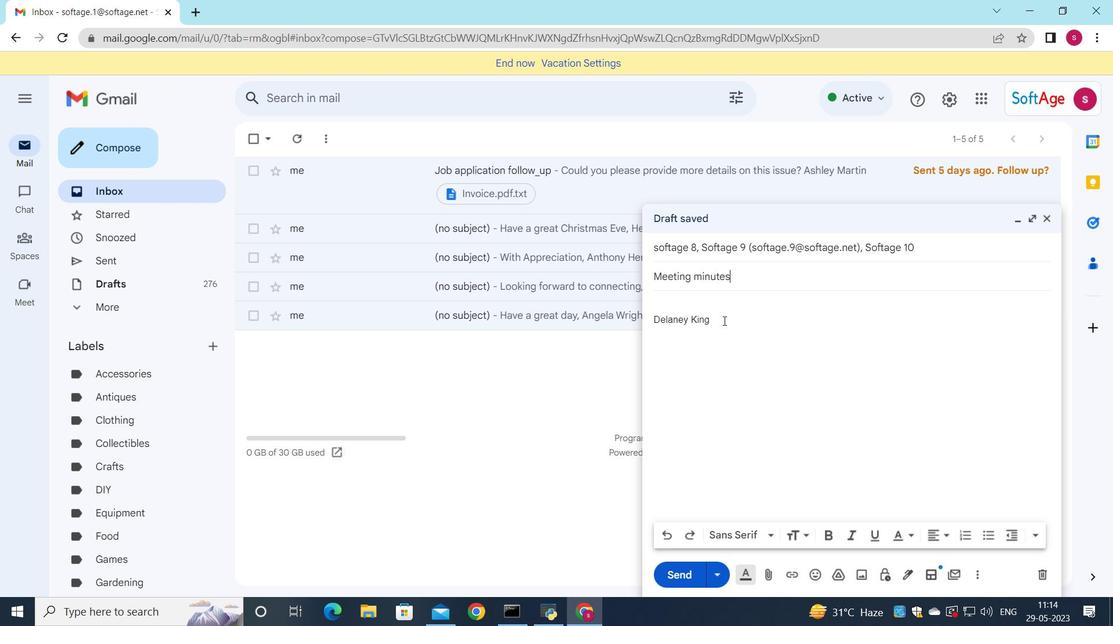 
Action: Mouse pressed left at (682, 301)
Screenshot: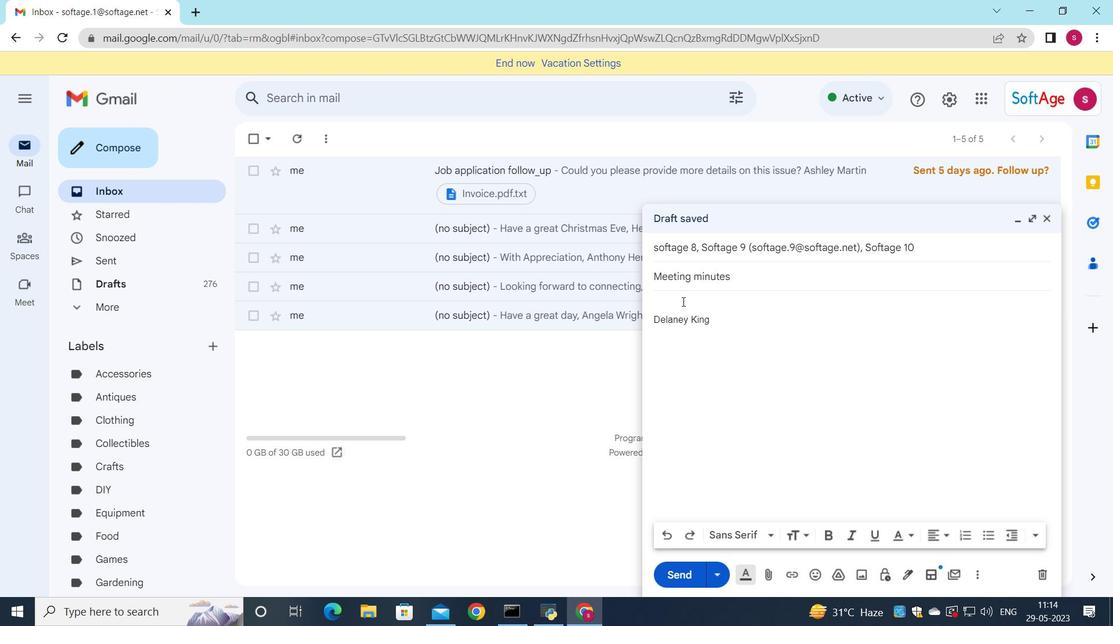 
Action: Key pressed <Key.shift>I<Key.space>will<Key.space>need<Key.space>to<Key.space>review<Key.space>this<Key.space>proposal<Key.space>before<Key.space>providing<Key.space>a<Key.space>response.
Screenshot: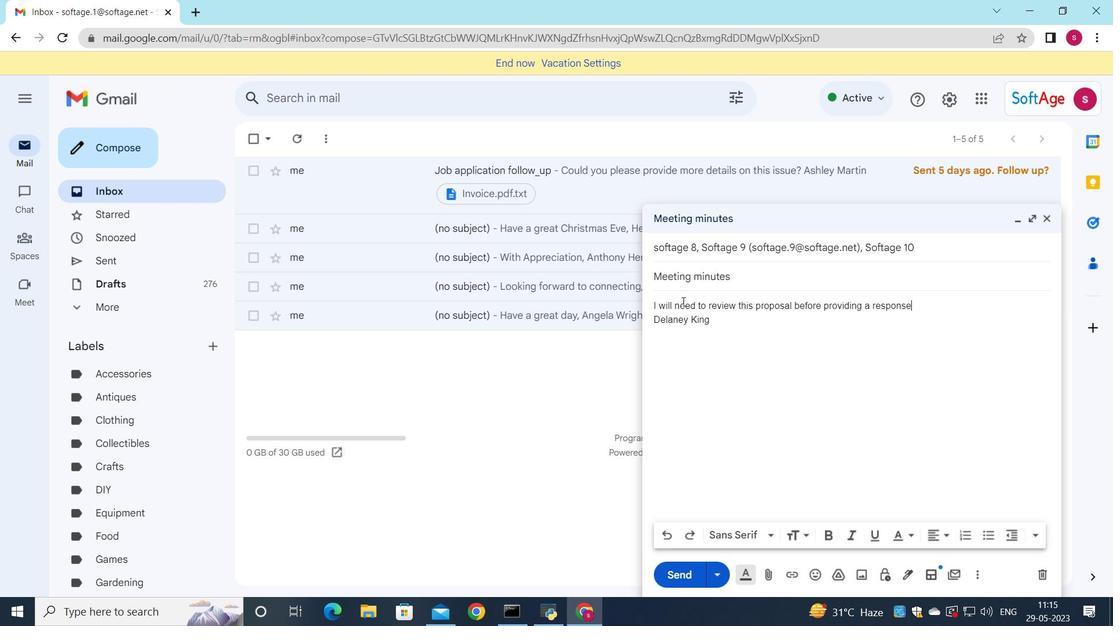 
Action: Mouse moved to (944, 307)
Screenshot: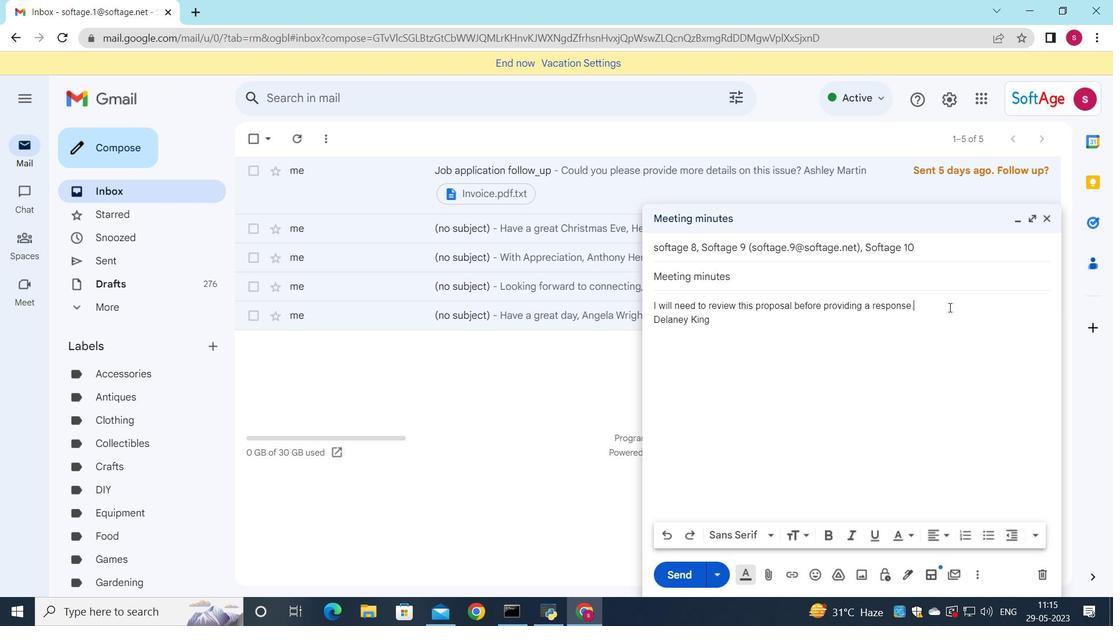 
Action: Mouse pressed left at (944, 307)
Screenshot: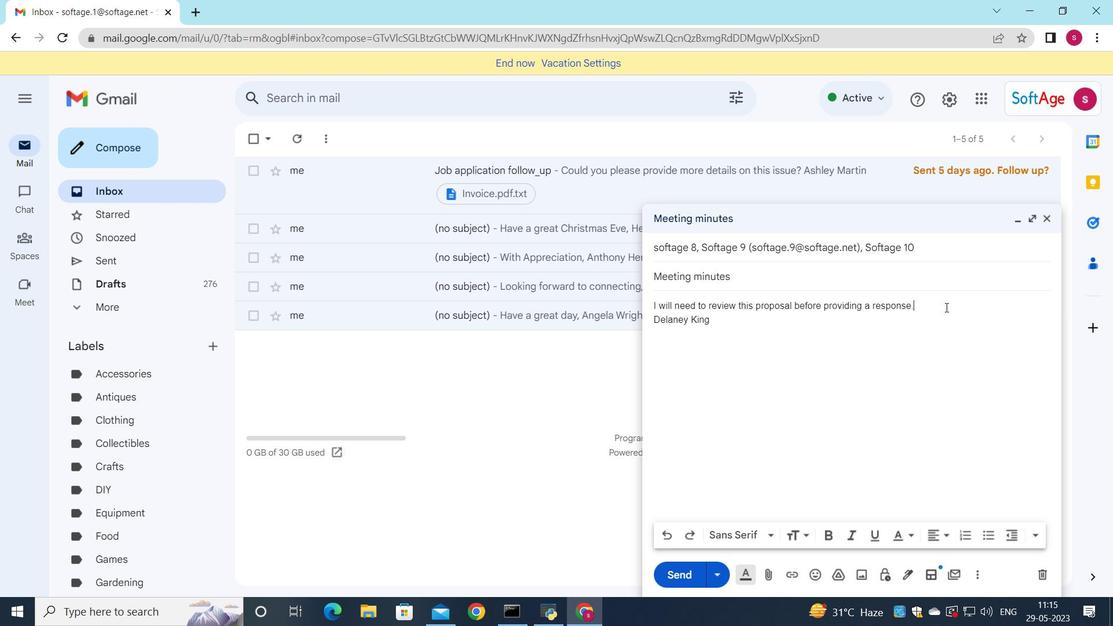 
Action: Mouse moved to (801, 535)
Screenshot: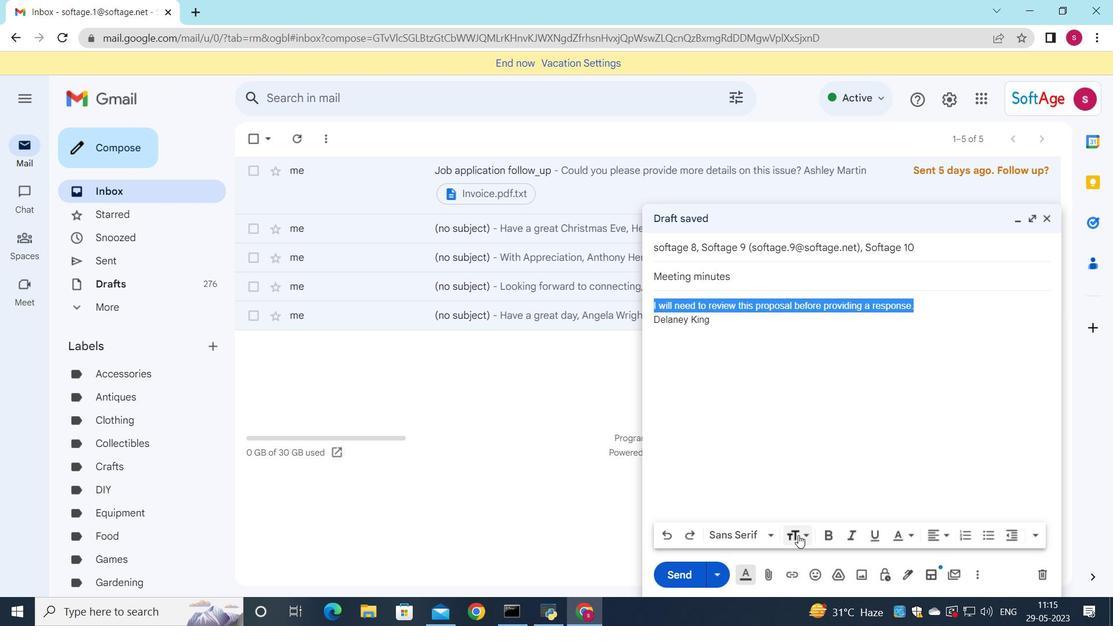 
Action: Mouse pressed left at (801, 535)
Screenshot: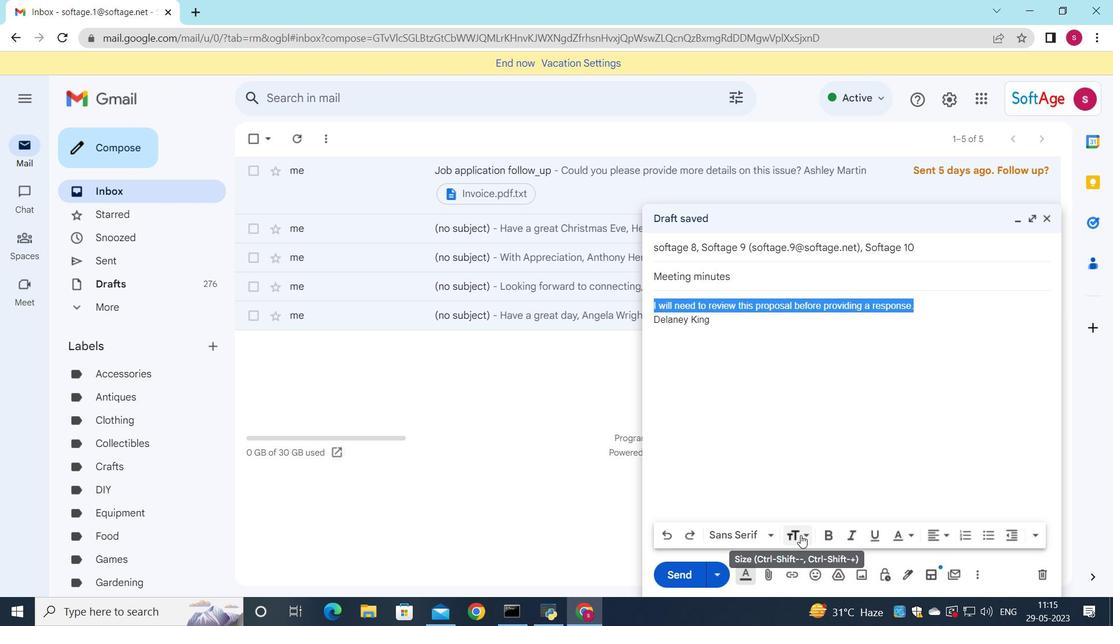 
Action: Mouse moved to (847, 445)
Screenshot: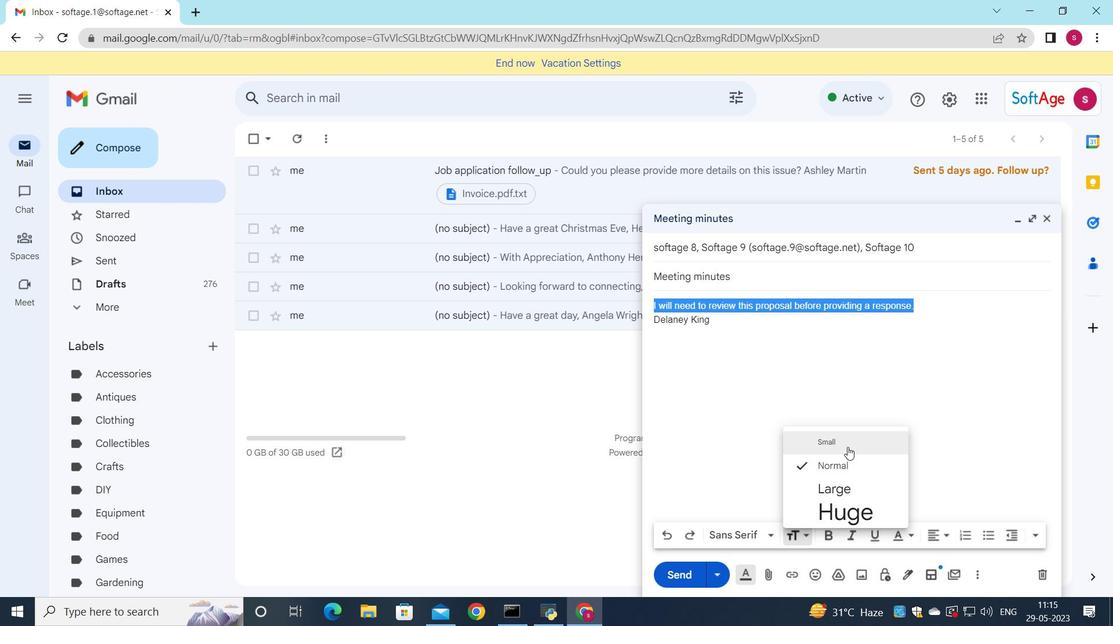 
Action: Mouse pressed left at (847, 445)
Screenshot: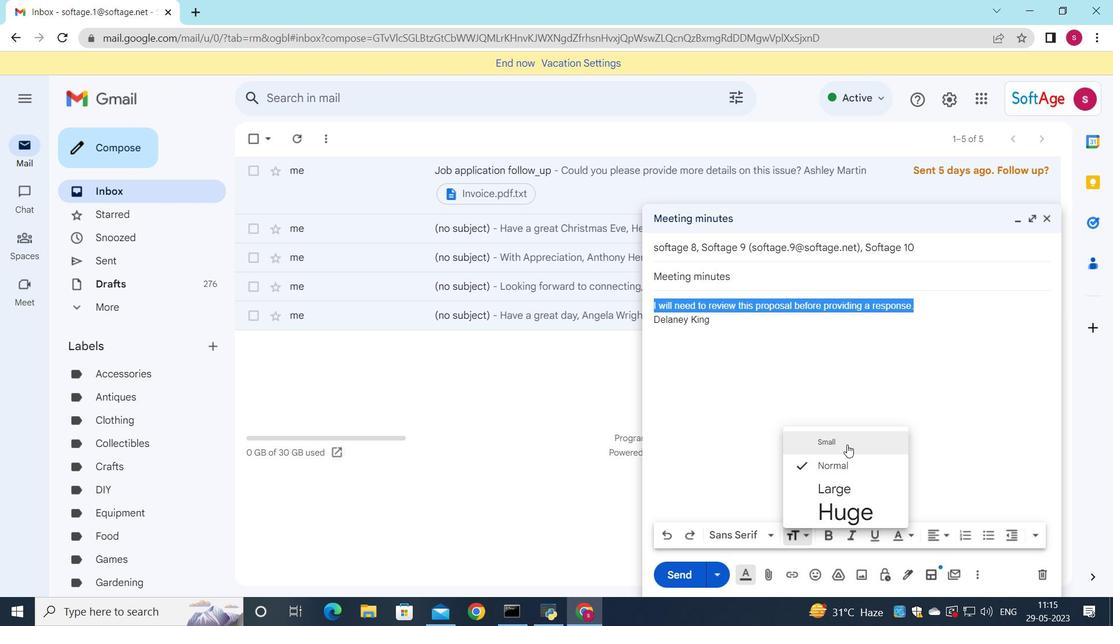 
Action: Mouse moved to (940, 543)
Screenshot: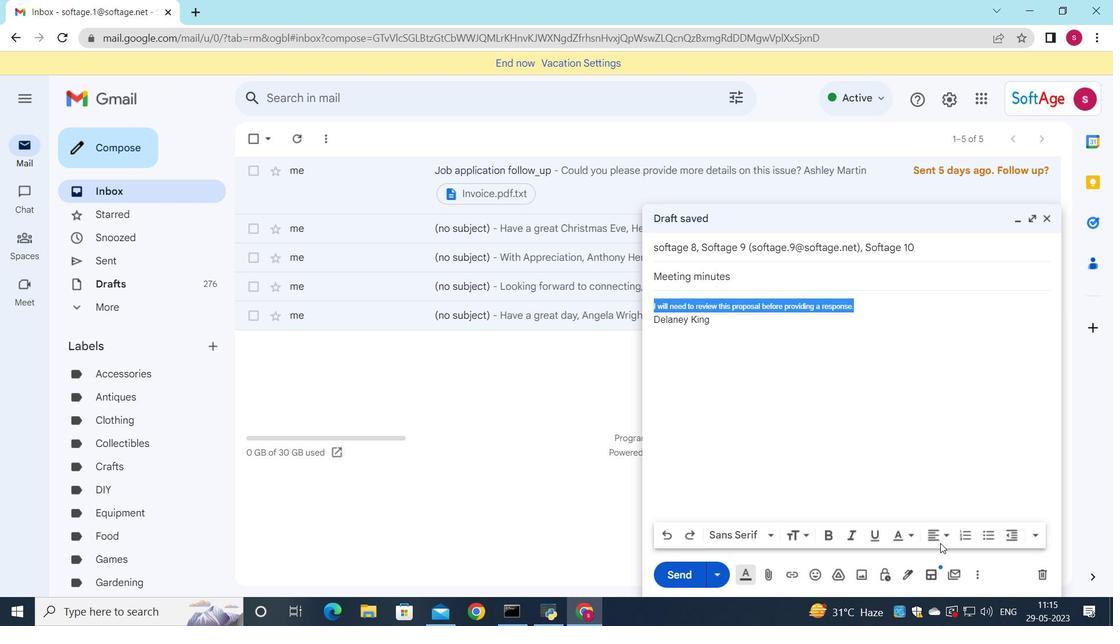 
Action: Mouse pressed left at (940, 543)
Screenshot: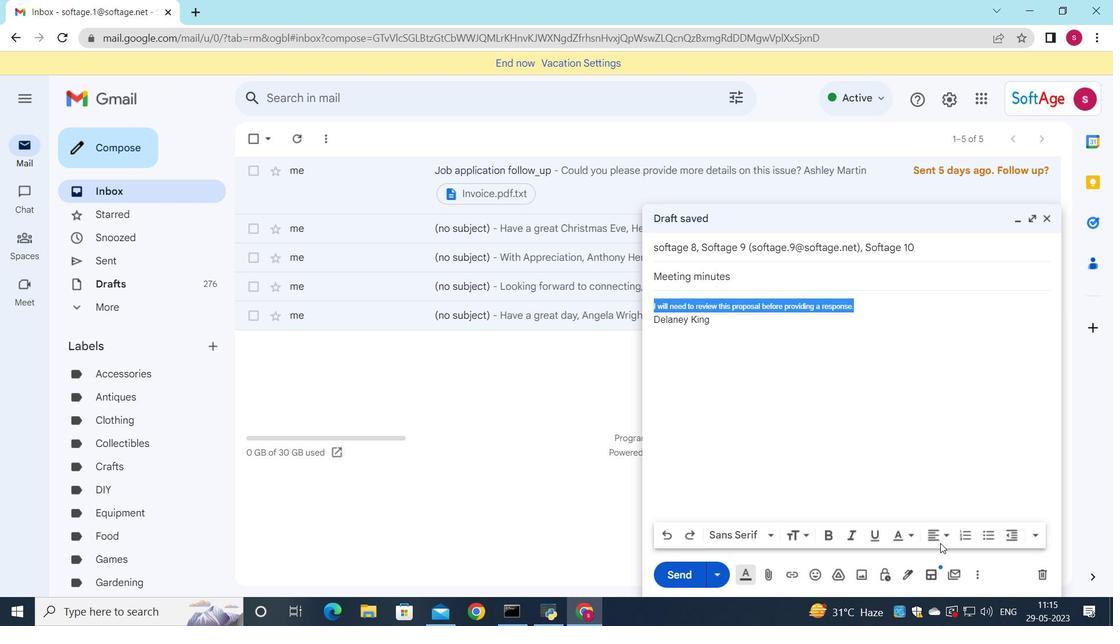 
Action: Mouse moved to (942, 541)
Screenshot: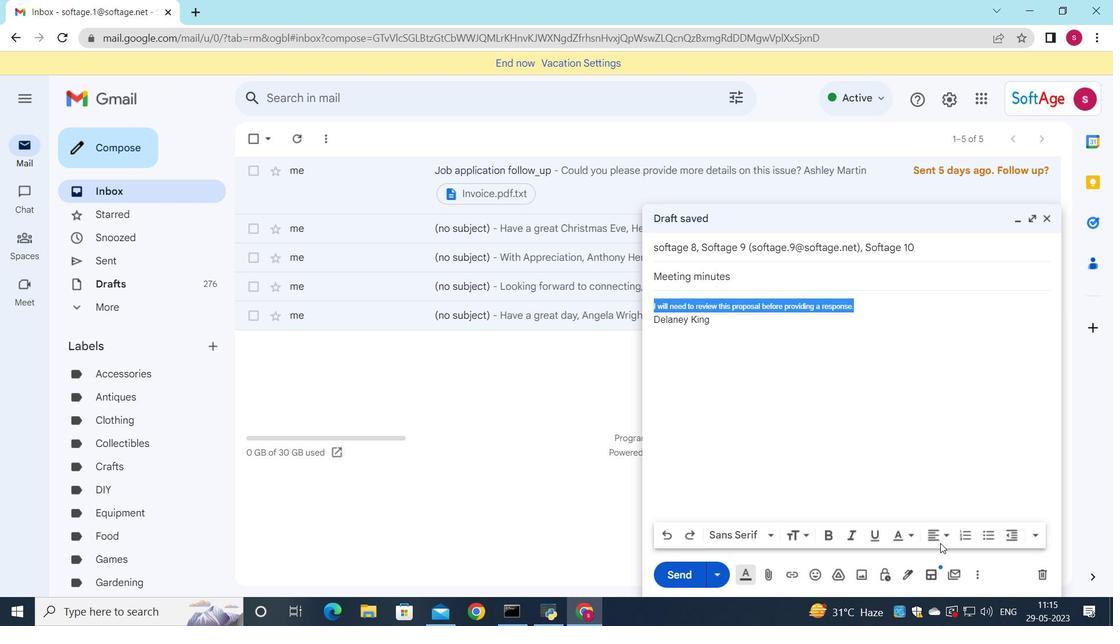 
Action: Mouse pressed left at (942, 541)
Screenshot: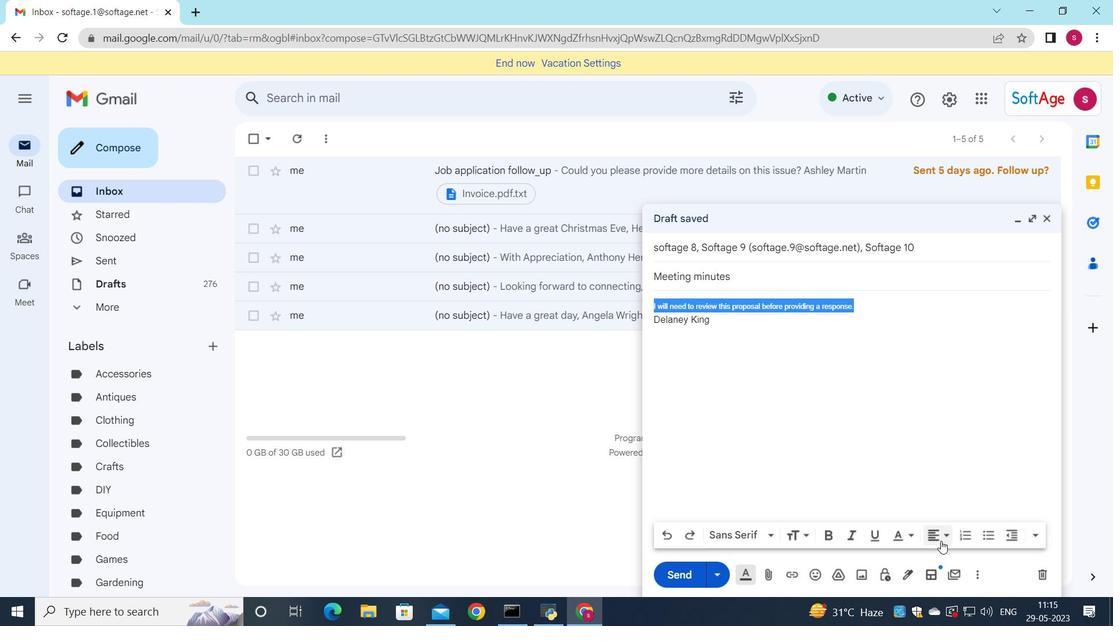
Action: Mouse moved to (936, 480)
Screenshot: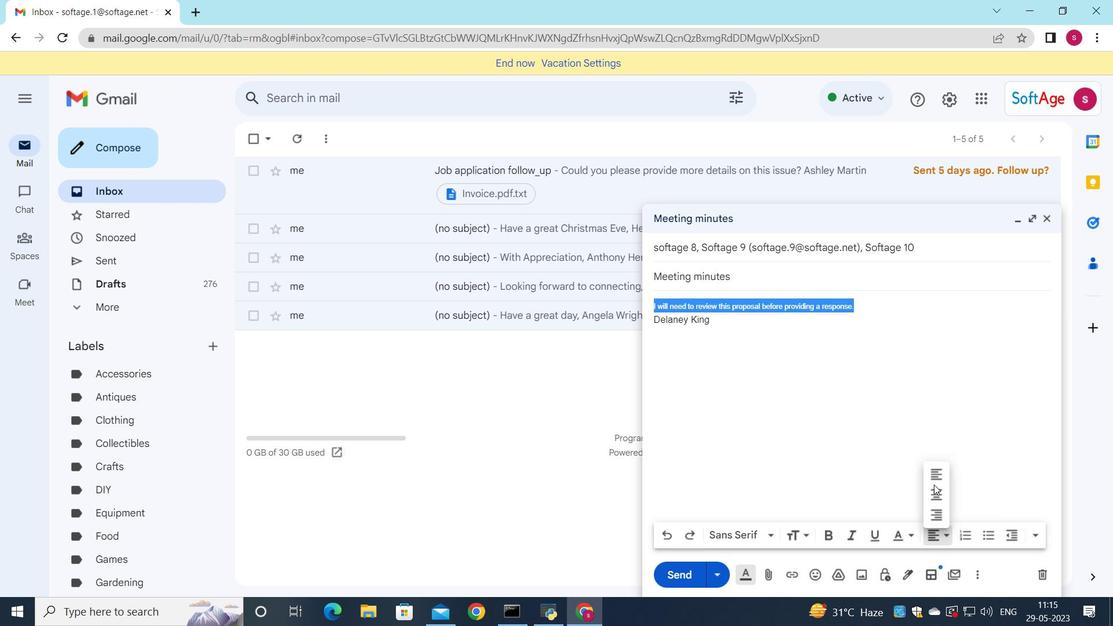 
Action: Mouse pressed left at (936, 480)
Screenshot: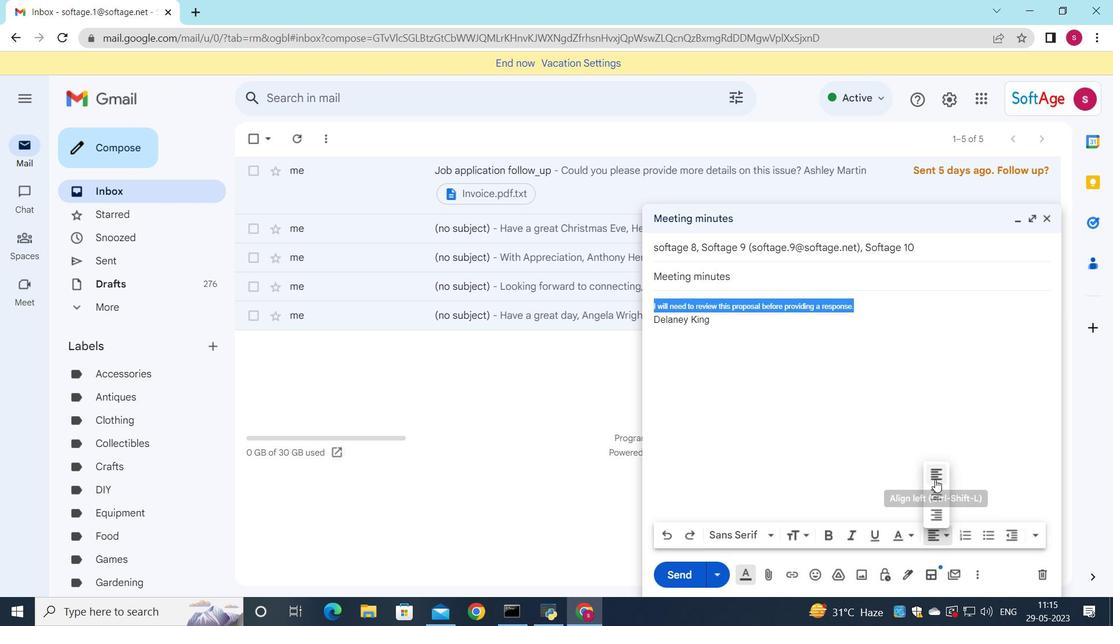 
Action: Mouse moved to (672, 571)
Screenshot: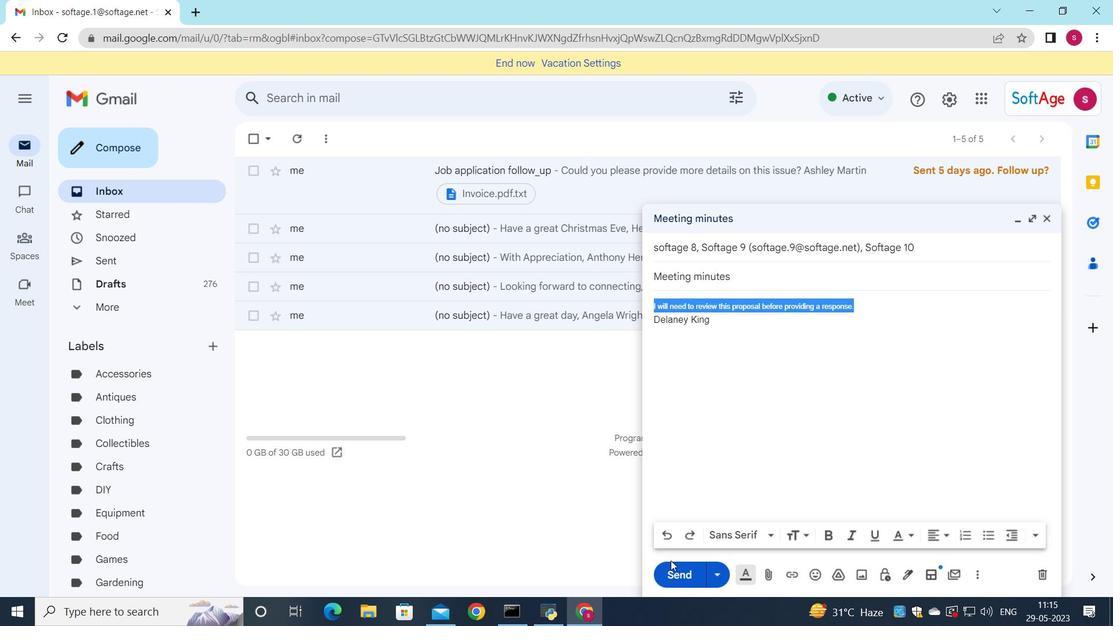 
Action: Mouse pressed left at (672, 571)
Screenshot: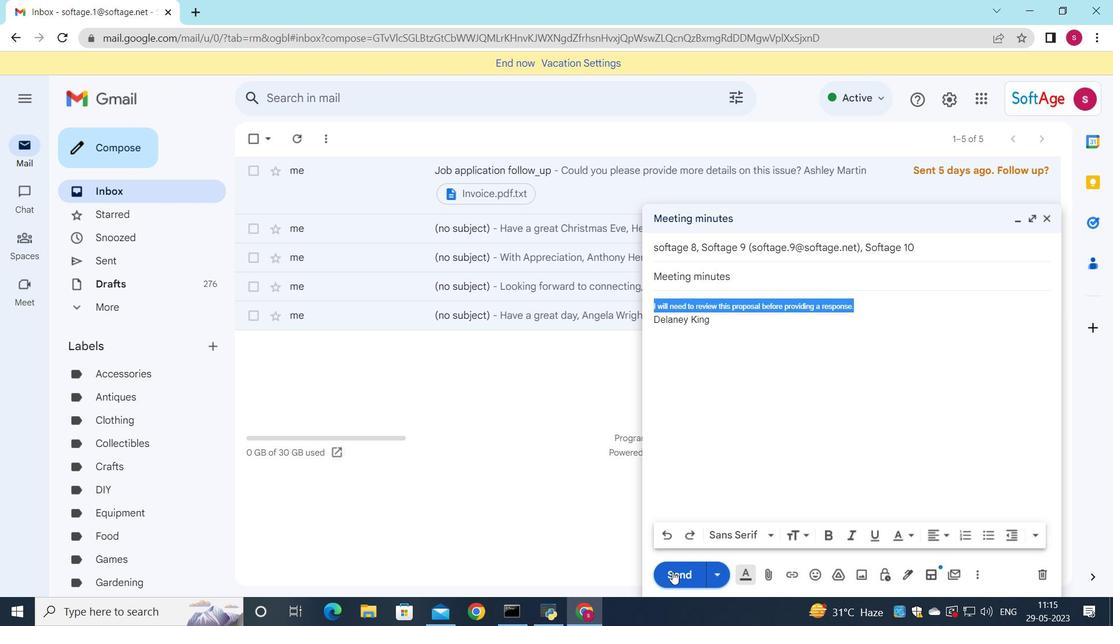 
Action: Mouse moved to (120, 266)
Screenshot: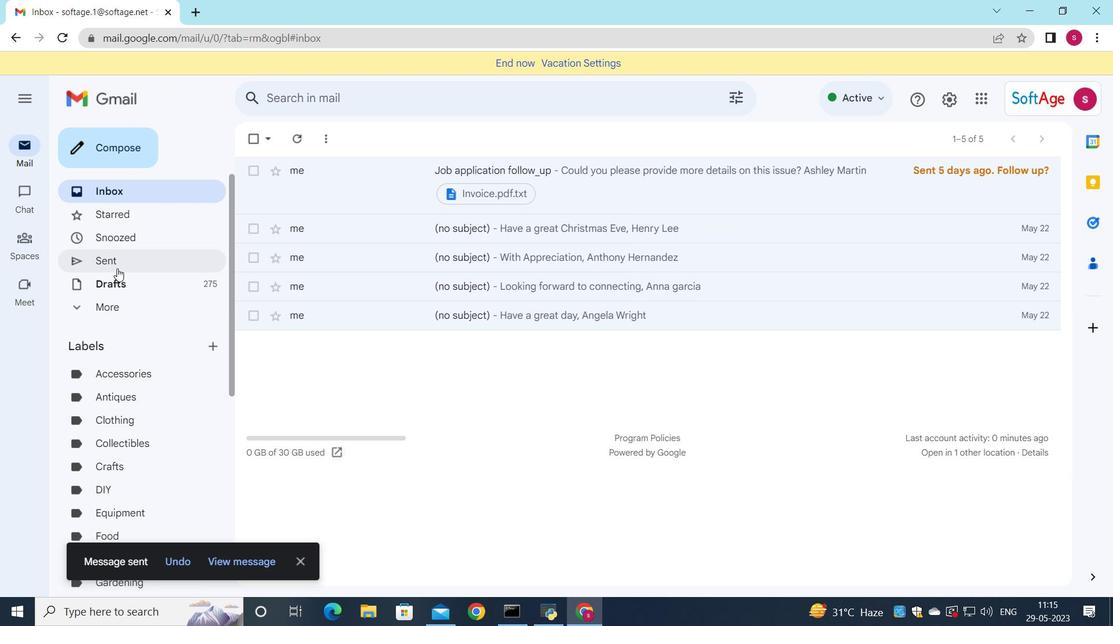 
Action: Mouse pressed left at (120, 266)
Screenshot: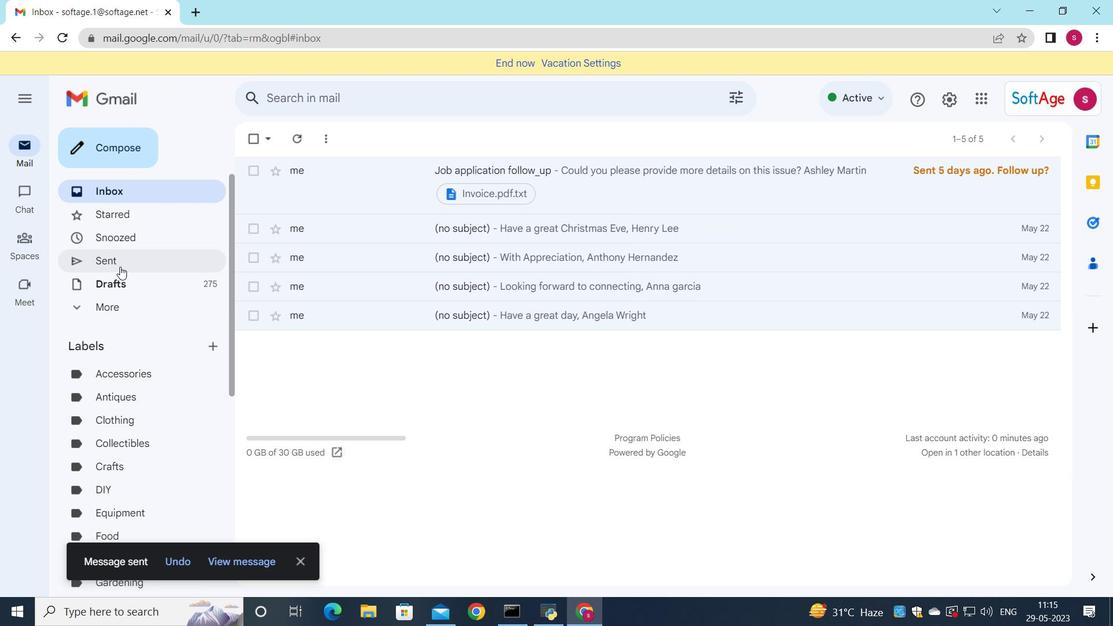 
Action: Mouse moved to (404, 216)
Screenshot: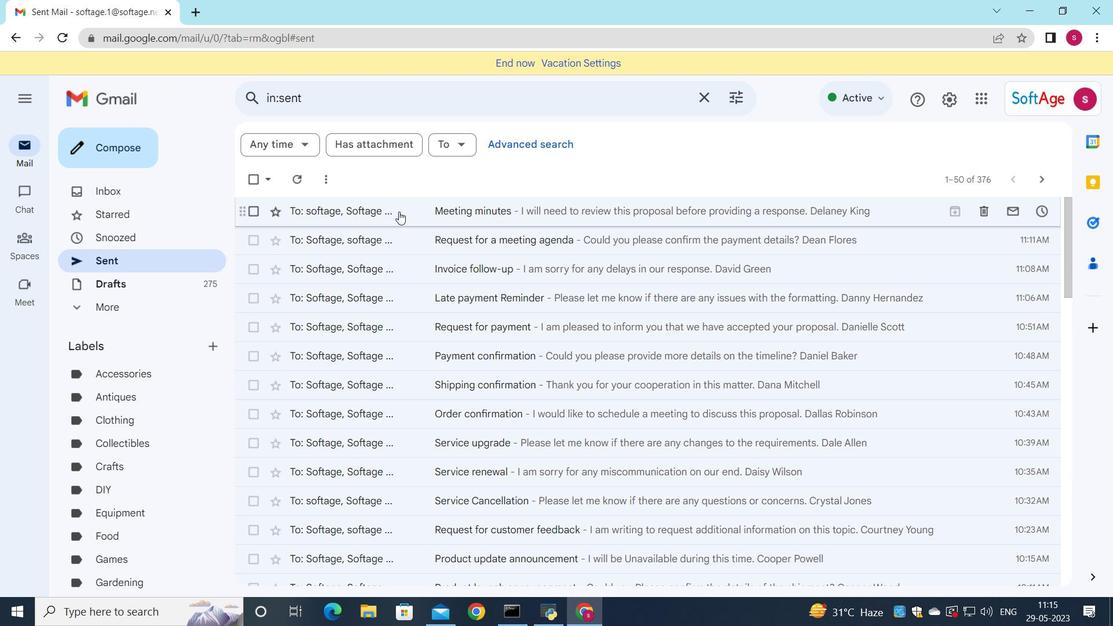 
Action: Mouse pressed left at (404, 216)
Screenshot: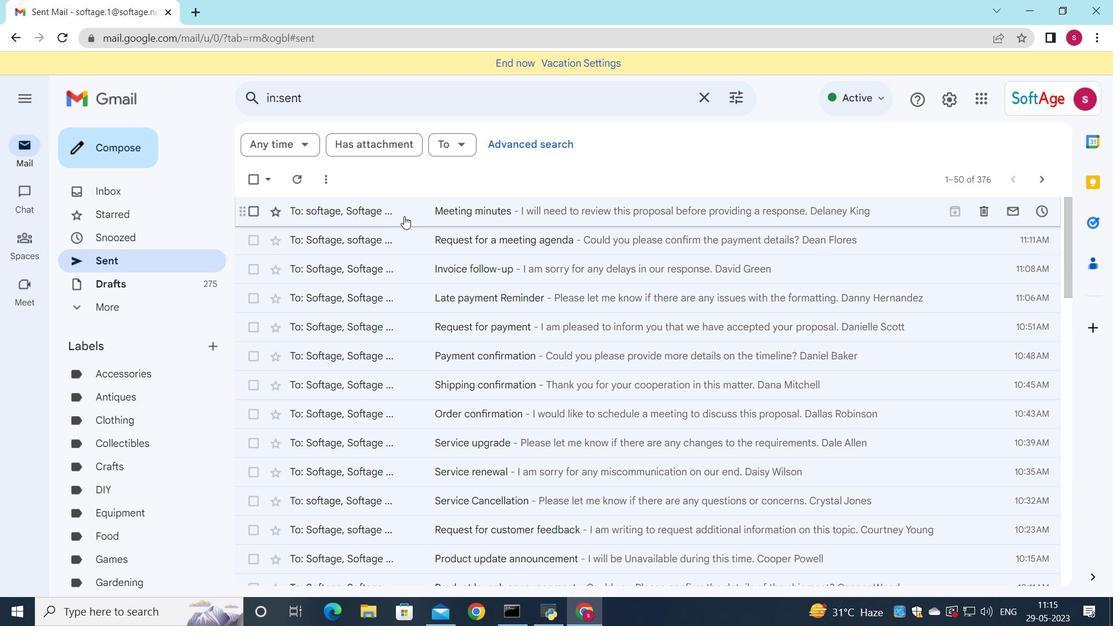 
Action: Mouse moved to (696, 279)
Screenshot: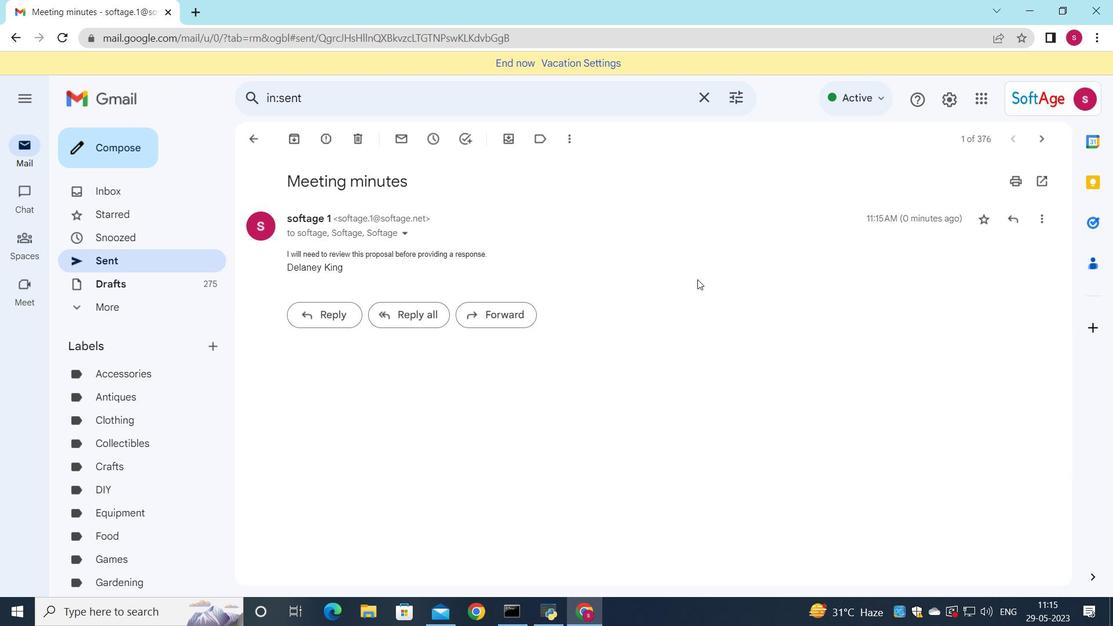 
